 Task: Create new customer invoice with Date Opened: 23-Apr-23, Select Customer: Heartbeat Nation, Terms: Net 30. Make invoice entry for item-1 with Date: 23-Apr-23, Description: Victoria's Secret Knockout High Impact Front-Close Sports Bra Grey Onyx (38-D)
, Income Account: Income:Sales, Quantity: 3, Unit Price: 15.49, Sales Tax: Y, Sales Tax Included: Y, Tax Table: Sales Tax. Post Invoice with Post Date: 23-Apr-23, Post to Accounts: Assets:Accounts Receivable. Pay / Process Payment with Transaction Date: 22-May-23, Amount: 46.47, Transfer Account: Checking Account. Go to 'Print Invoice'. Give a print command to print a copy of invoice.
Action: Mouse moved to (180, 28)
Screenshot: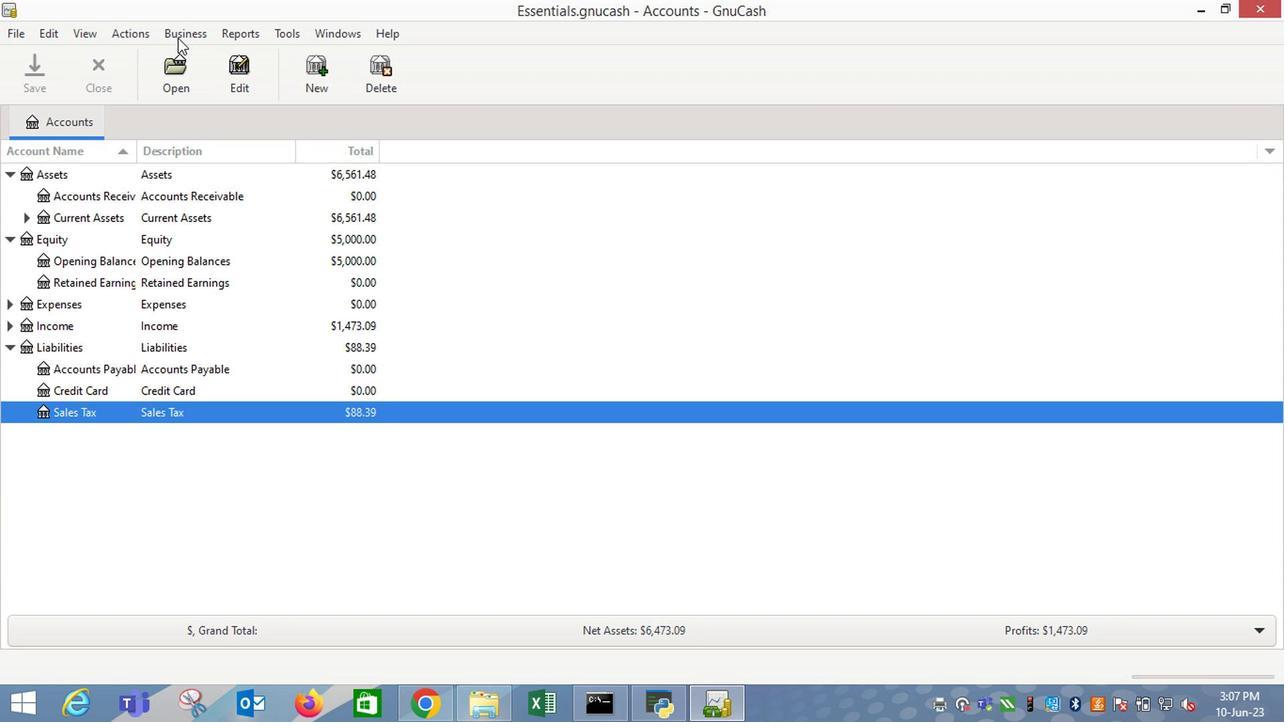 
Action: Mouse pressed left at (180, 28)
Screenshot: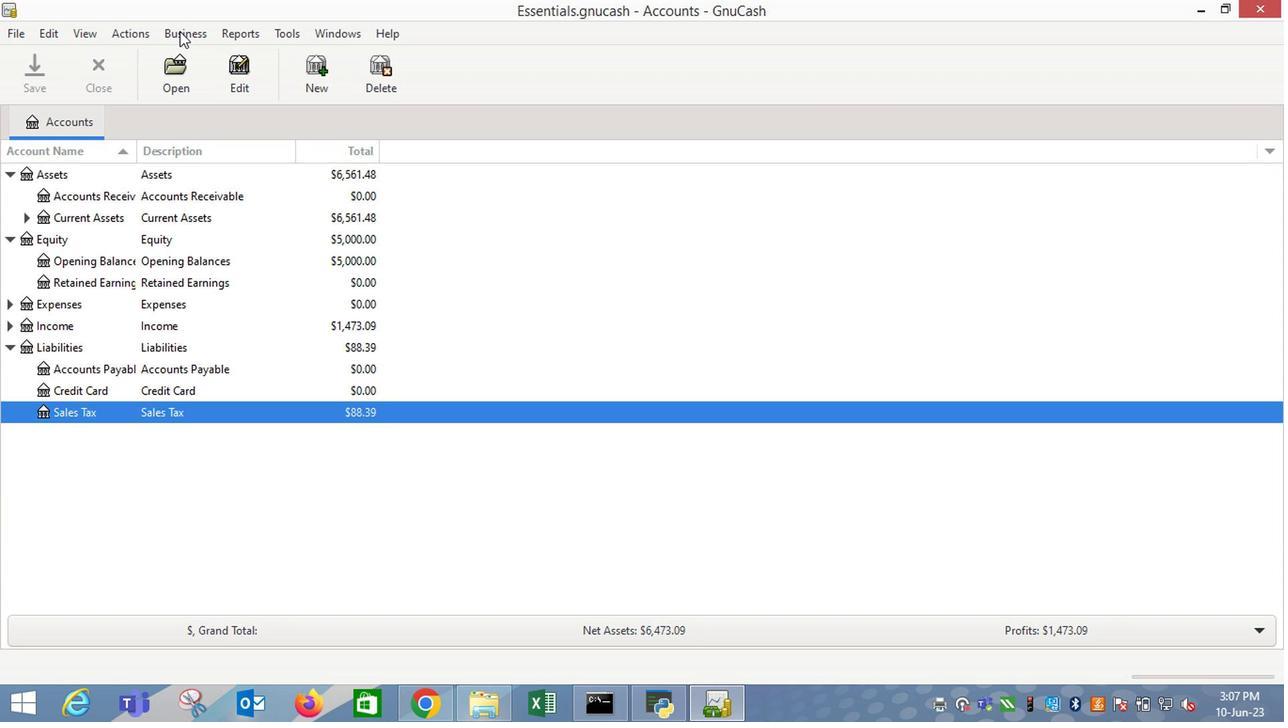 
Action: Mouse moved to (391, 129)
Screenshot: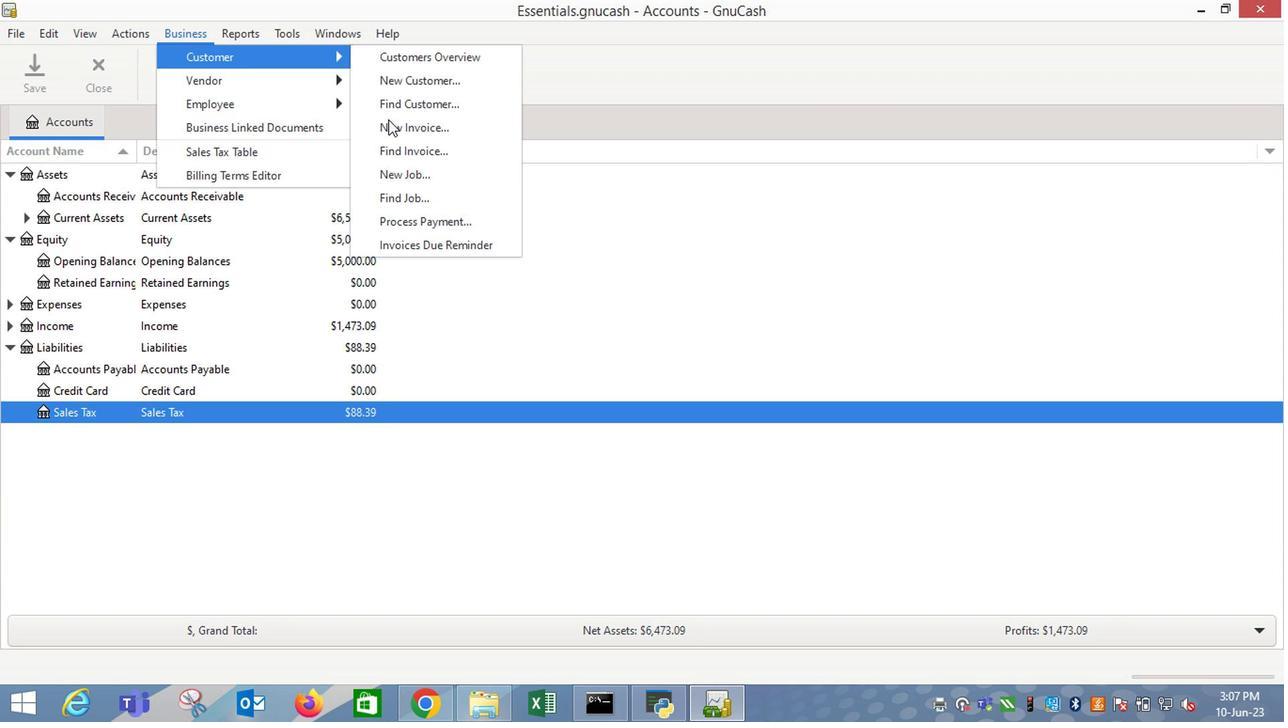 
Action: Mouse pressed left at (391, 129)
Screenshot: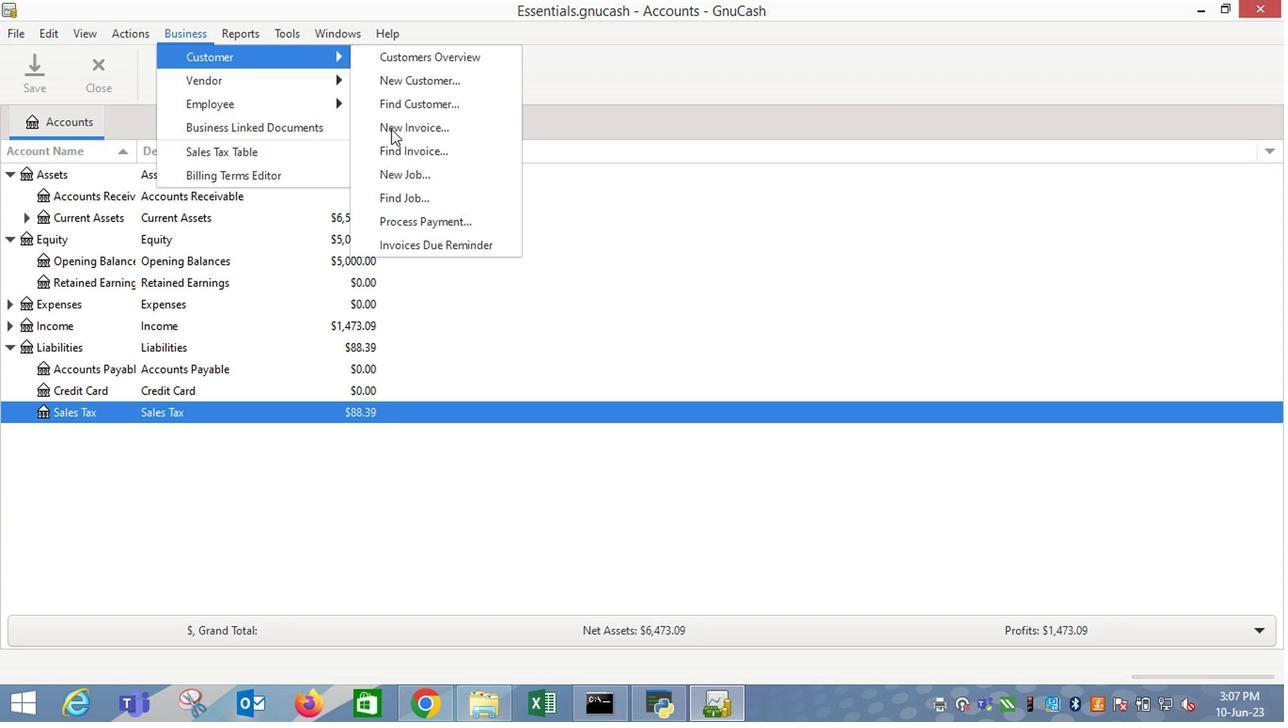 
Action: Mouse moved to (776, 289)
Screenshot: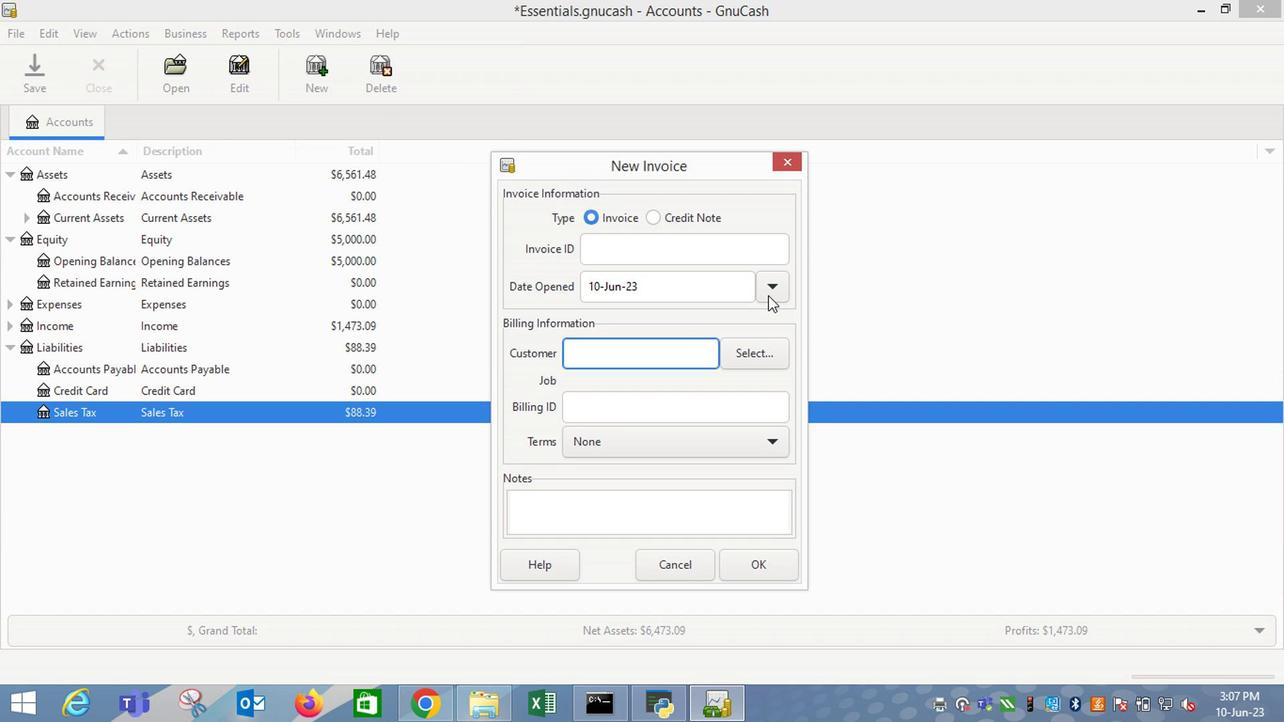
Action: Mouse pressed left at (776, 289)
Screenshot: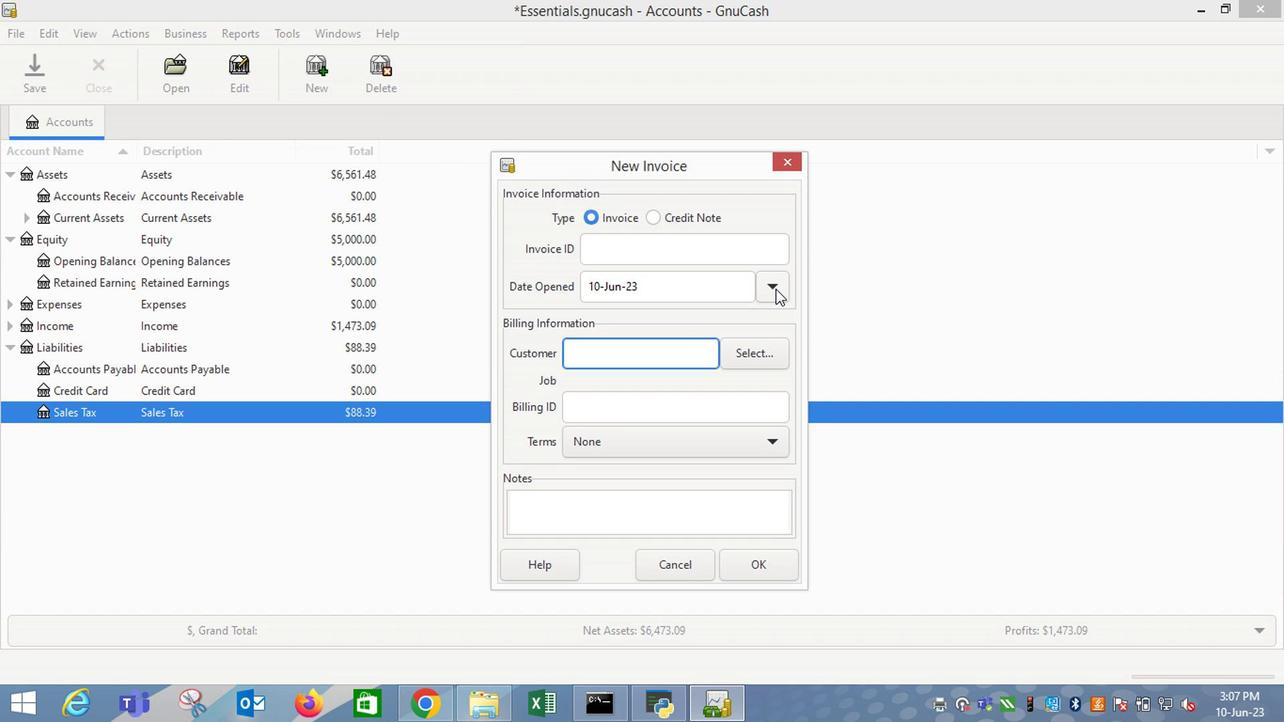 
Action: Mouse moved to (630, 322)
Screenshot: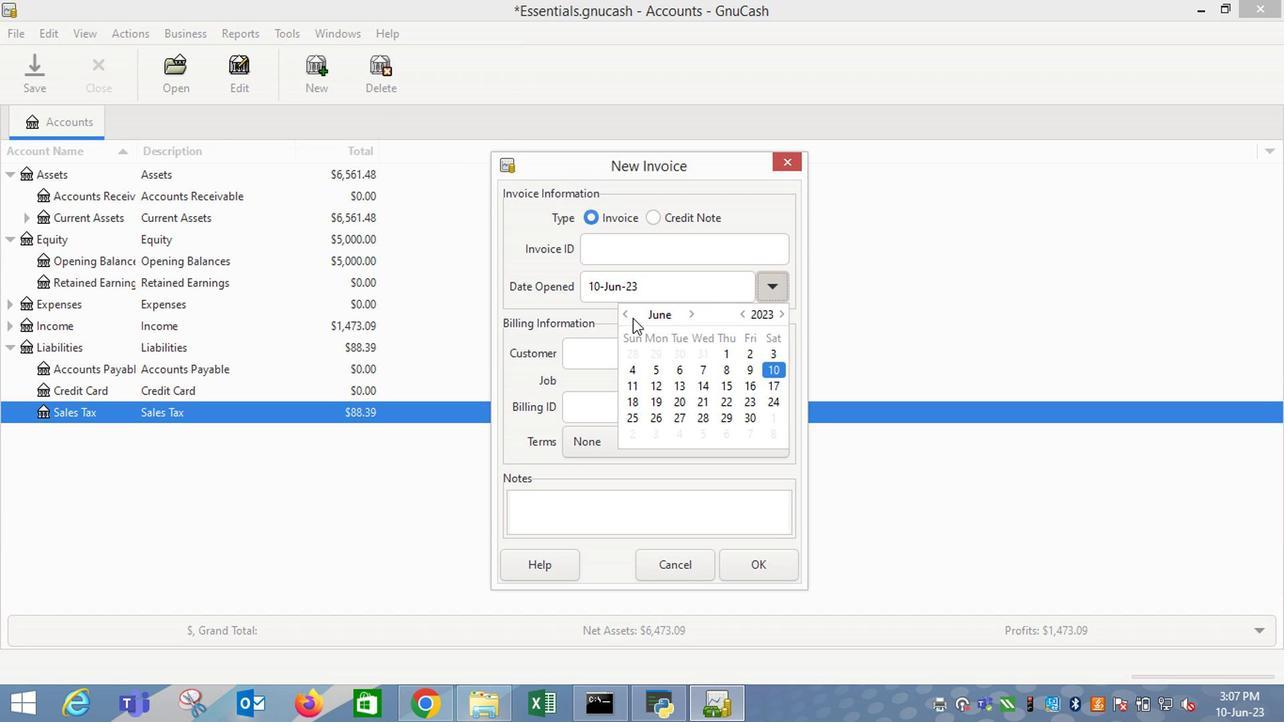 
Action: Mouse pressed left at (630, 322)
Screenshot: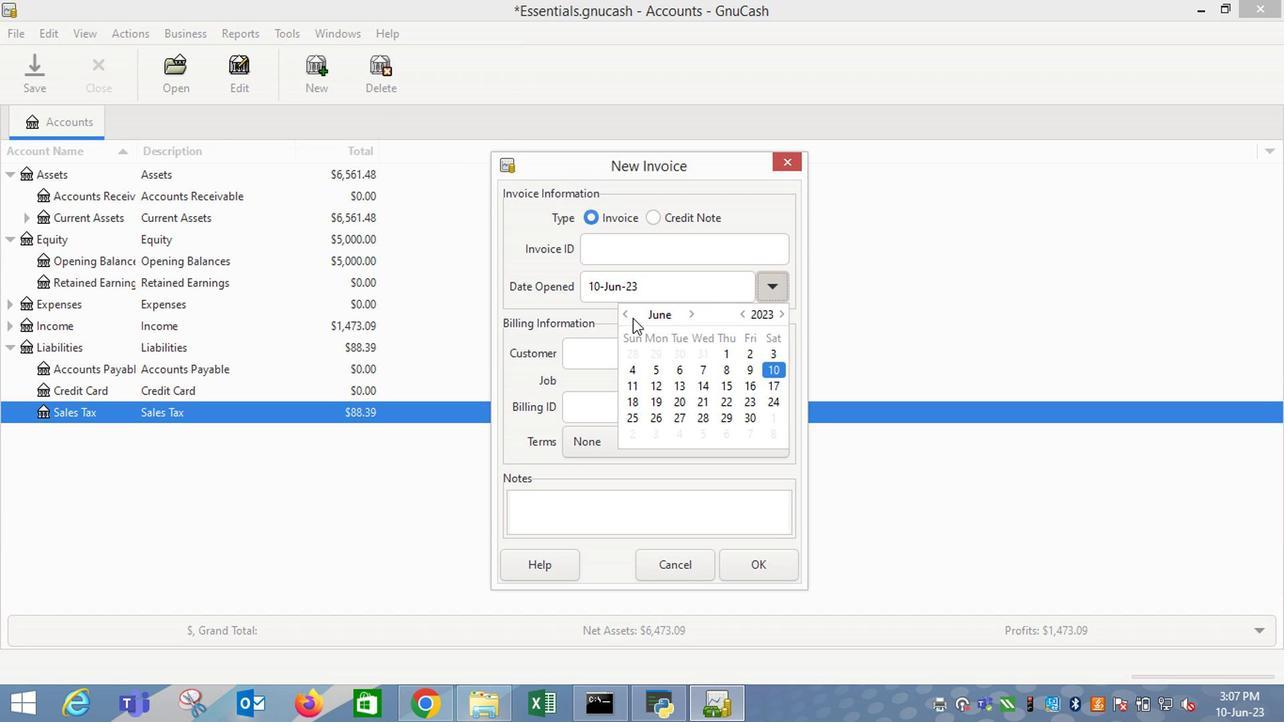
Action: Mouse moved to (762, 287)
Screenshot: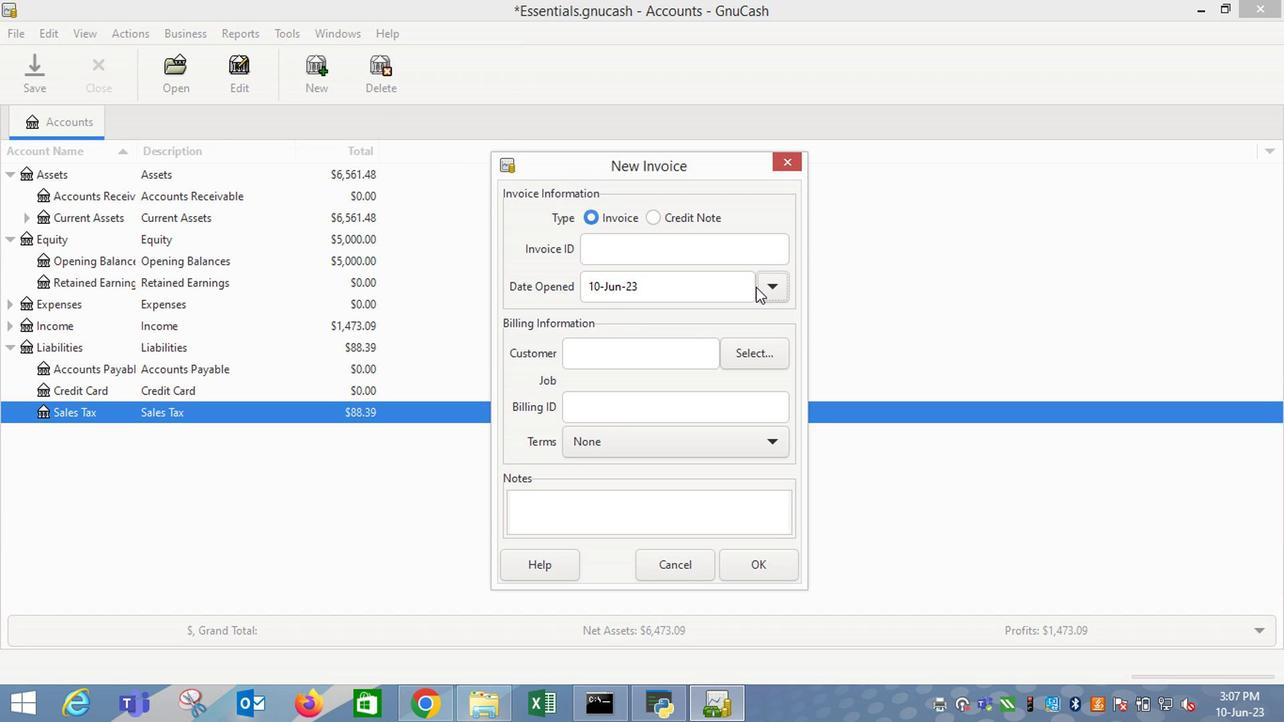 
Action: Mouse pressed left at (762, 287)
Screenshot: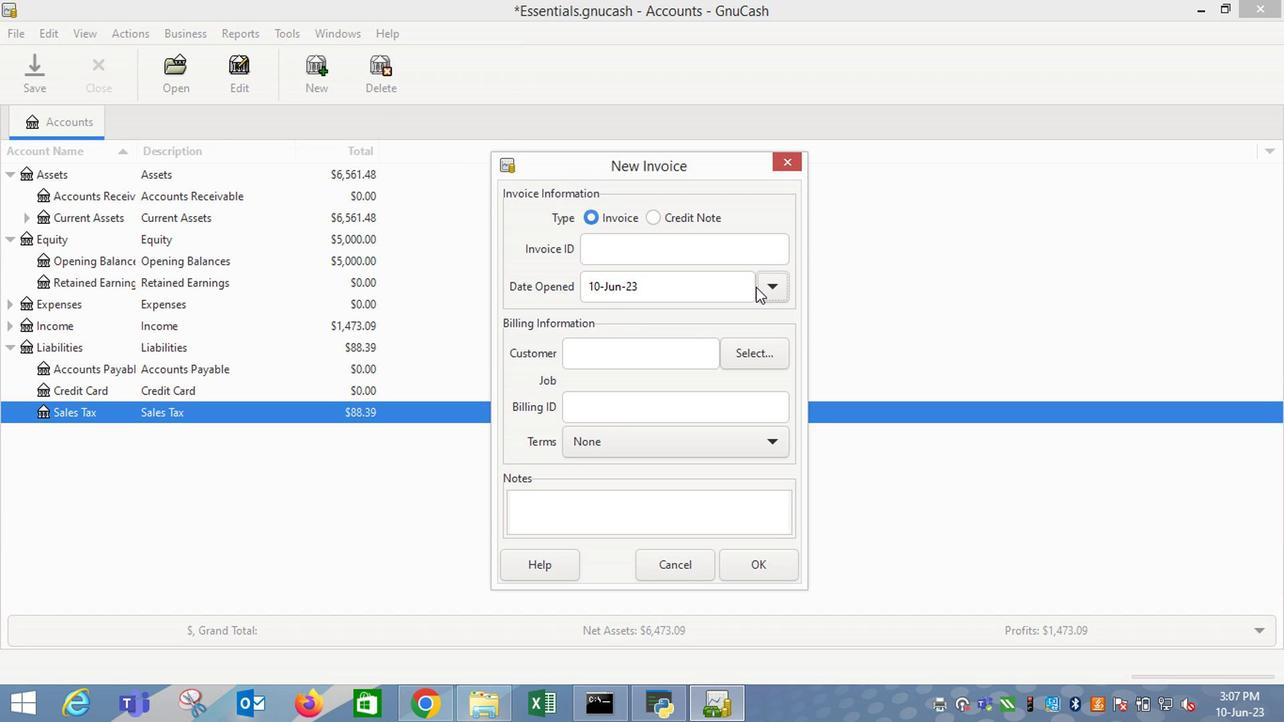 
Action: Mouse moved to (626, 319)
Screenshot: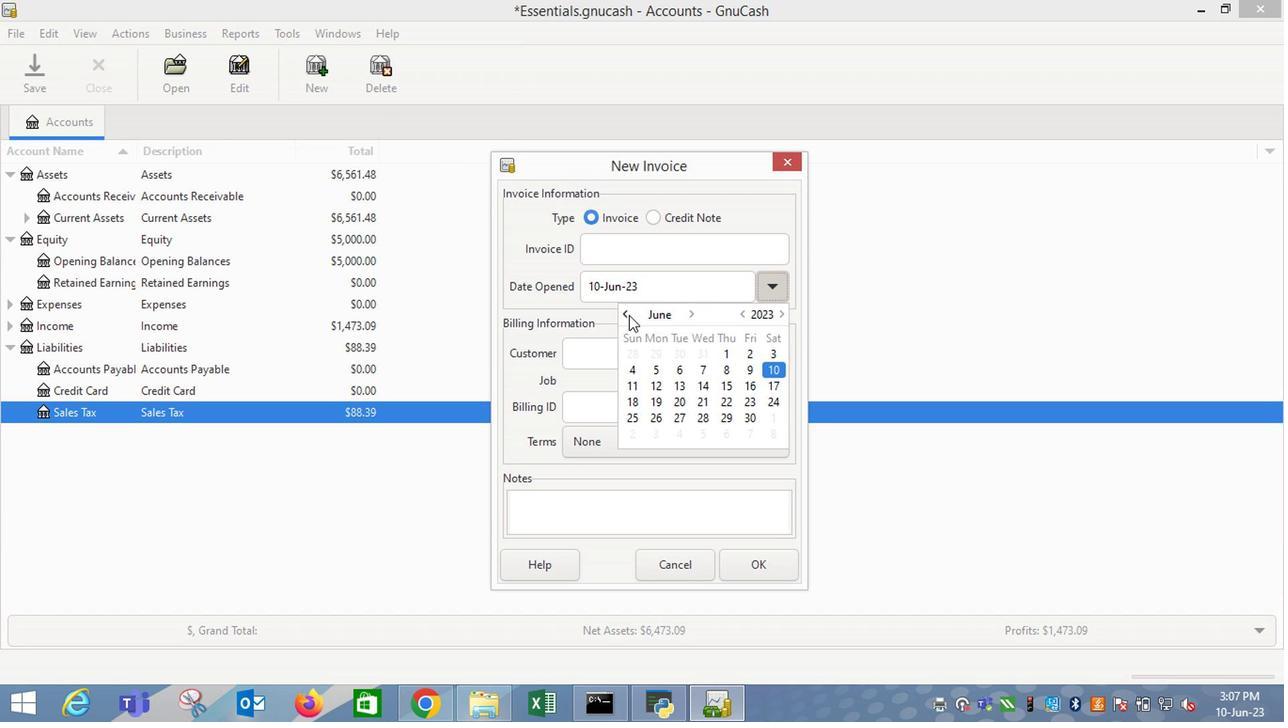 
Action: Mouse pressed left at (626, 319)
Screenshot: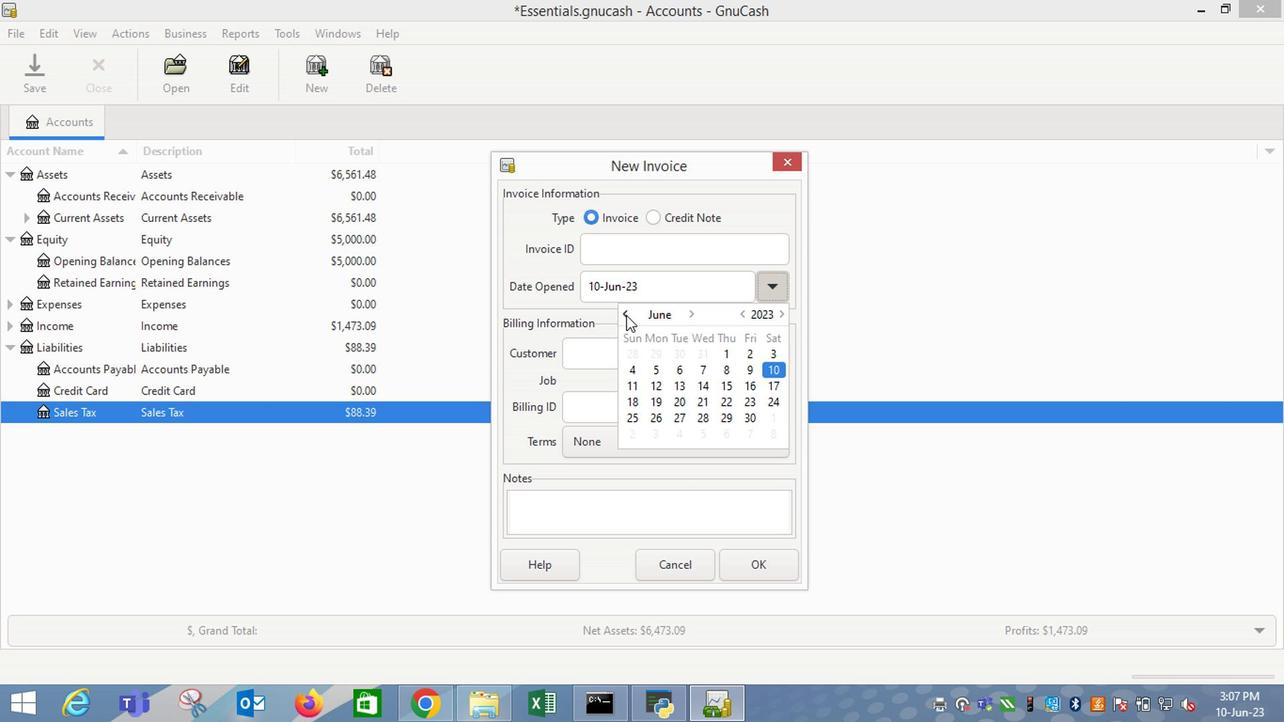 
Action: Mouse pressed left at (626, 319)
Screenshot: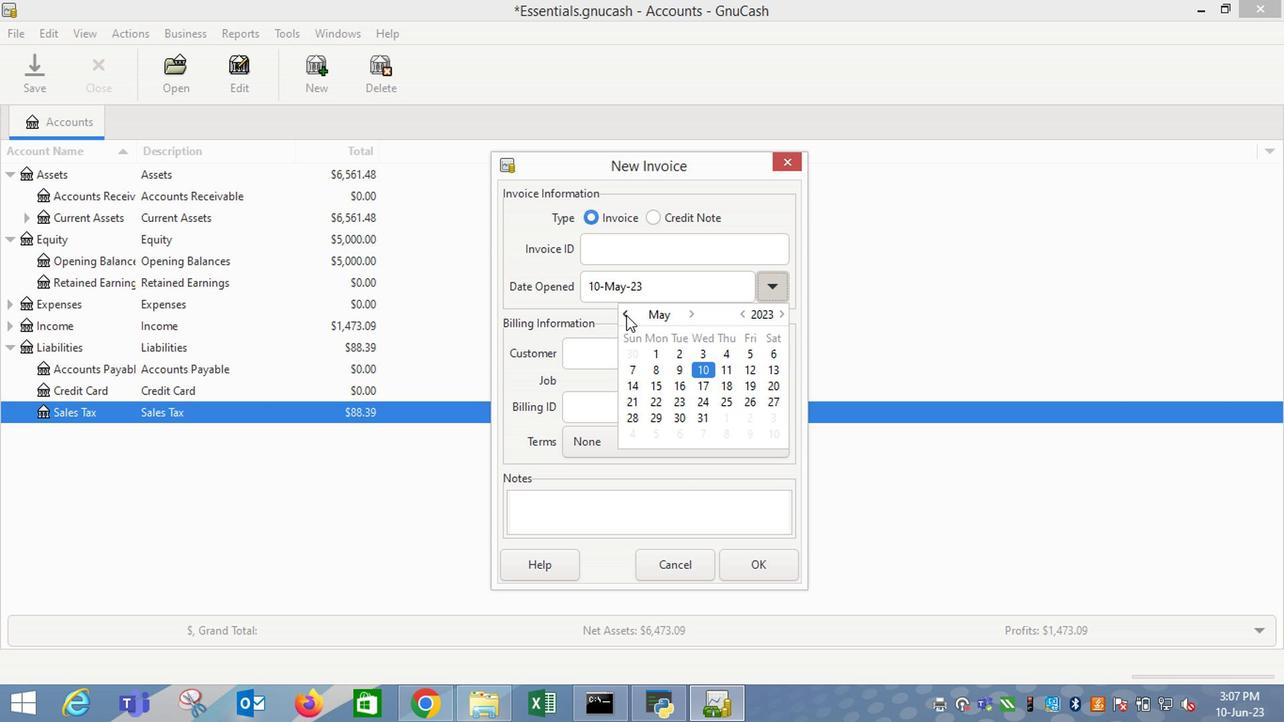
Action: Mouse moved to (633, 420)
Screenshot: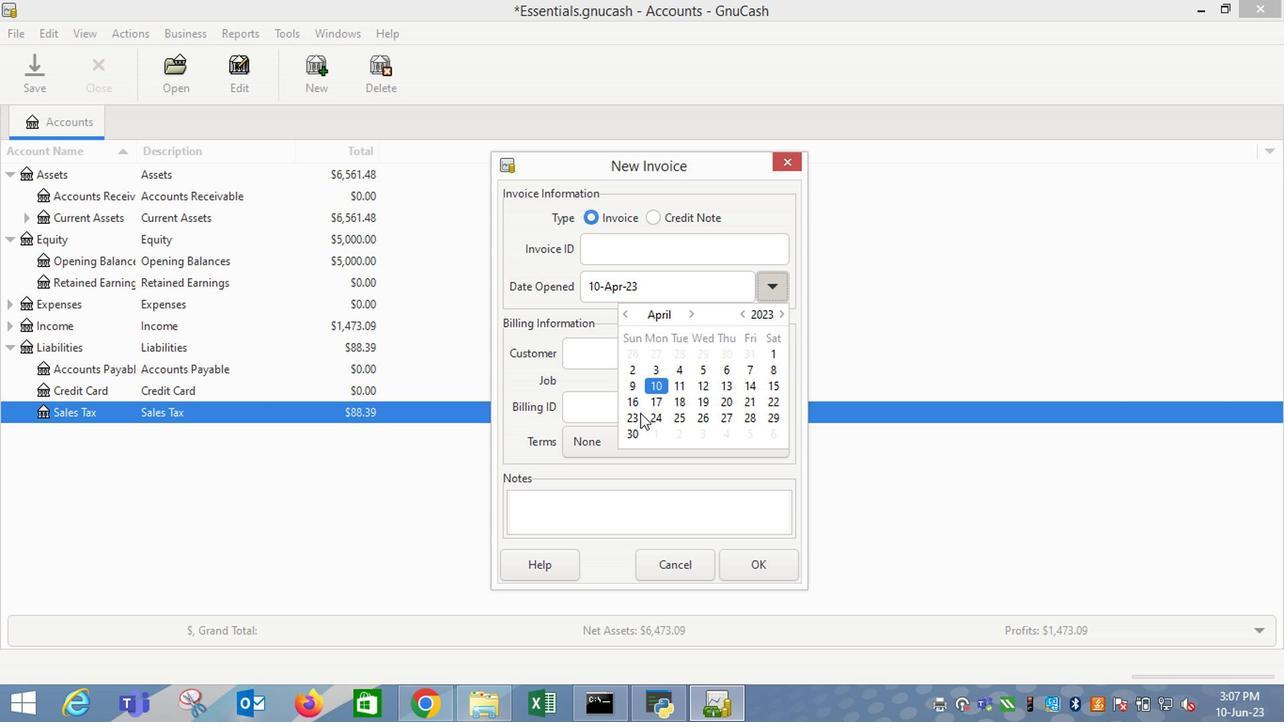 
Action: Mouse pressed left at (633, 420)
Screenshot: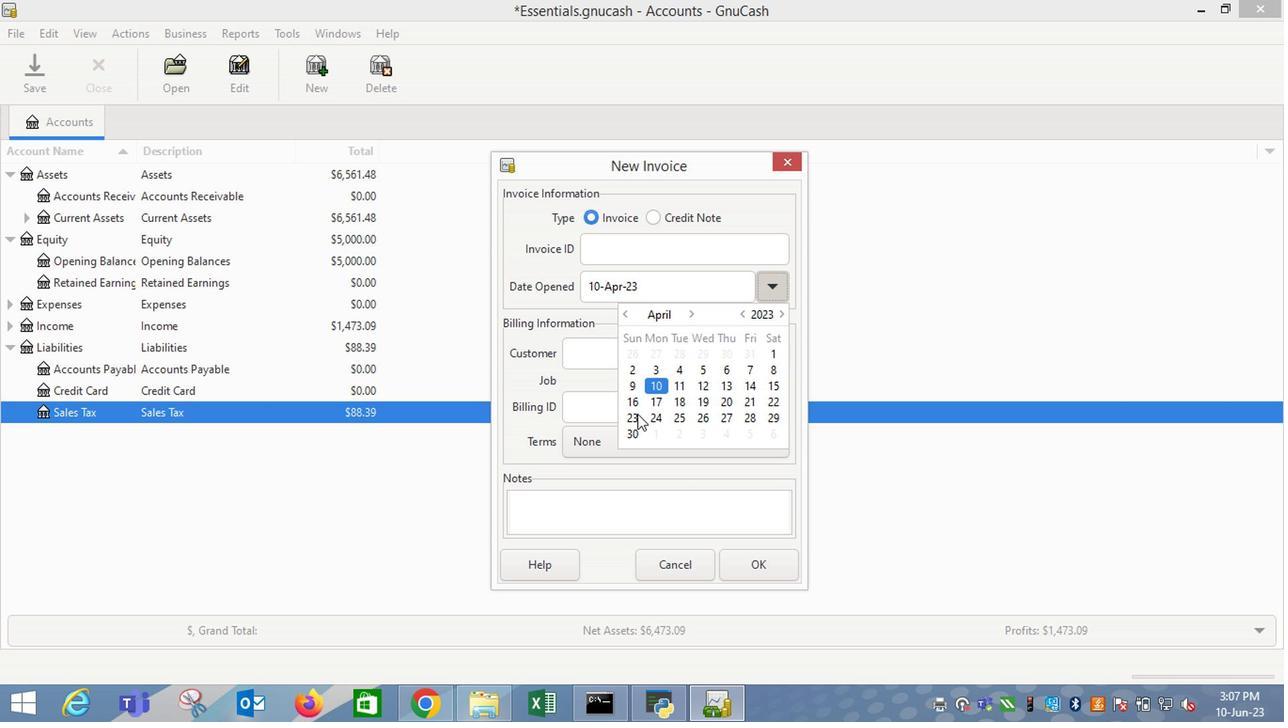 
Action: Mouse moved to (579, 351)
Screenshot: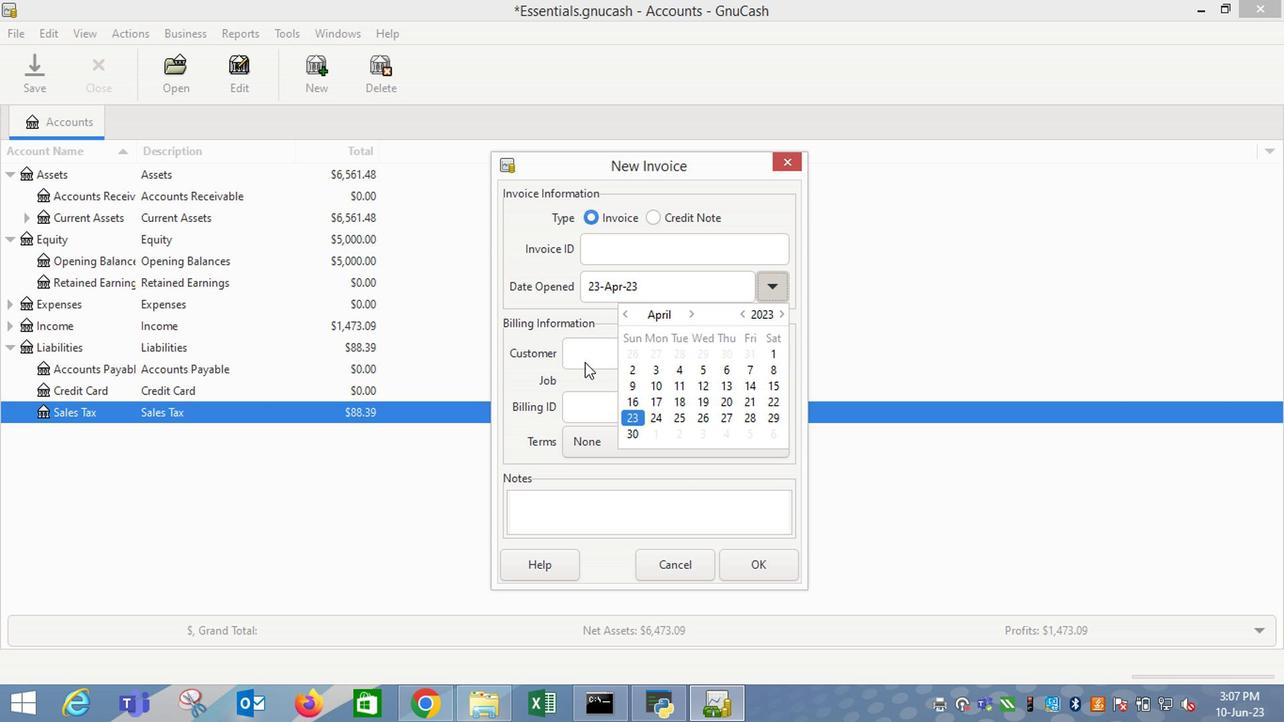 
Action: Mouse pressed left at (579, 351)
Screenshot: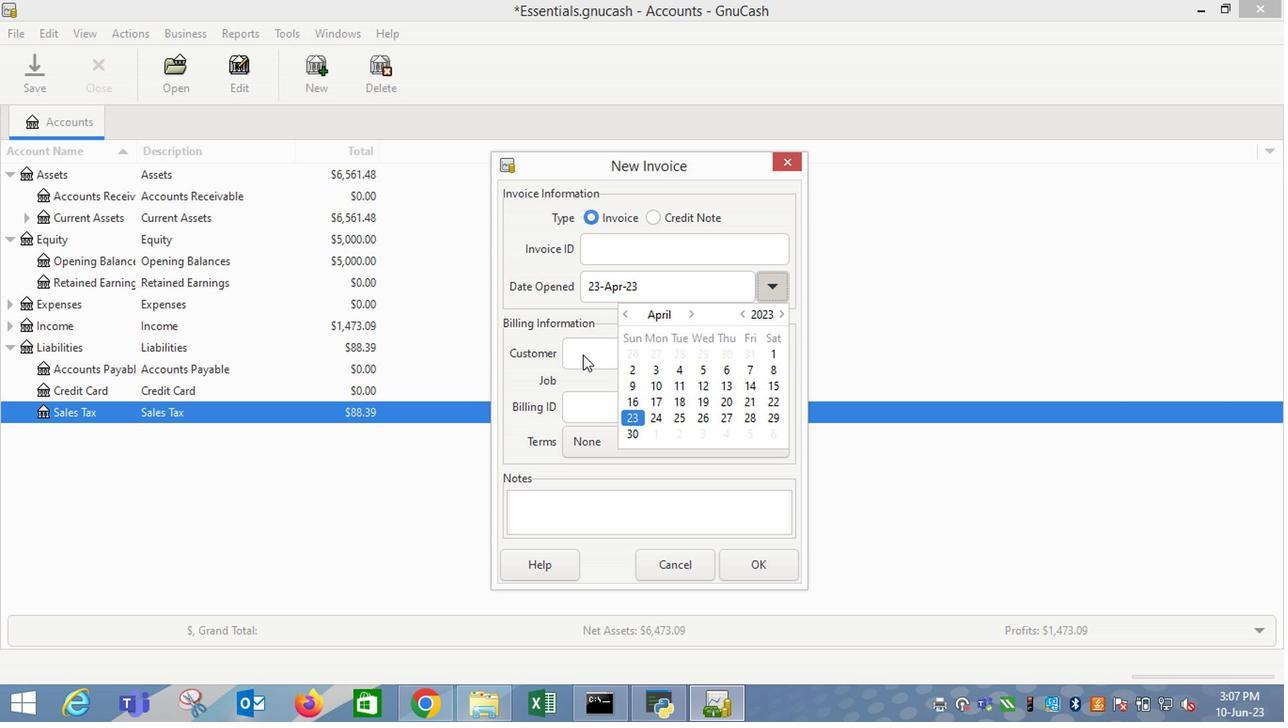 
Action: Mouse moved to (614, 357)
Screenshot: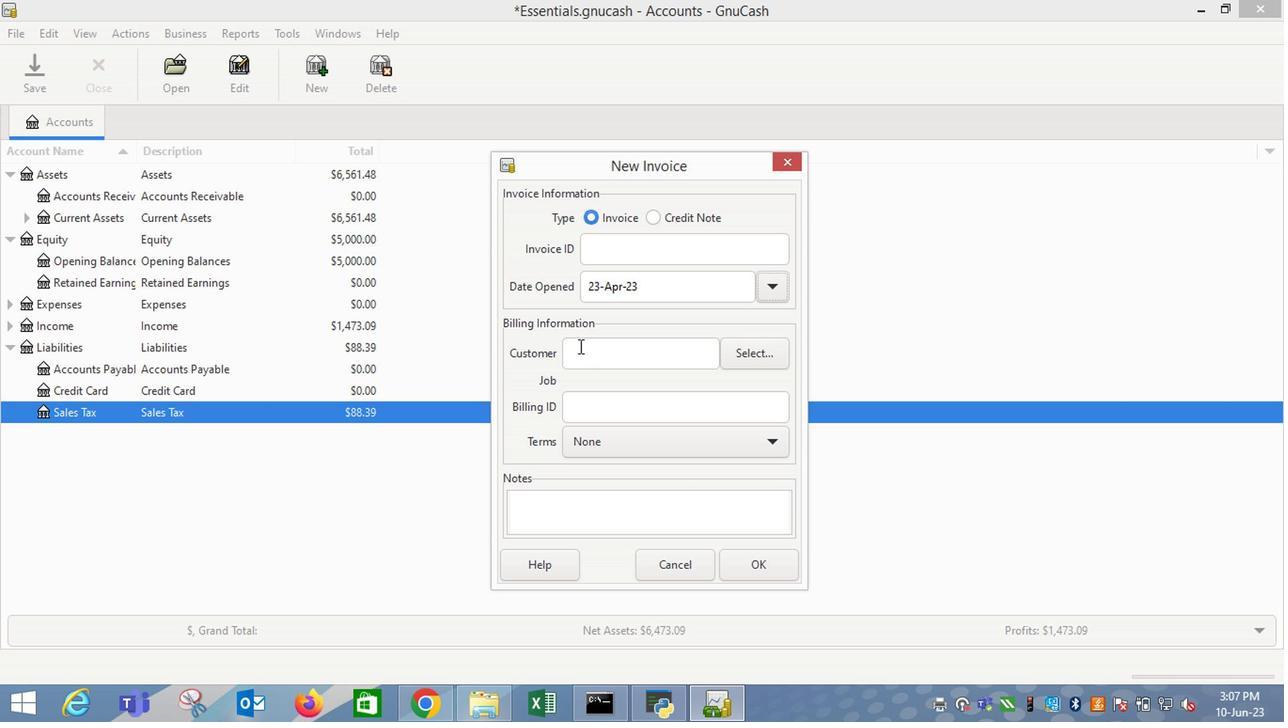 
Action: Mouse pressed left at (614, 357)
Screenshot: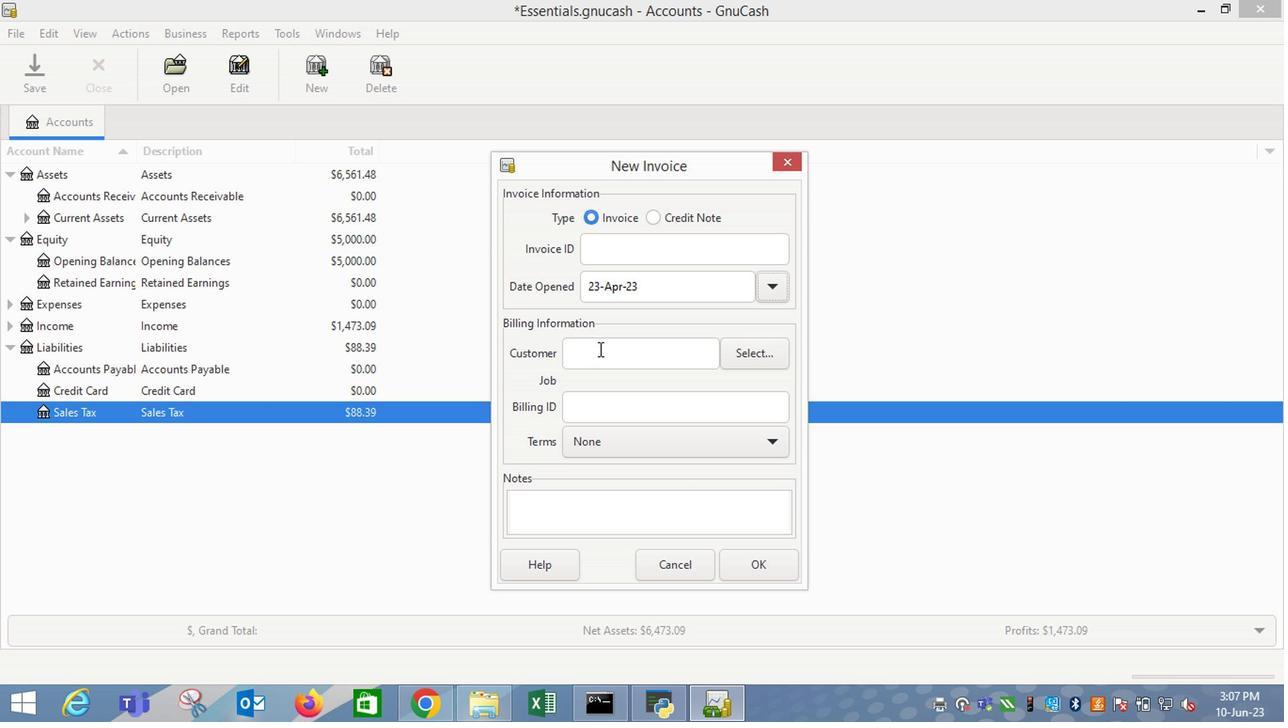 
Action: Mouse moved to (614, 358)
Screenshot: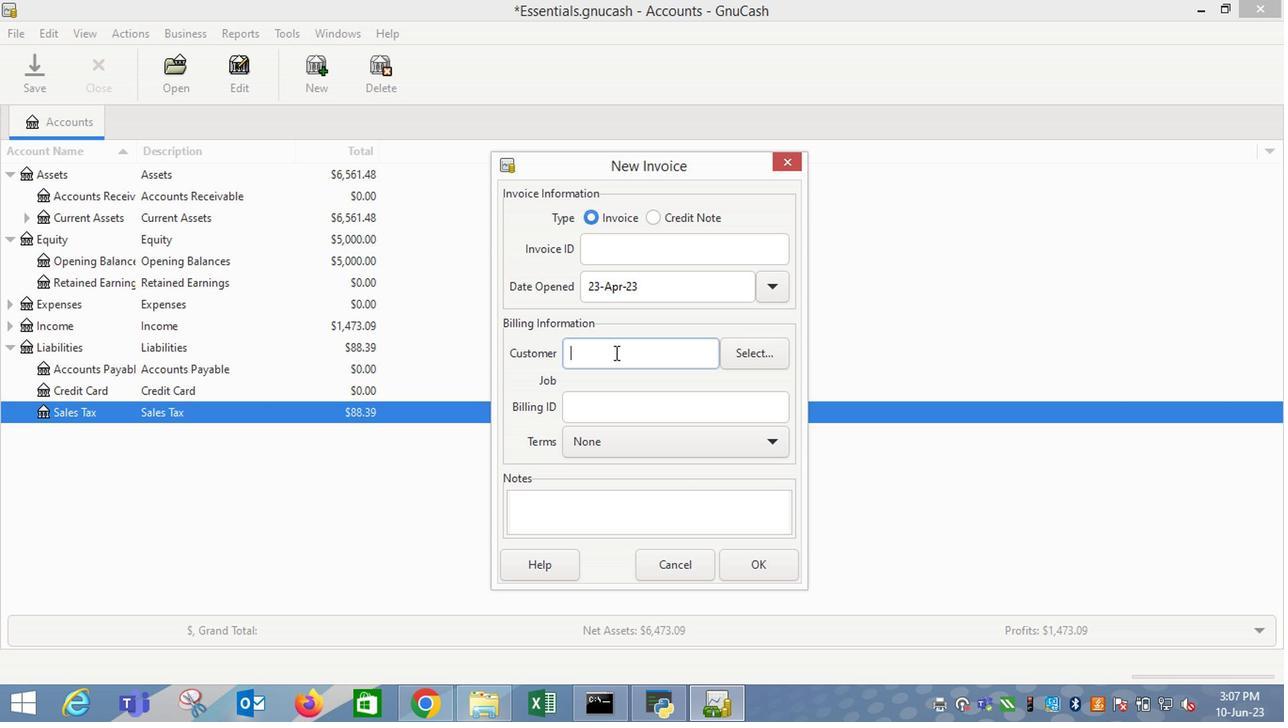 
Action: Key pressed <Key.shift_r>Hear
Screenshot: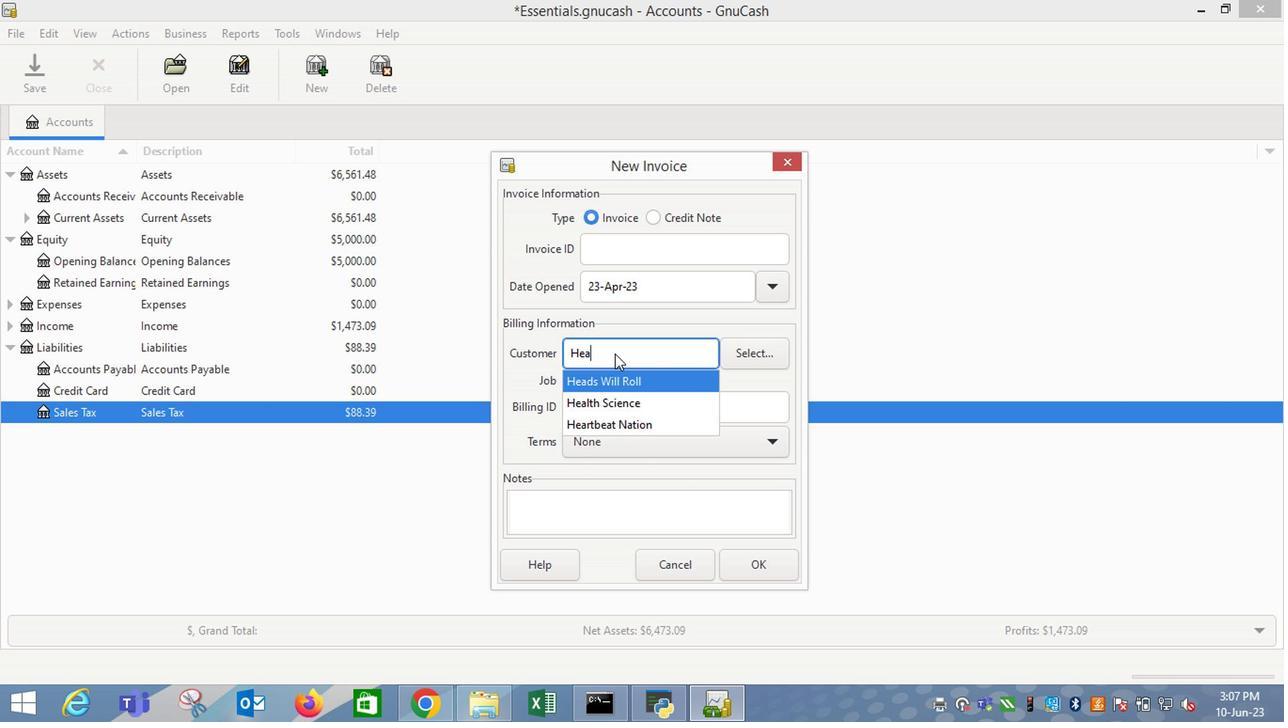 
Action: Mouse moved to (640, 386)
Screenshot: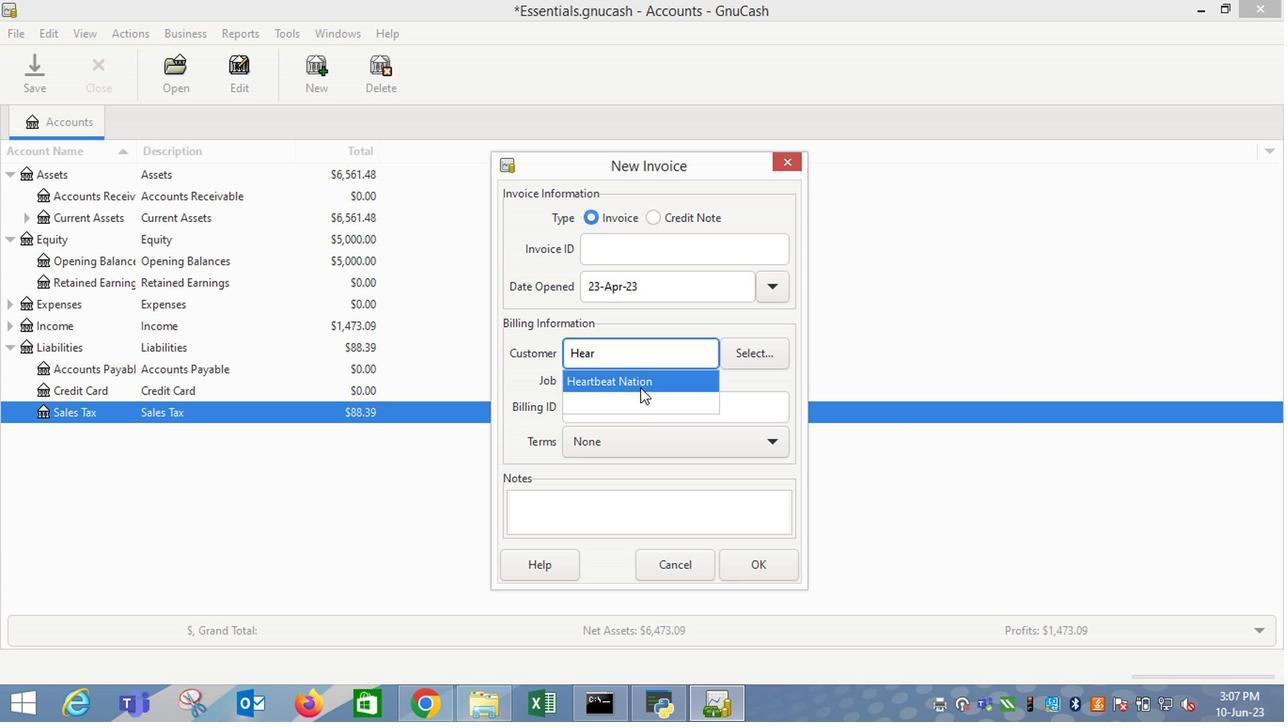 
Action: Mouse pressed left at (640, 386)
Screenshot: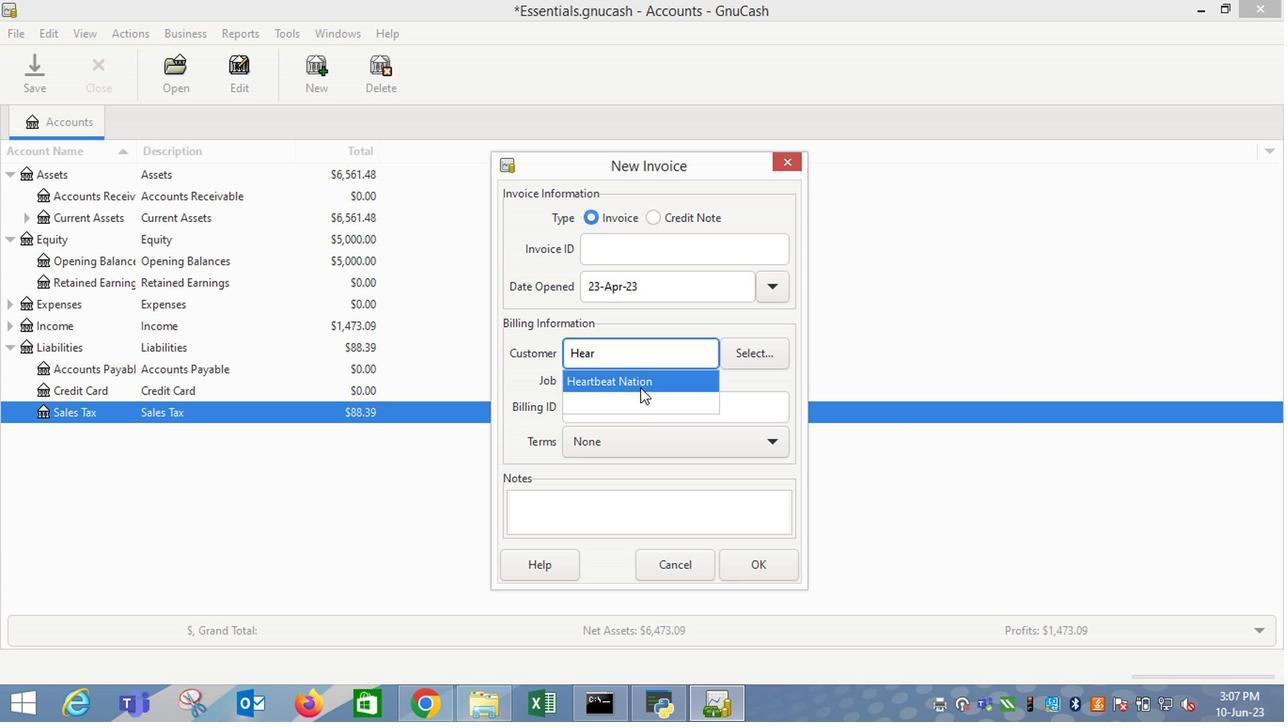
Action: Mouse moved to (630, 460)
Screenshot: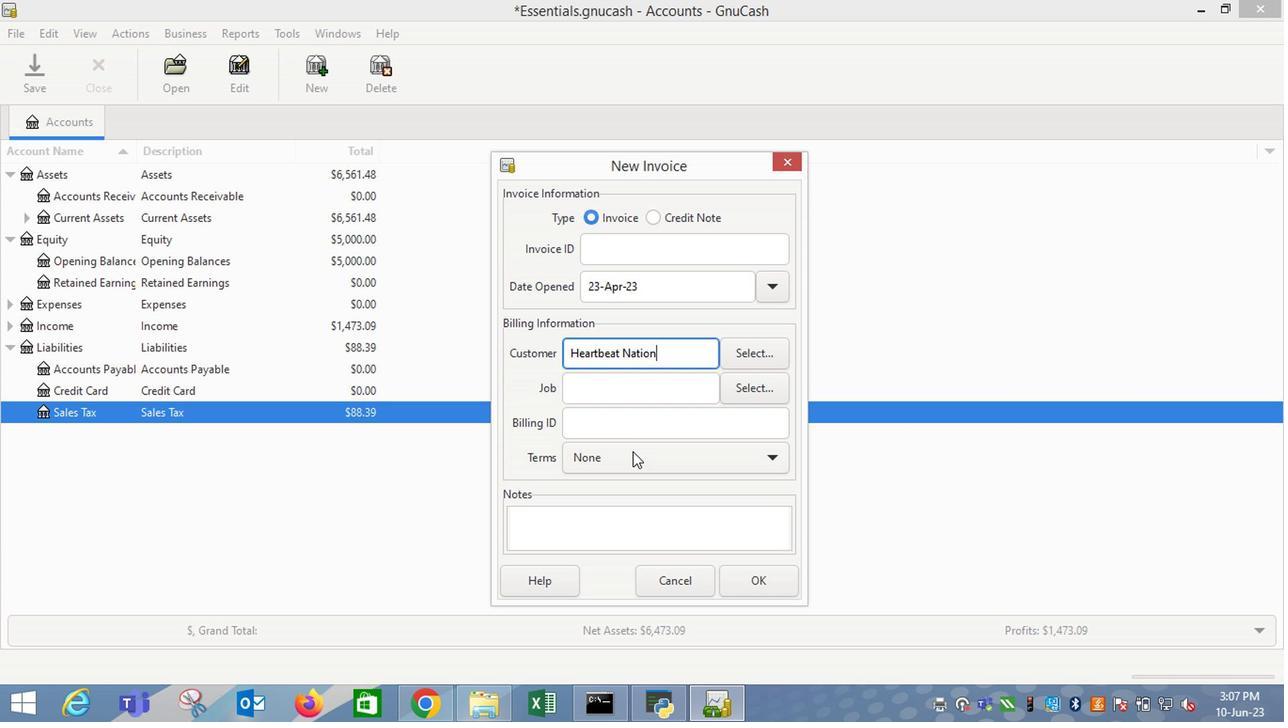 
Action: Mouse pressed left at (630, 460)
Screenshot: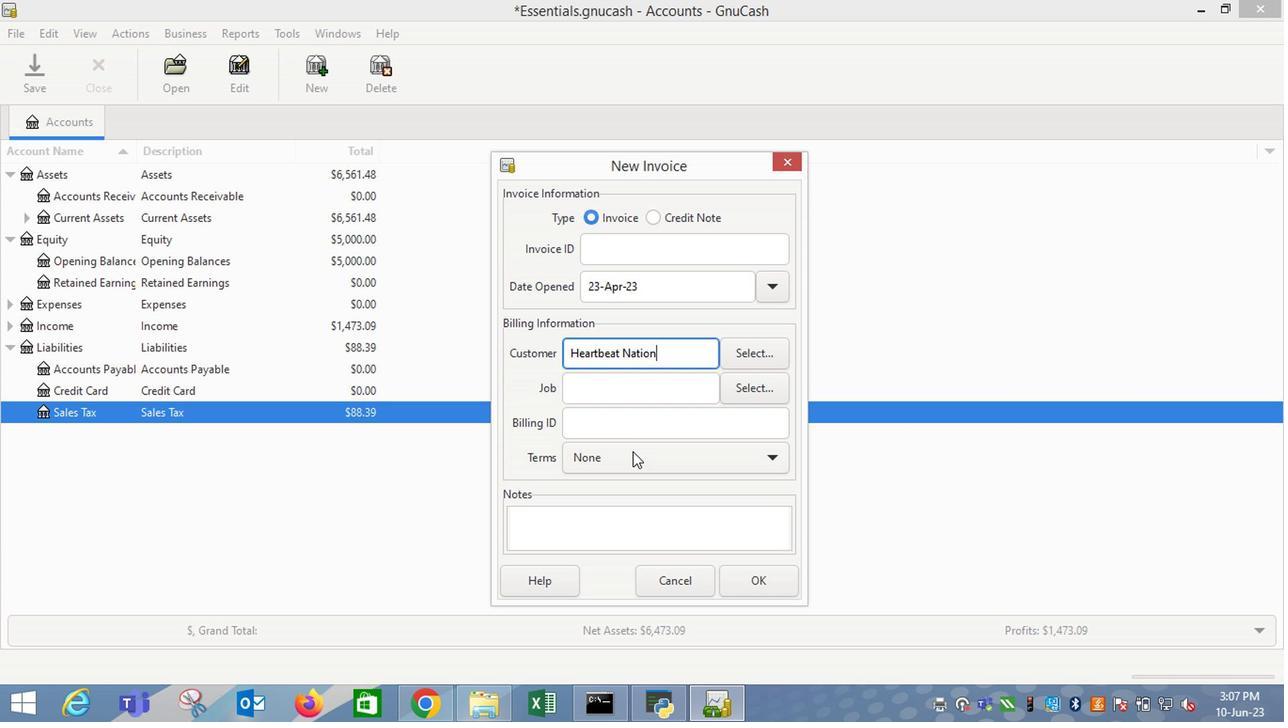 
Action: Mouse moved to (612, 516)
Screenshot: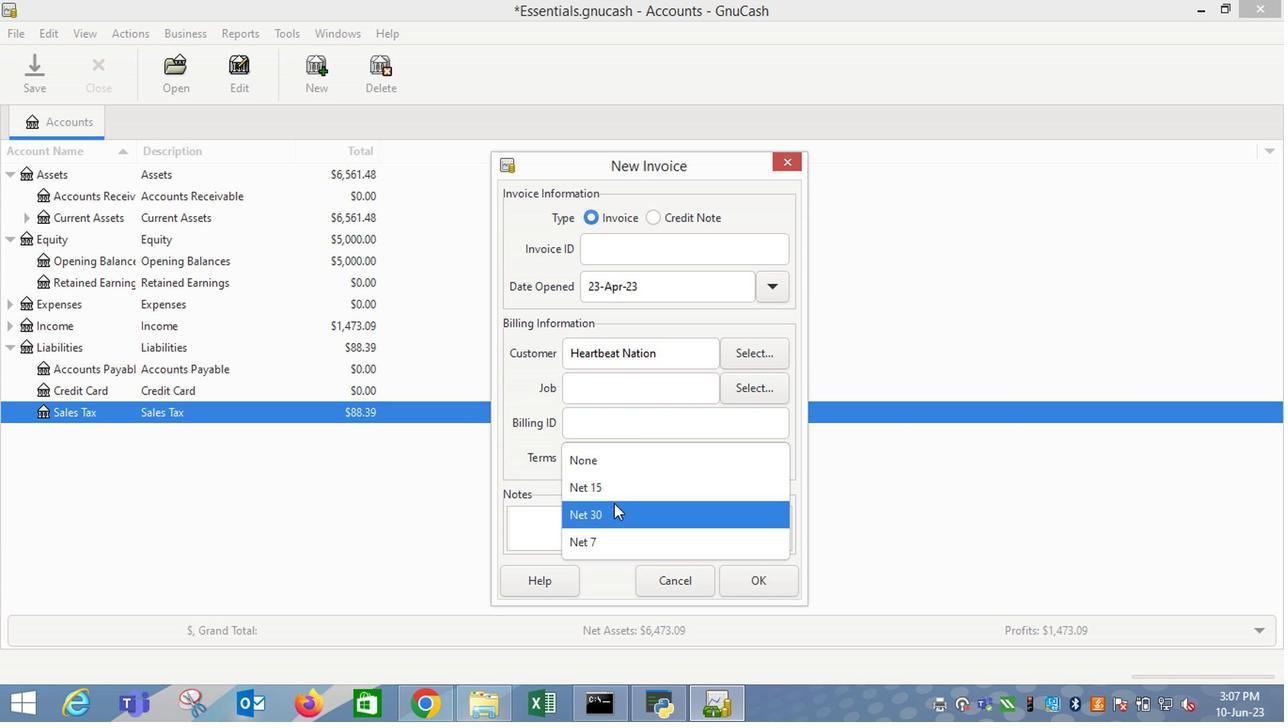 
Action: Mouse pressed left at (612, 516)
Screenshot: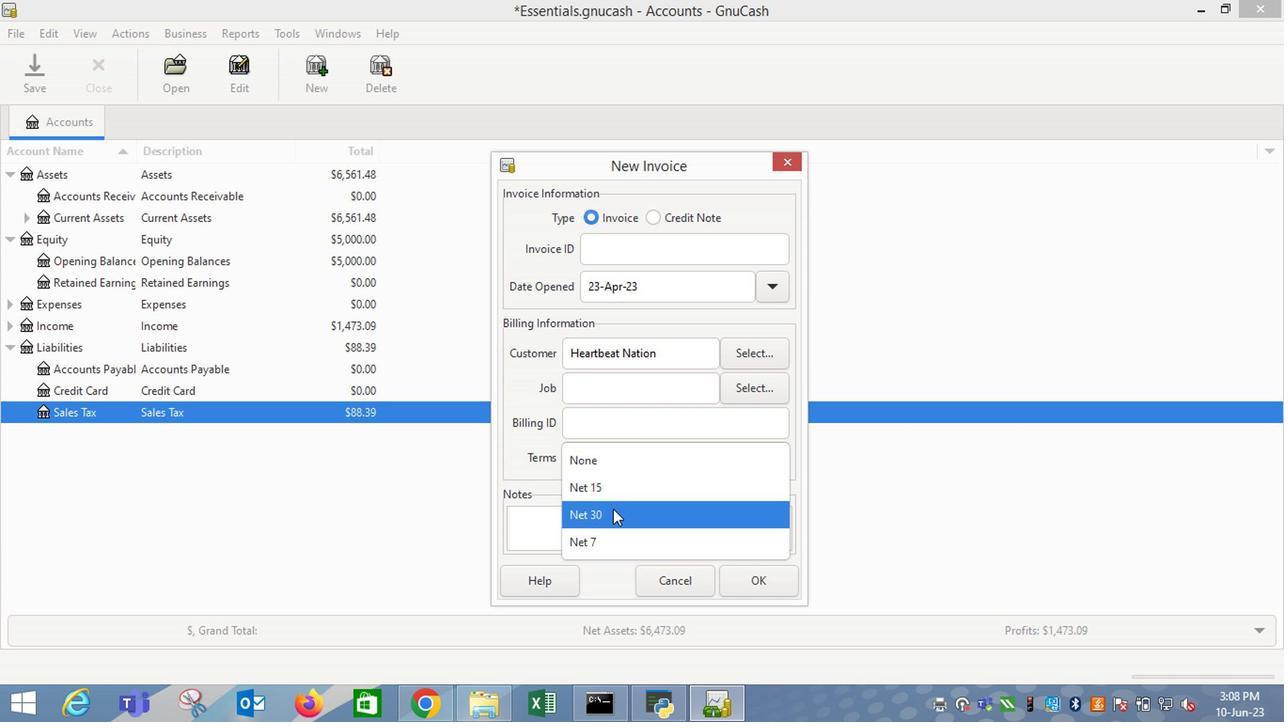 
Action: Mouse moved to (748, 580)
Screenshot: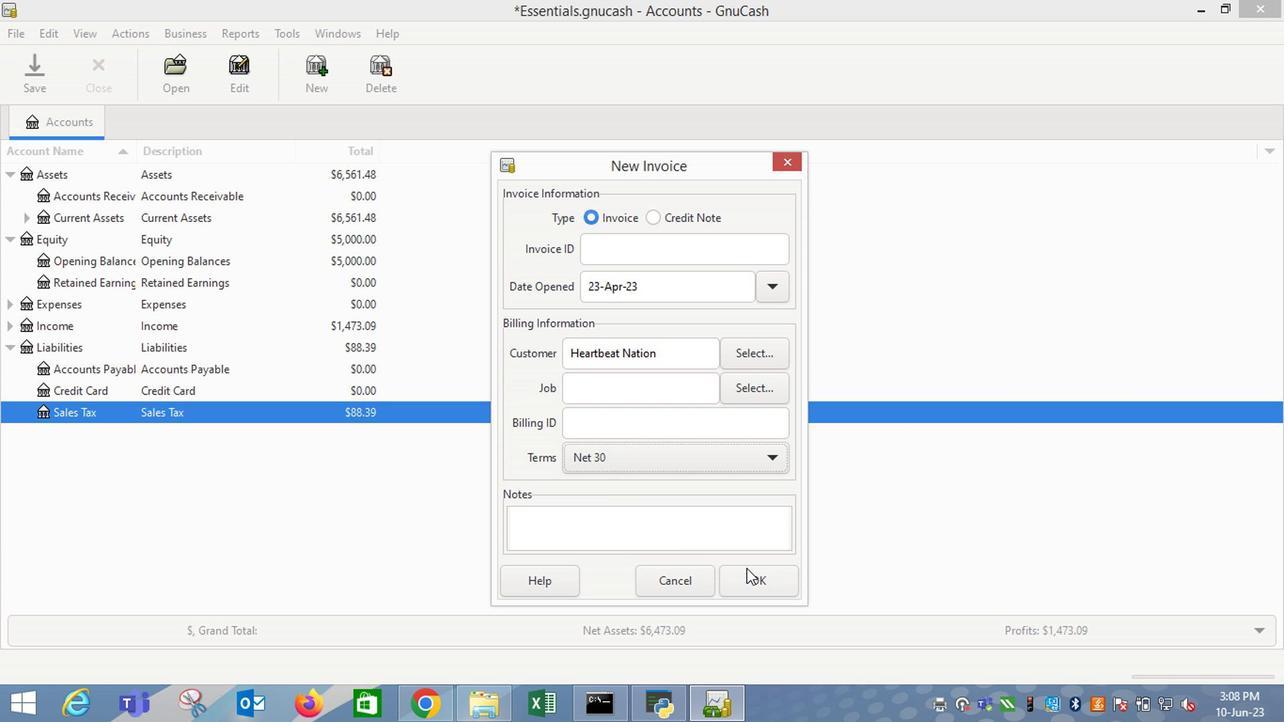 
Action: Mouse pressed left at (748, 580)
Screenshot: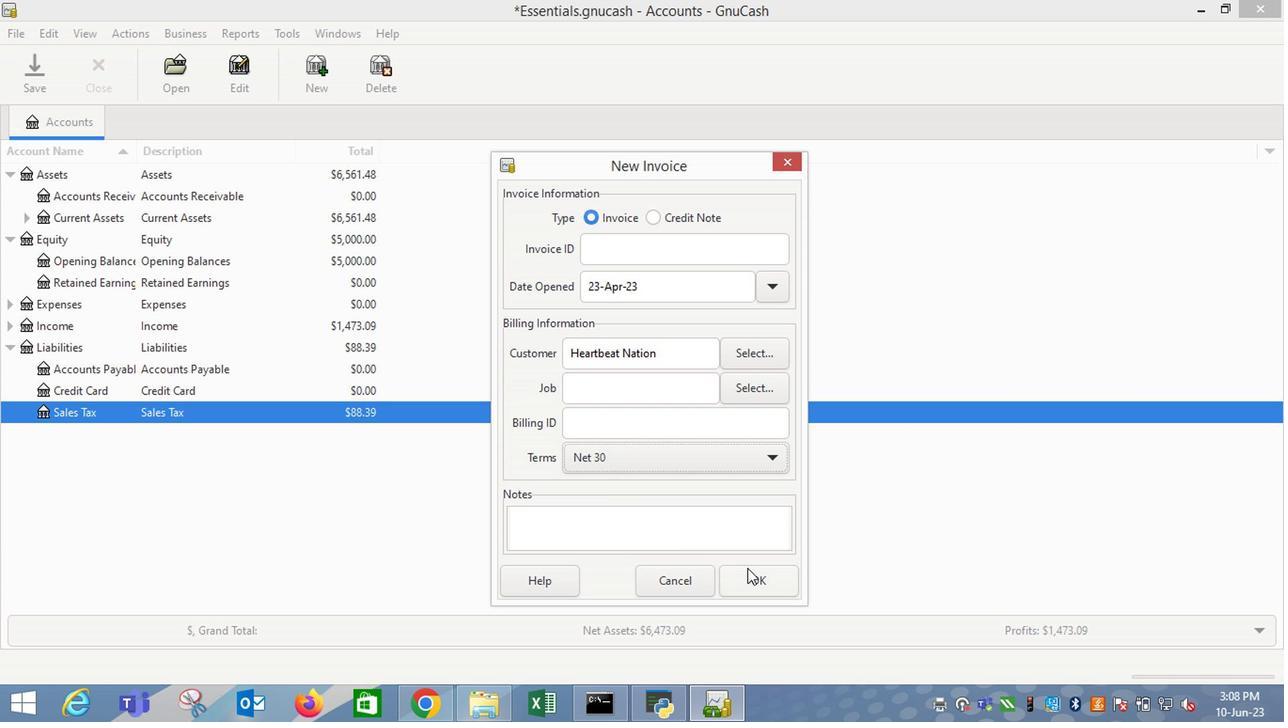 
Action: Mouse moved to (85, 371)
Screenshot: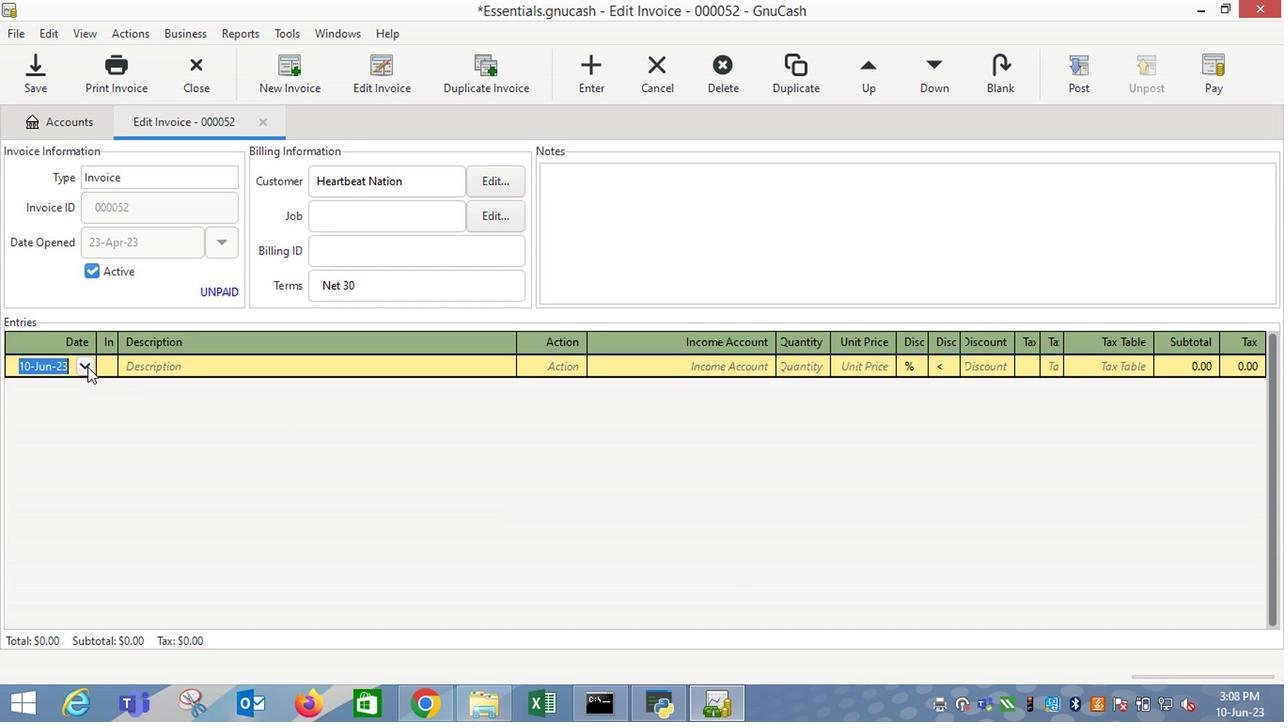 
Action: Mouse pressed left at (85, 371)
Screenshot: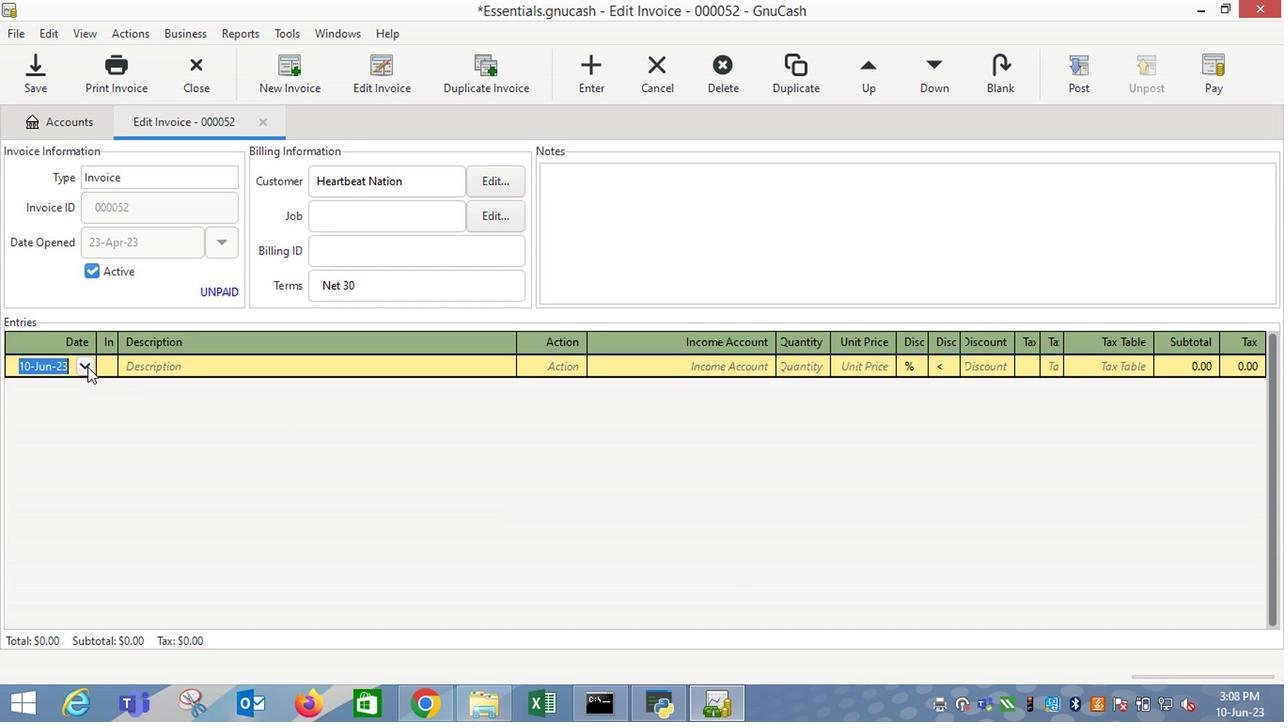 
Action: Mouse moved to (15, 396)
Screenshot: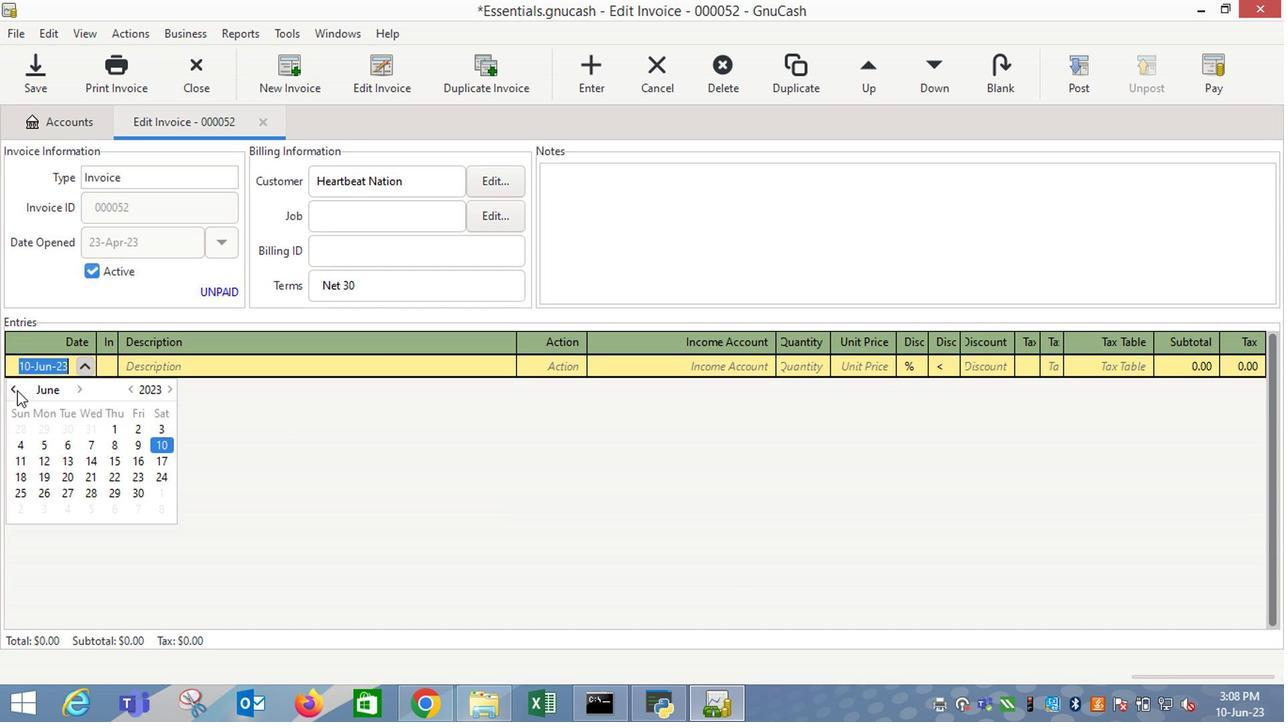 
Action: Mouse pressed left at (15, 396)
Screenshot: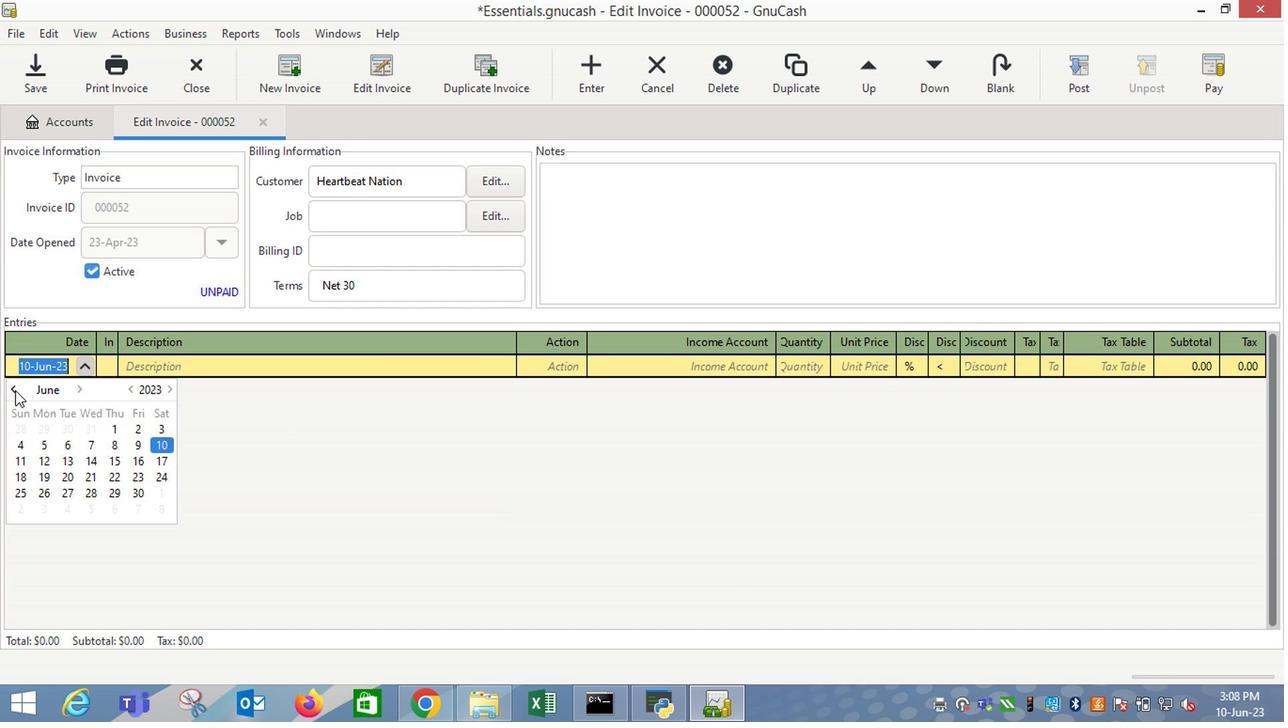 
Action: Mouse pressed left at (15, 396)
Screenshot: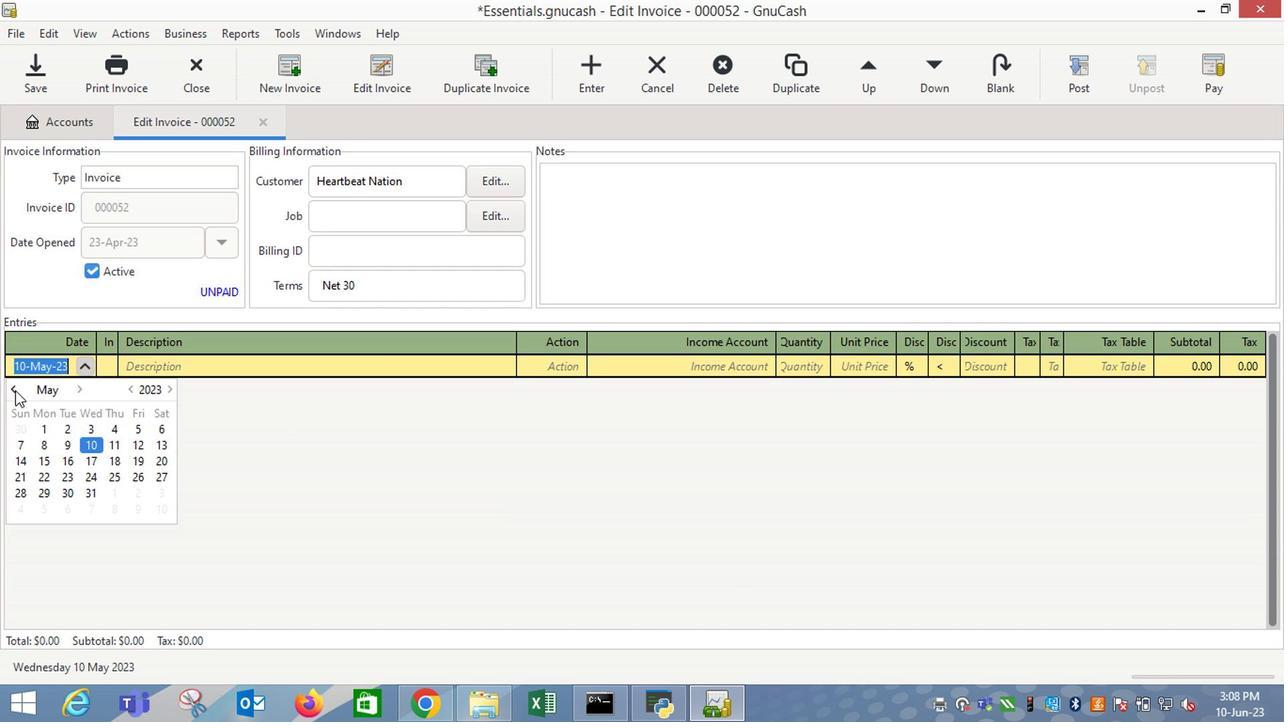 
Action: Mouse moved to (23, 503)
Screenshot: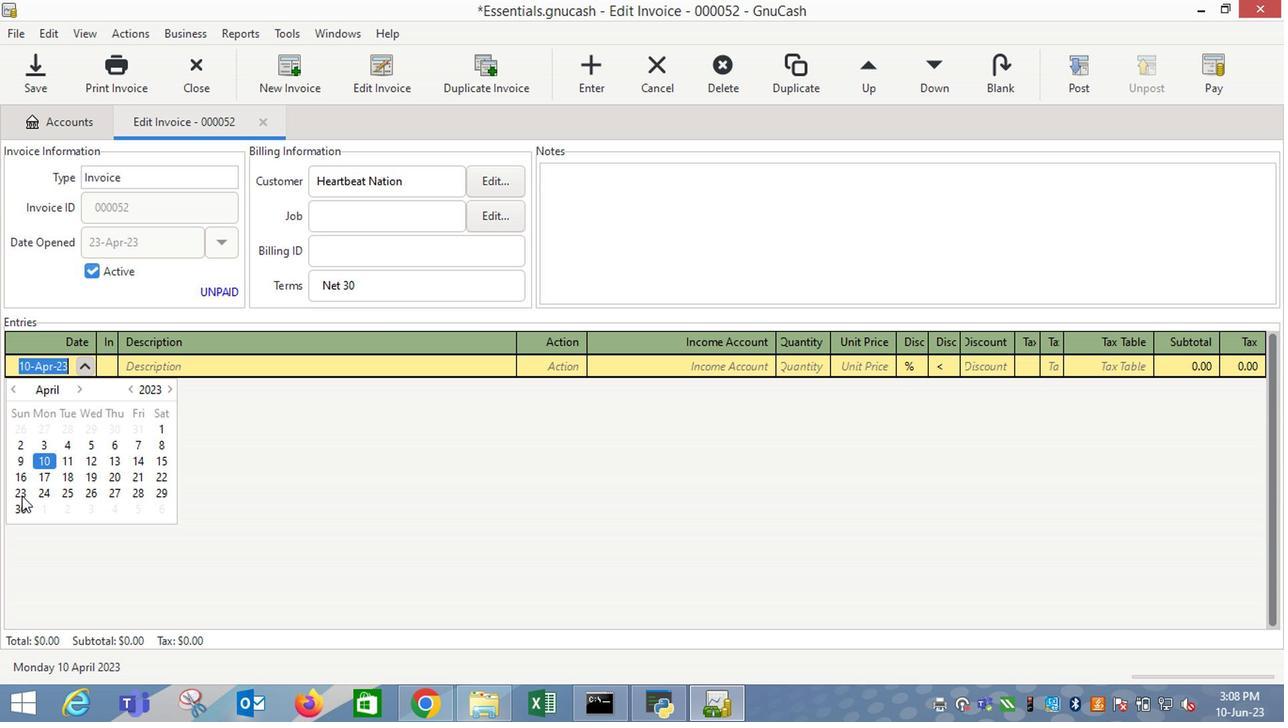 
Action: Mouse pressed left at (23, 503)
Screenshot: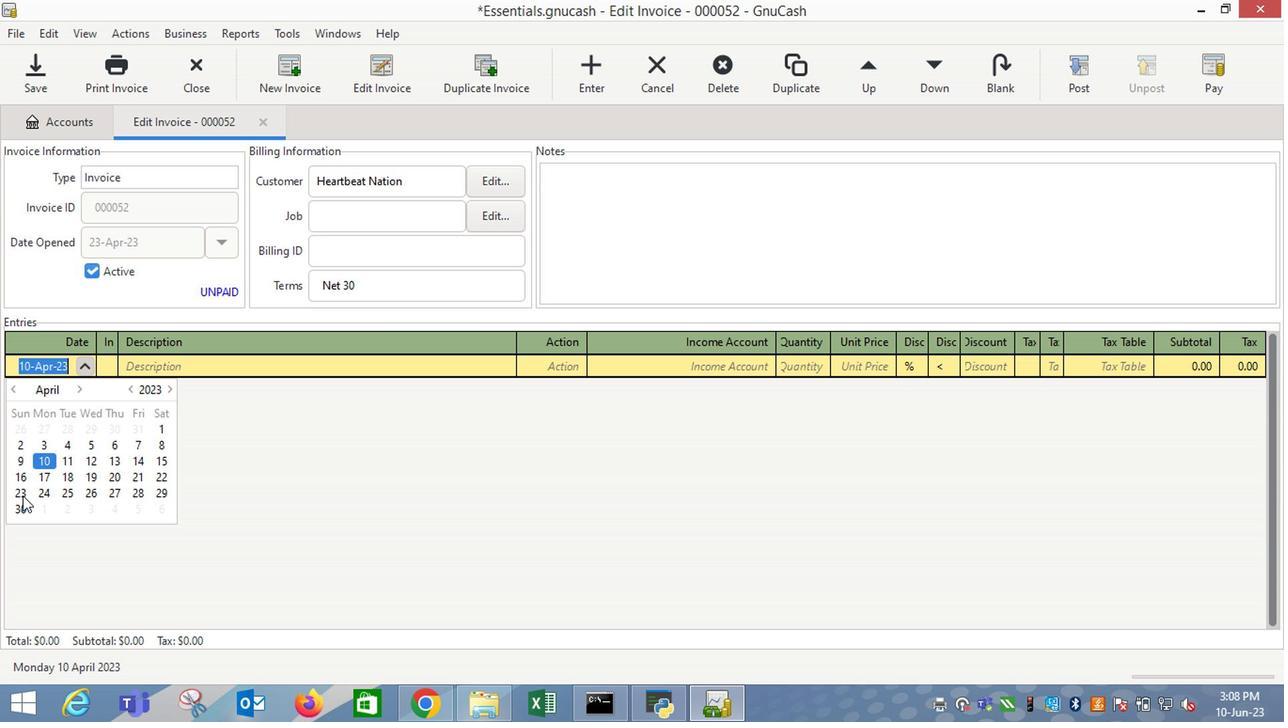 
Action: Mouse moved to (24, 503)
Screenshot: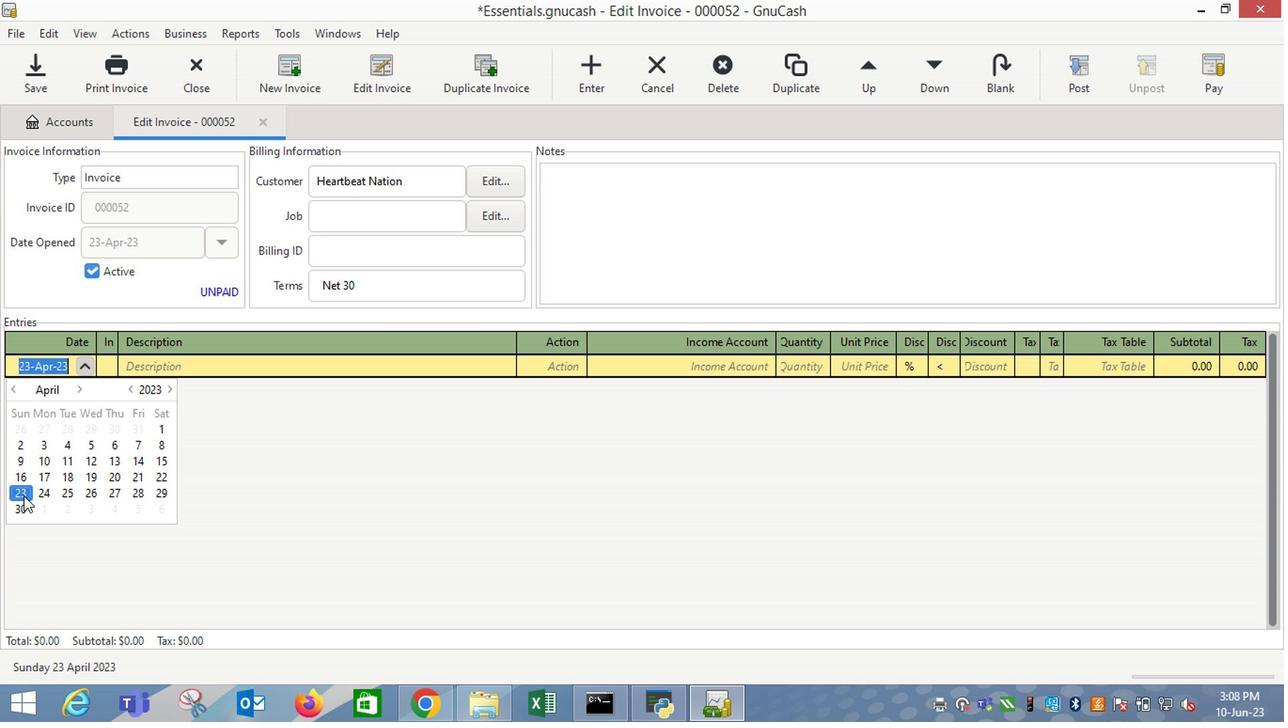 
Action: Key pressed <Key.tab>
Screenshot: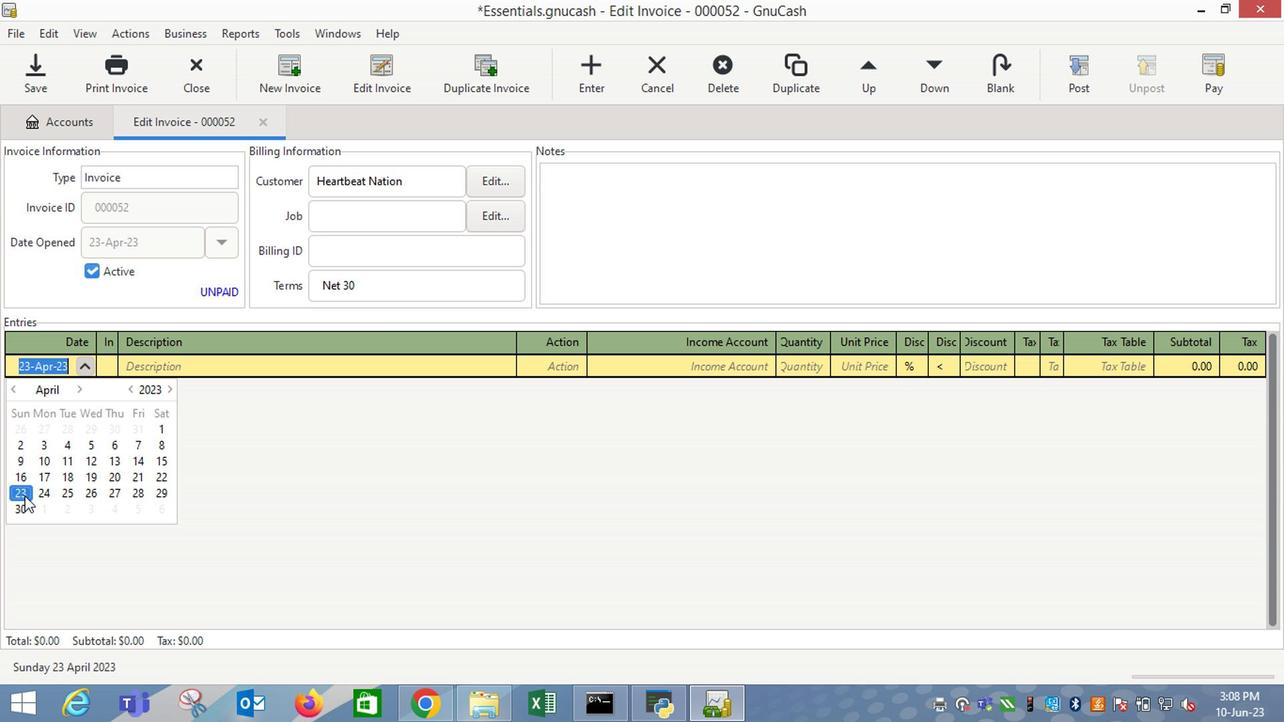 
Action: Mouse moved to (25, 503)
Screenshot: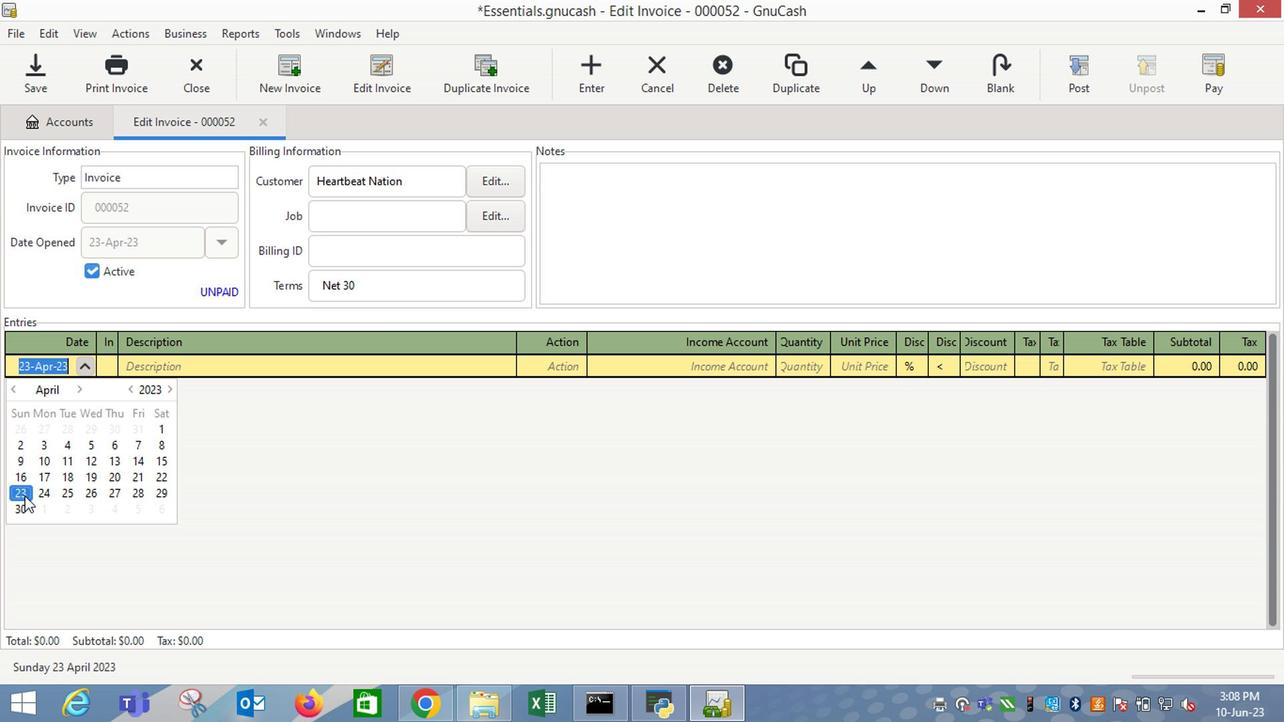 
Action: Key pressed <Key.shift_r>Victoria's<Key.space><Key.shift_r>Secret<Key.space><Key.shift_r>Kn<Key.right><Key.left><Key.left><Key.left><Key.left><Key.left><Key.left><Key.left><Key.backspace><Key.backspace><Key.backspace><Key.backspace><Key.backspace><Key.shift_r>Ge<Key.backspace>rey<Key.space><Key.shift_r>Onyx<Key.right><Key.right><Key.right><Key.right><Key.right><Key.right><Key.left><Key.left><Key.backspace>8<Key.tab><Key.tab>i<Key.down><Key.down><Key.down><Key.tab>3<Key.tab>15.49<Key.tab>
Screenshot: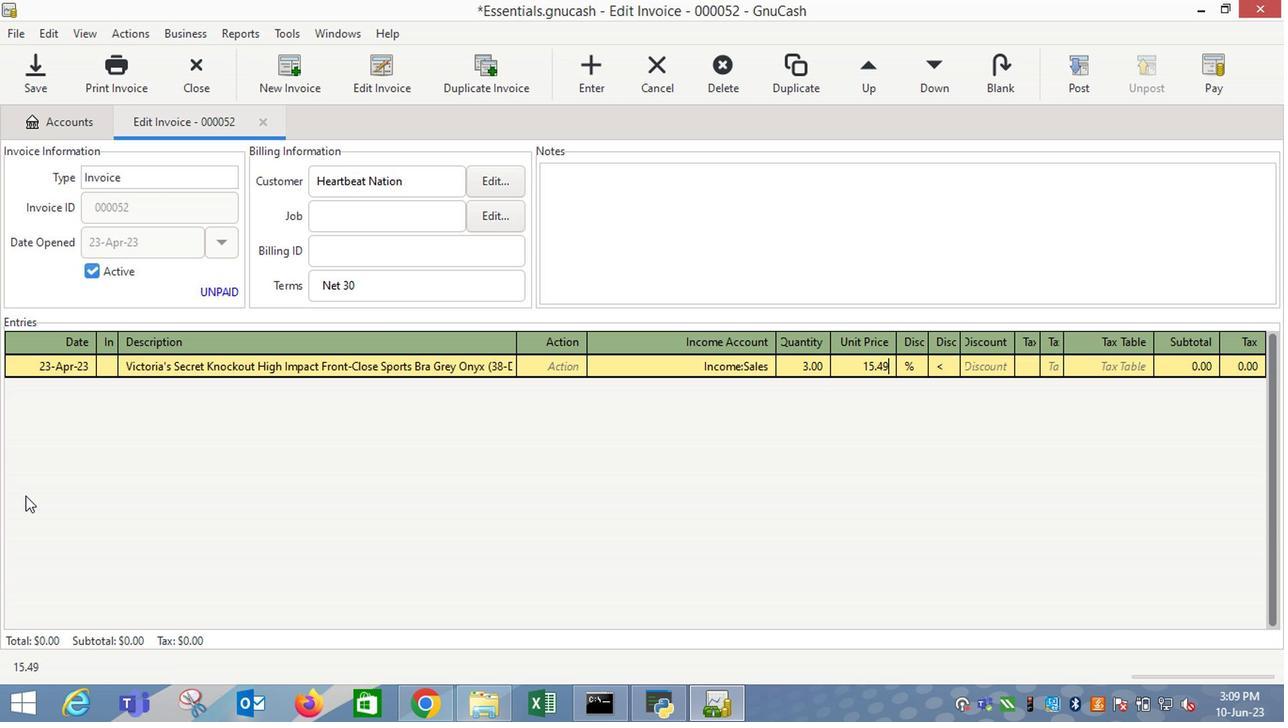 
Action: Mouse moved to (1036, 367)
Screenshot: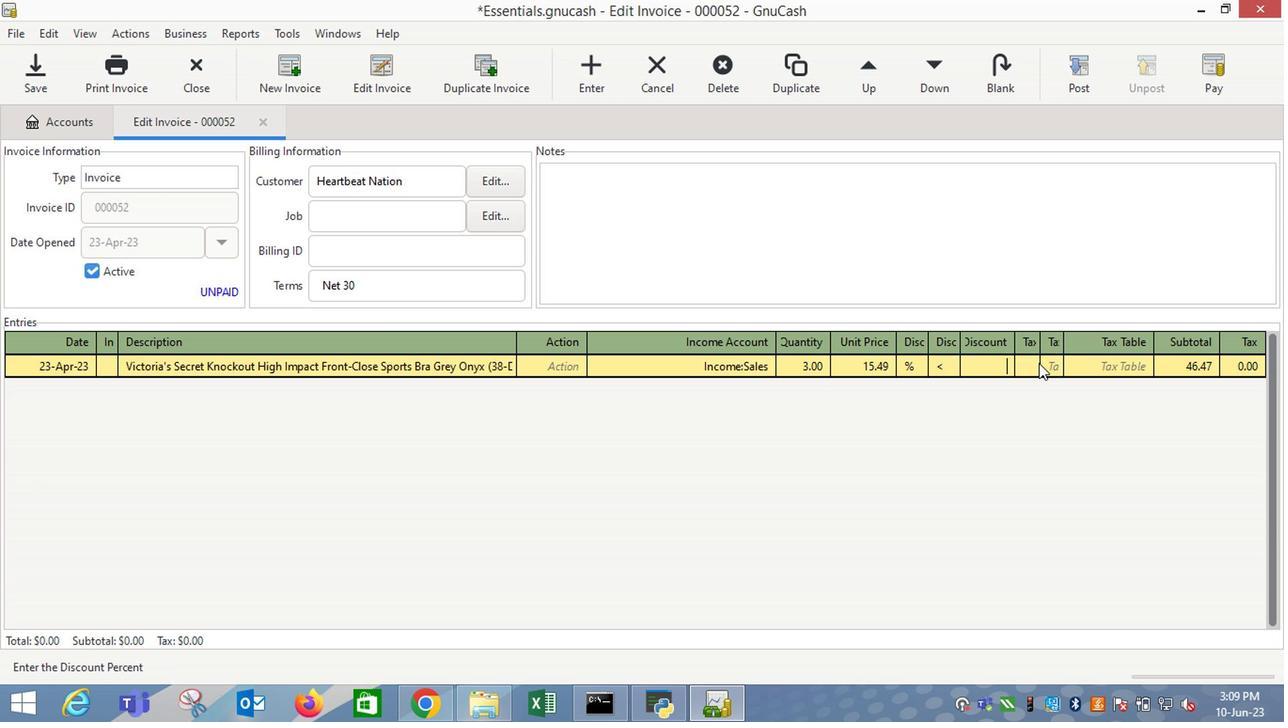 
Action: Mouse pressed left at (1036, 367)
Screenshot: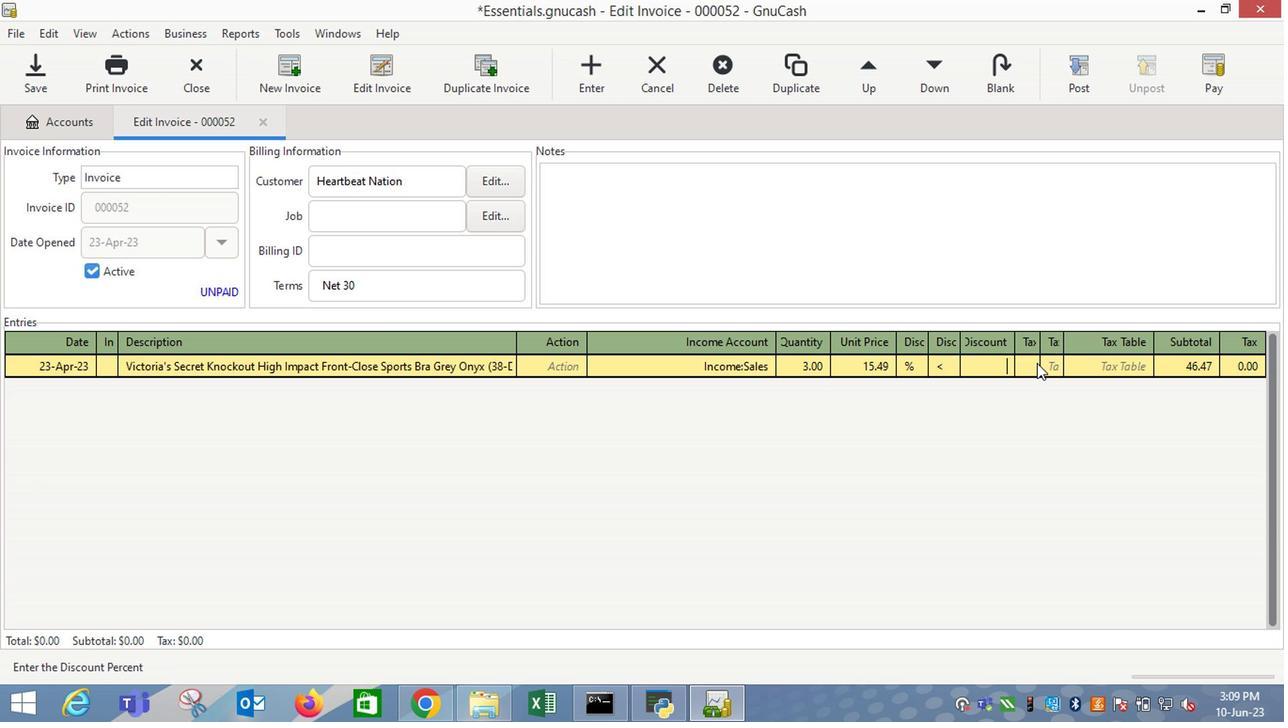 
Action: Mouse moved to (1048, 367)
Screenshot: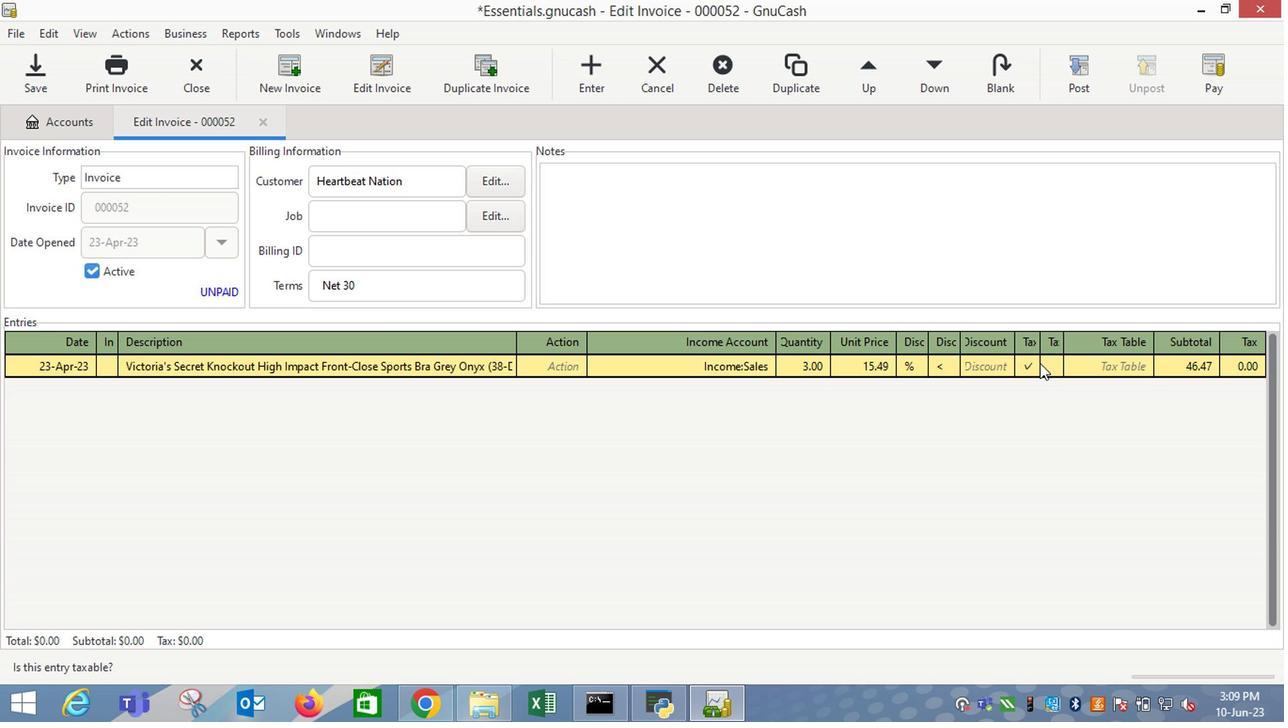 
Action: Mouse pressed left at (1048, 367)
Screenshot: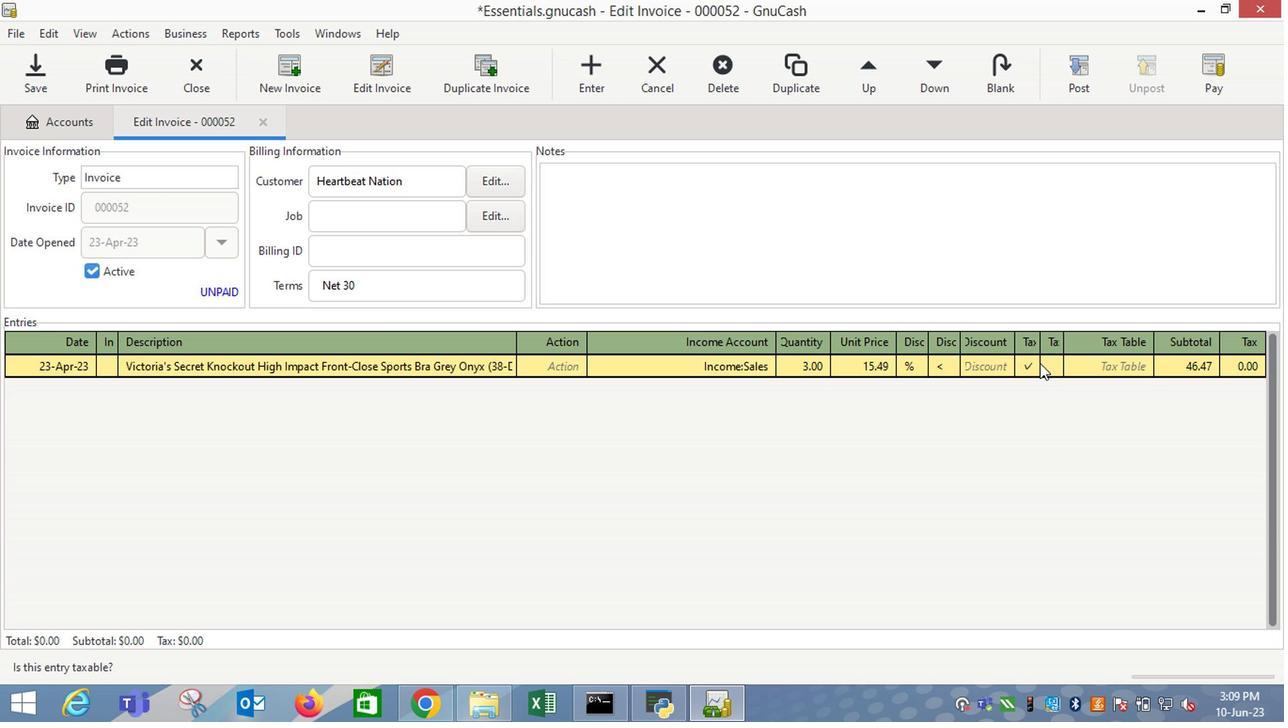 
Action: Mouse moved to (1101, 371)
Screenshot: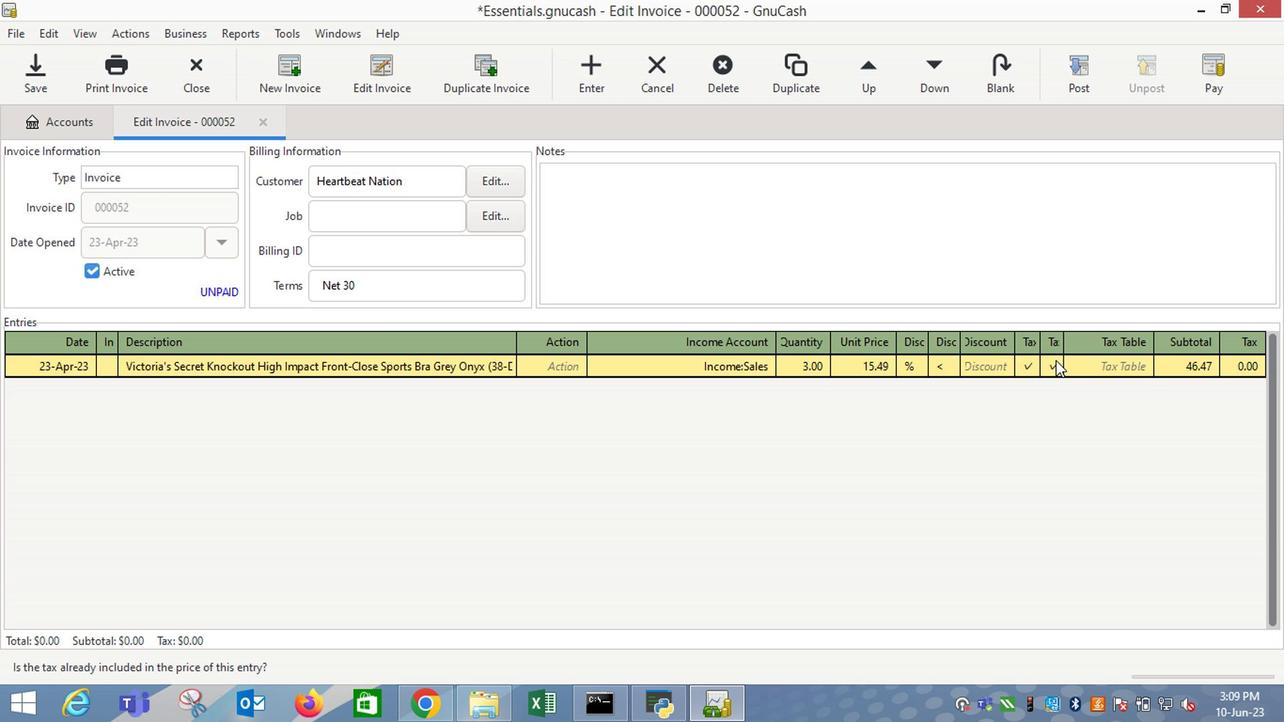 
Action: Mouse pressed left at (1101, 371)
Screenshot: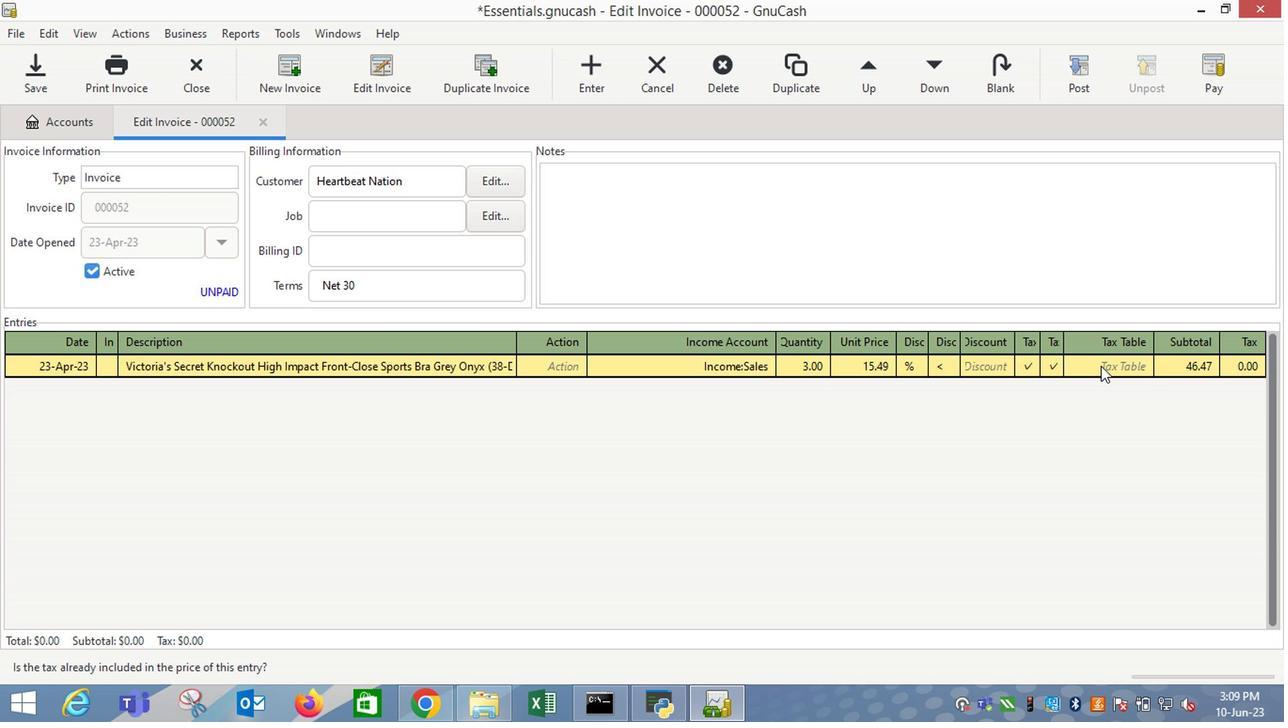 
Action: Mouse moved to (1143, 367)
Screenshot: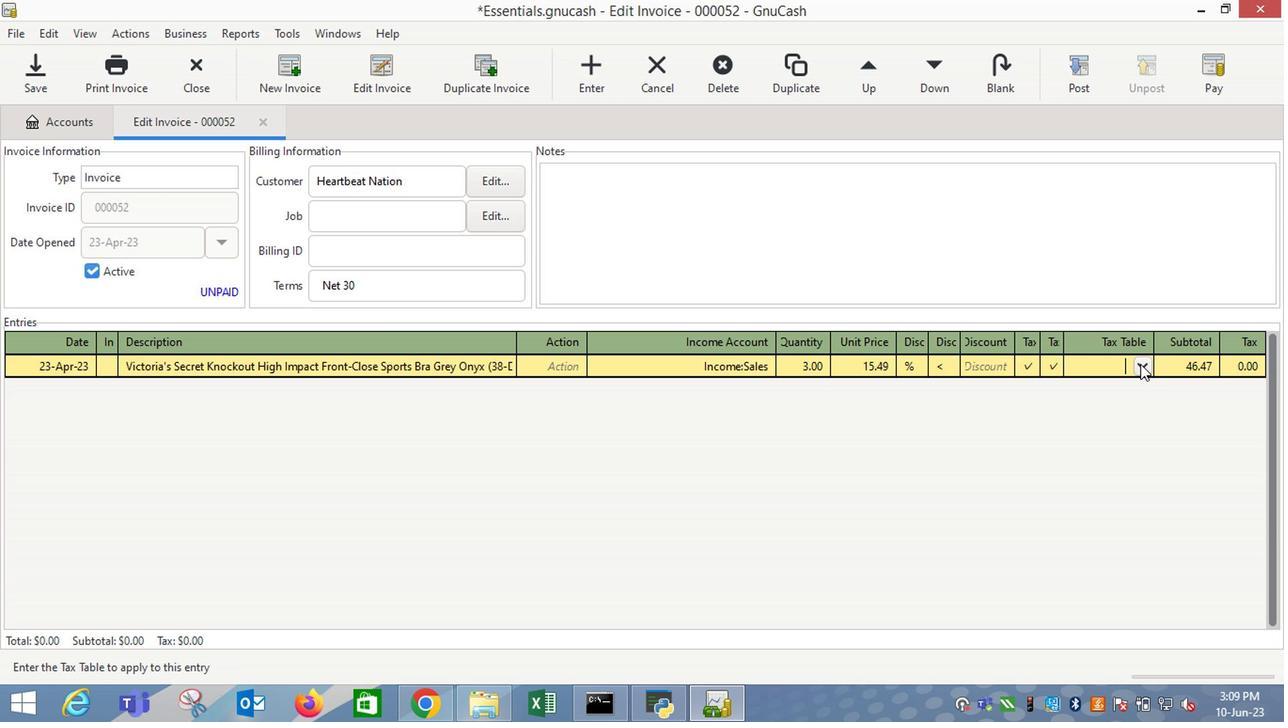 
Action: Mouse pressed left at (1143, 367)
Screenshot: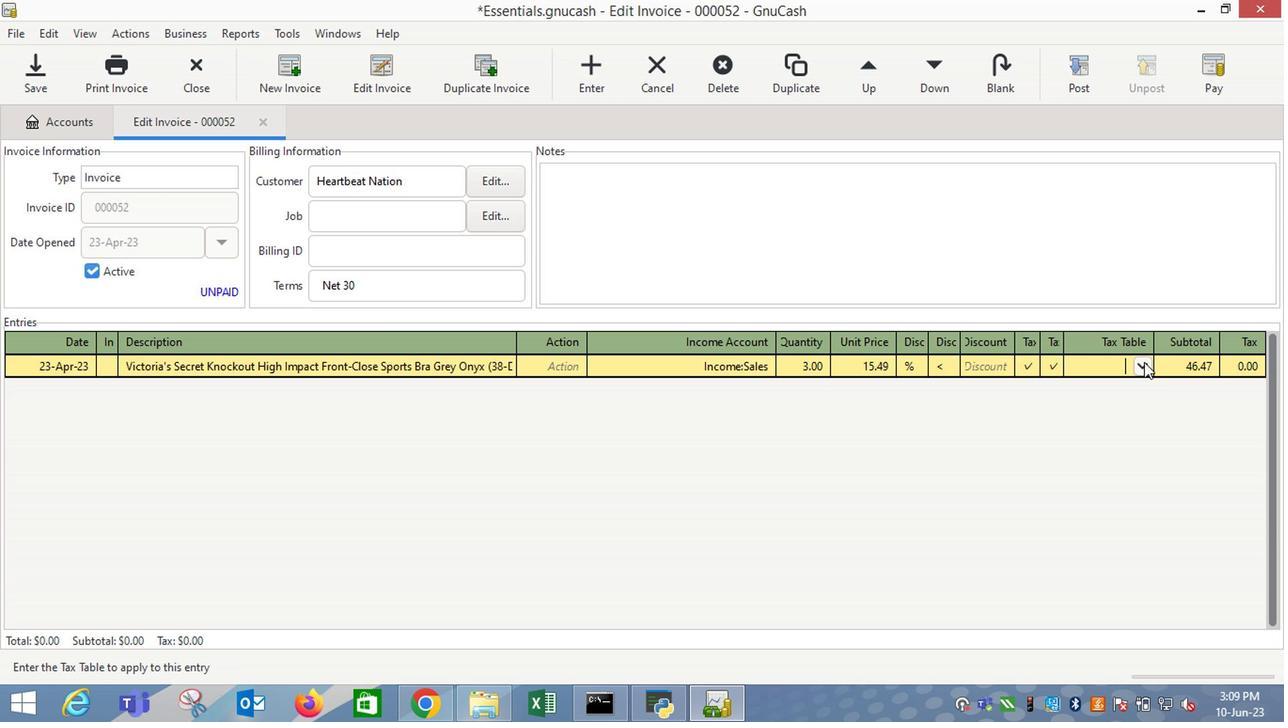 
Action: Mouse moved to (1069, 402)
Screenshot: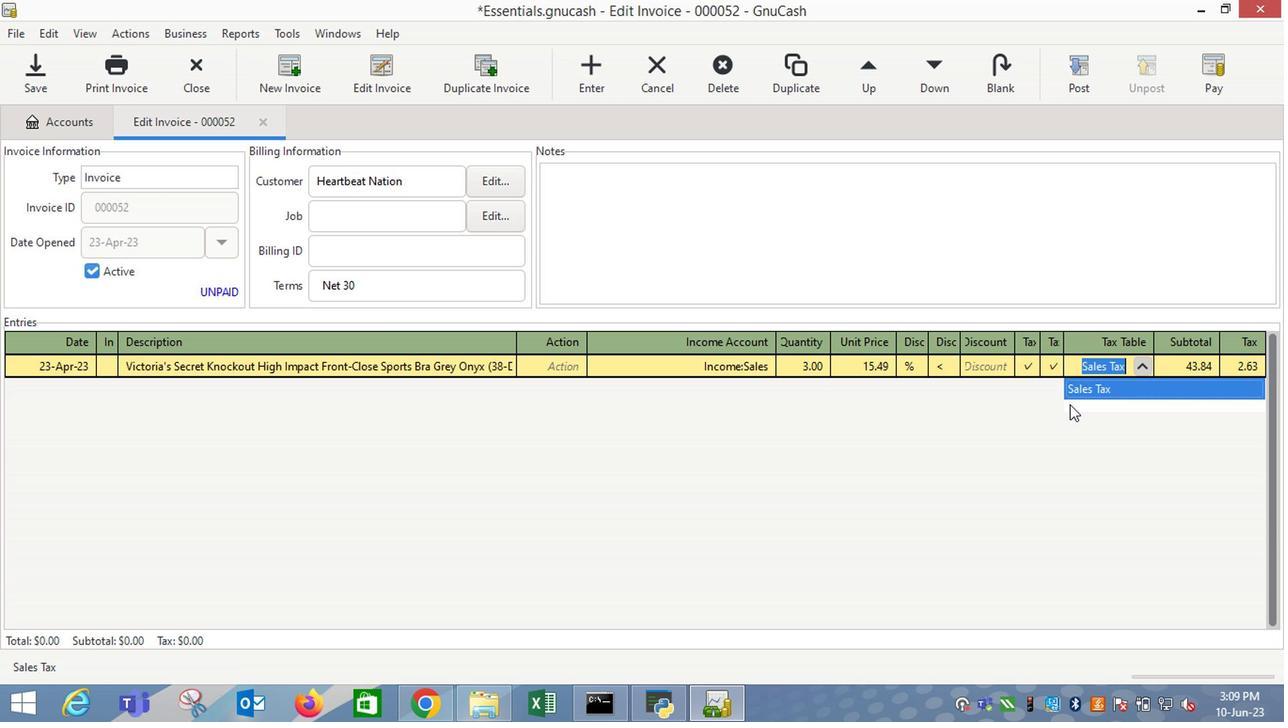 
Action: Mouse pressed left at (1069, 402)
Screenshot: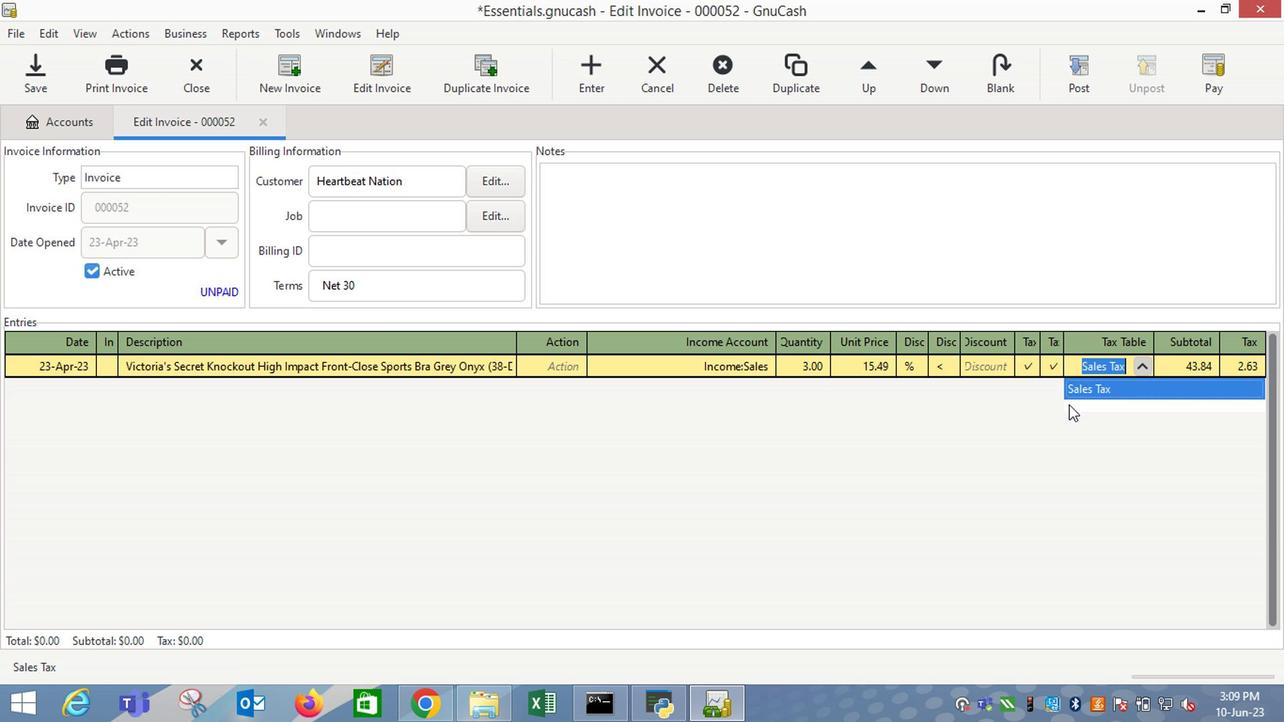 
Action: Mouse moved to (1067, 402)
Screenshot: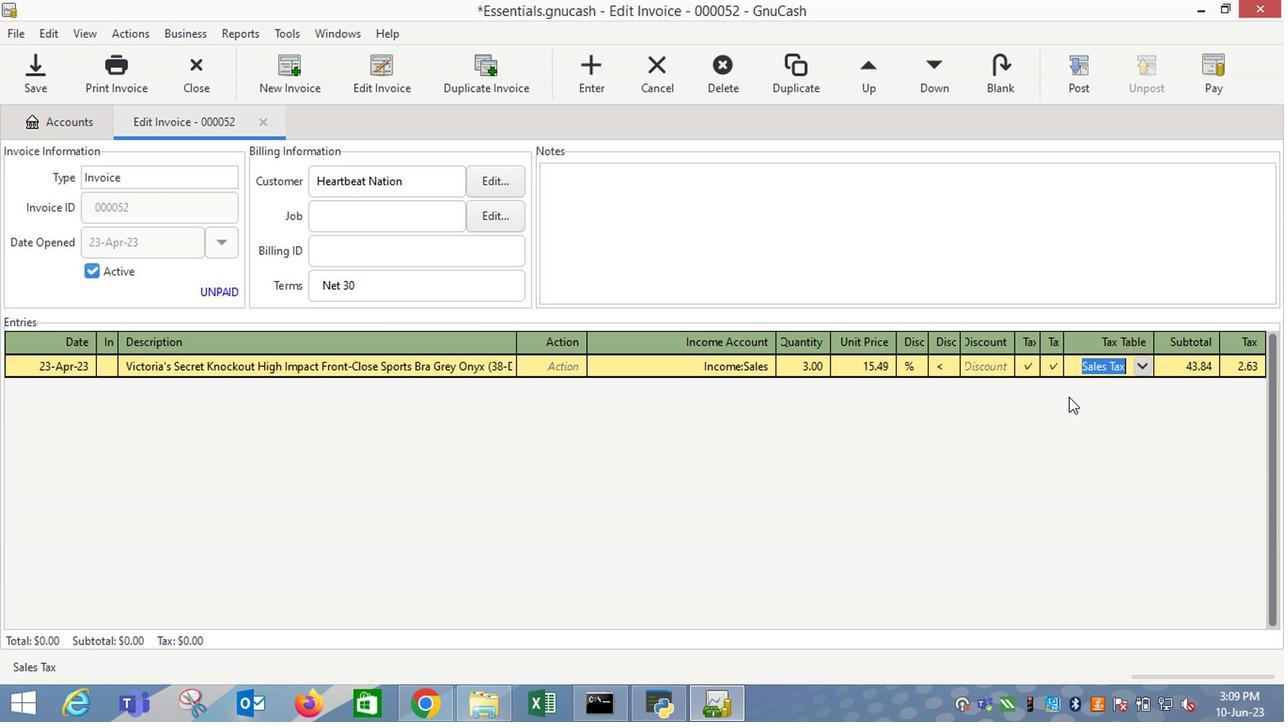 
Action: Key pressed <Key.enter>
Screenshot: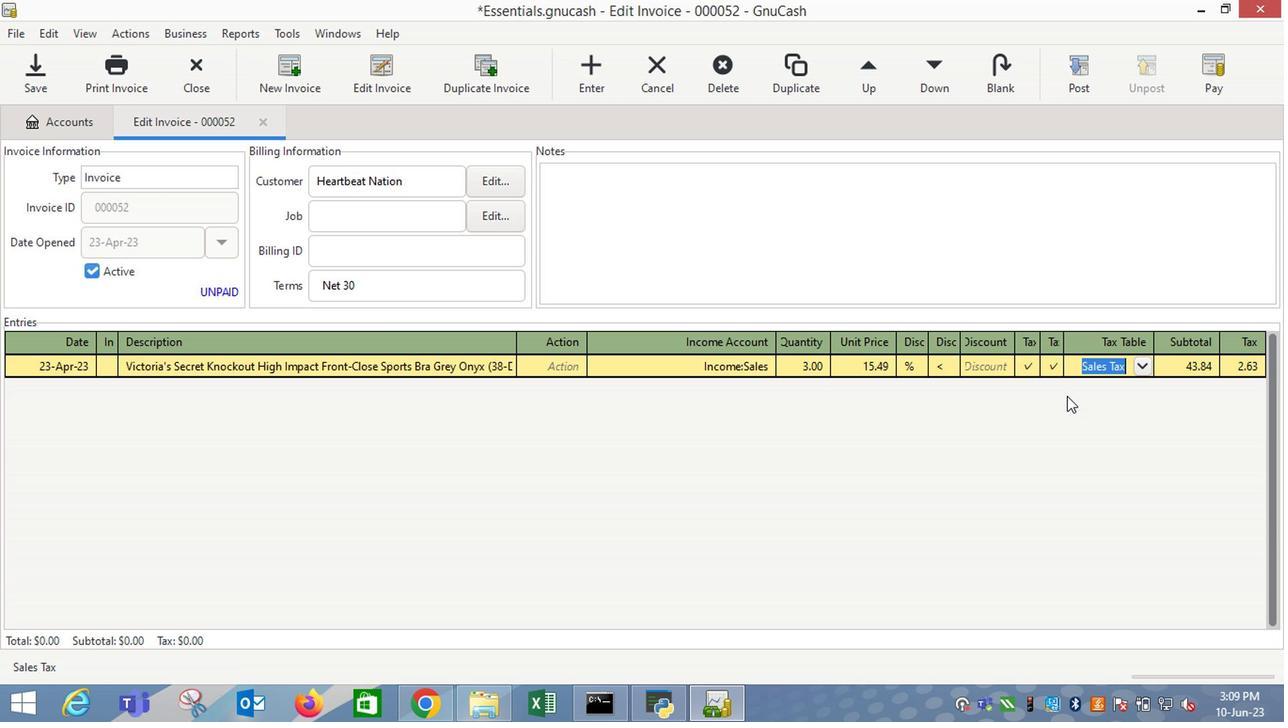 
Action: Mouse moved to (1093, 76)
Screenshot: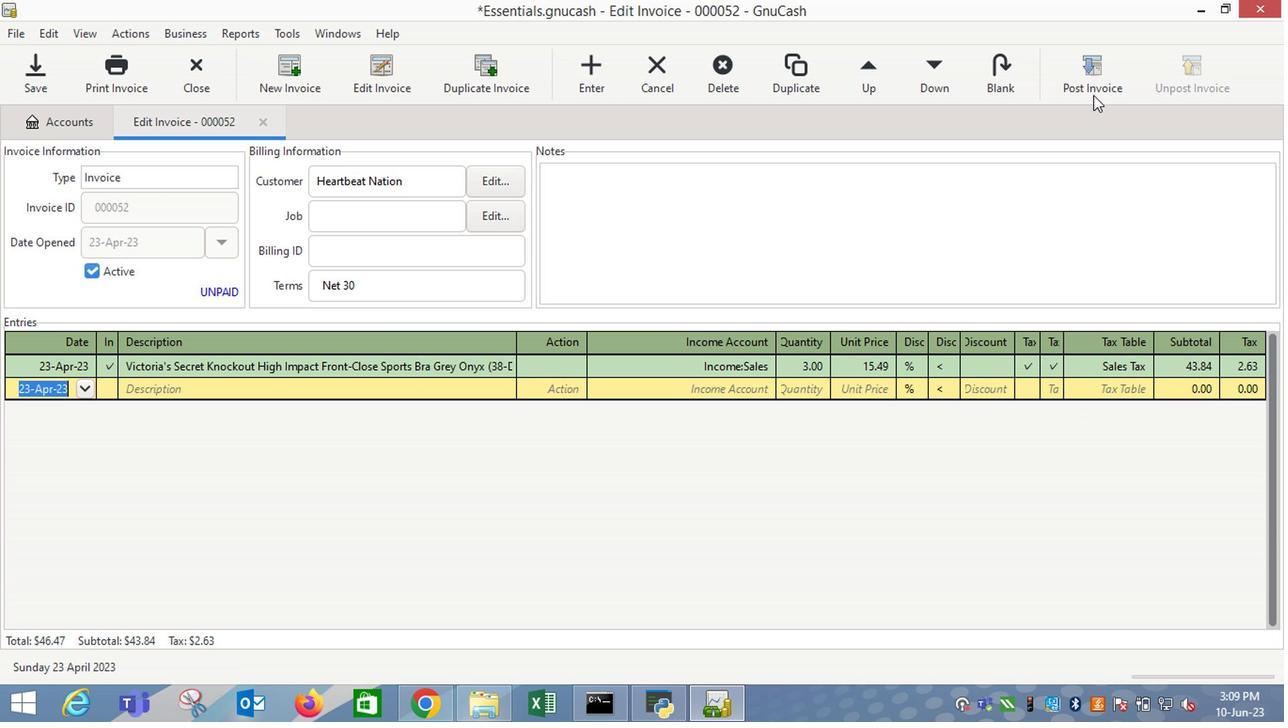 
Action: Mouse pressed left at (1093, 76)
Screenshot: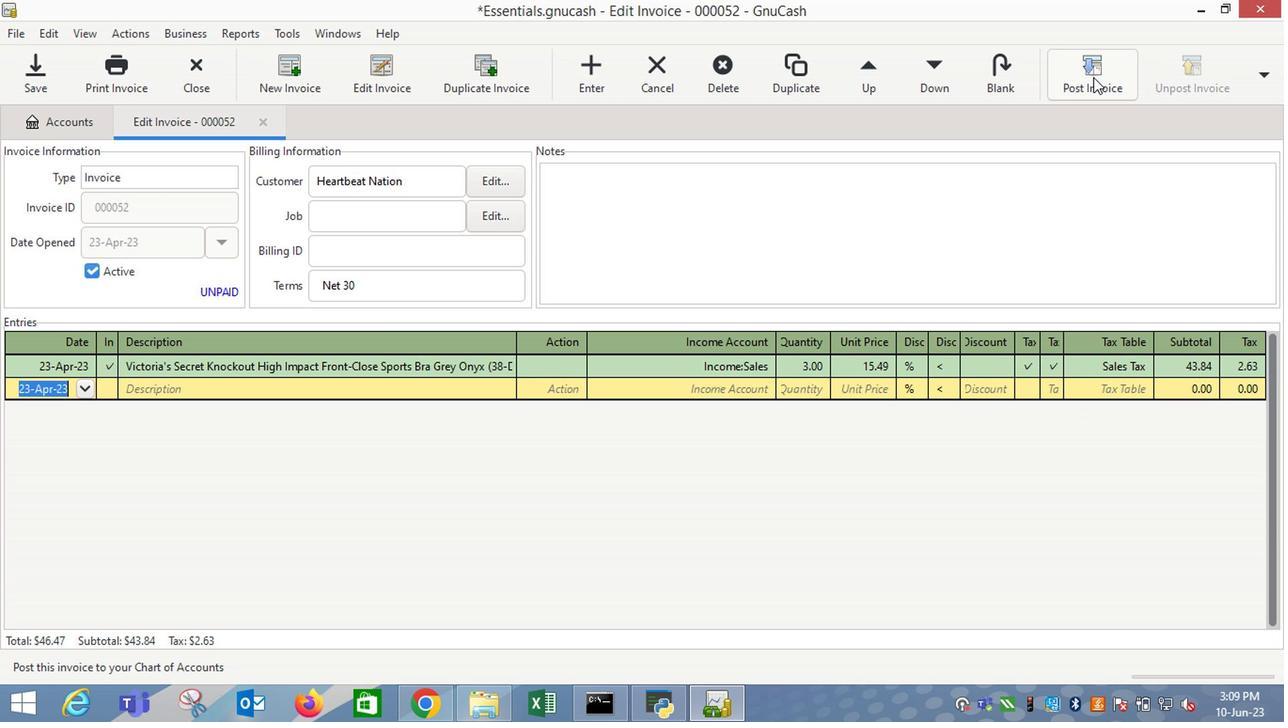 
Action: Mouse moved to (800, 318)
Screenshot: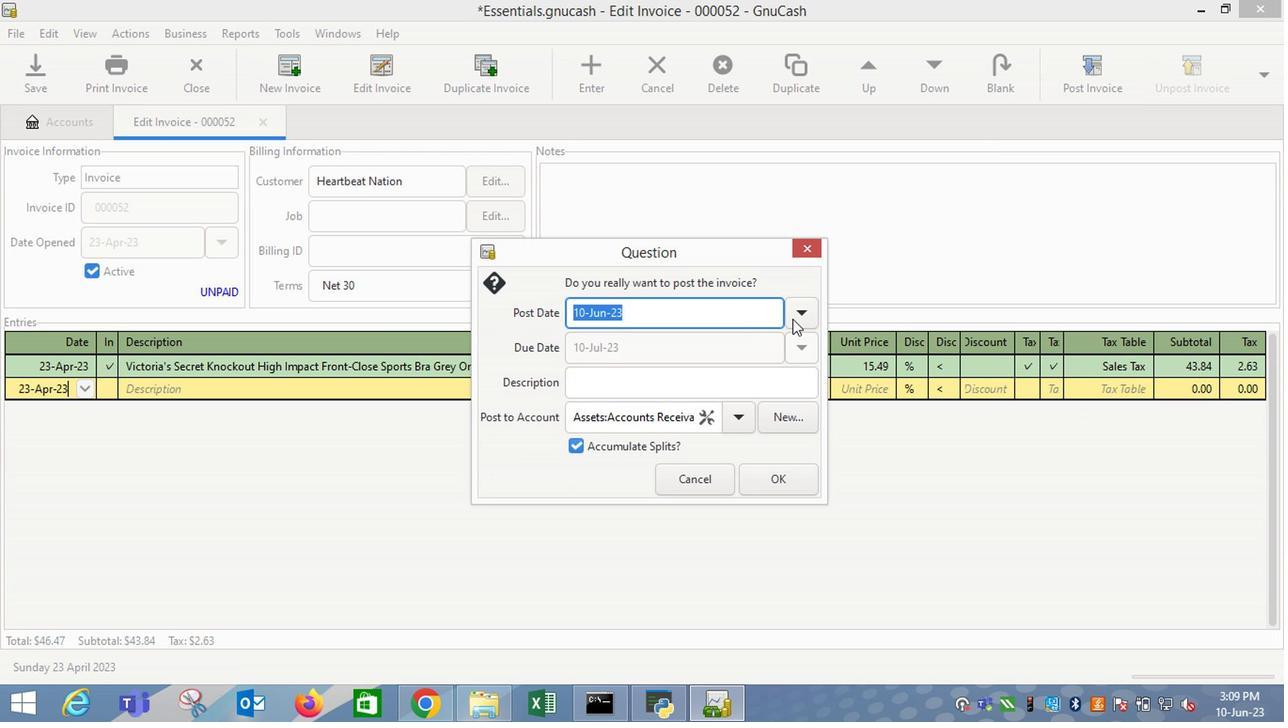 
Action: Mouse pressed left at (800, 318)
Screenshot: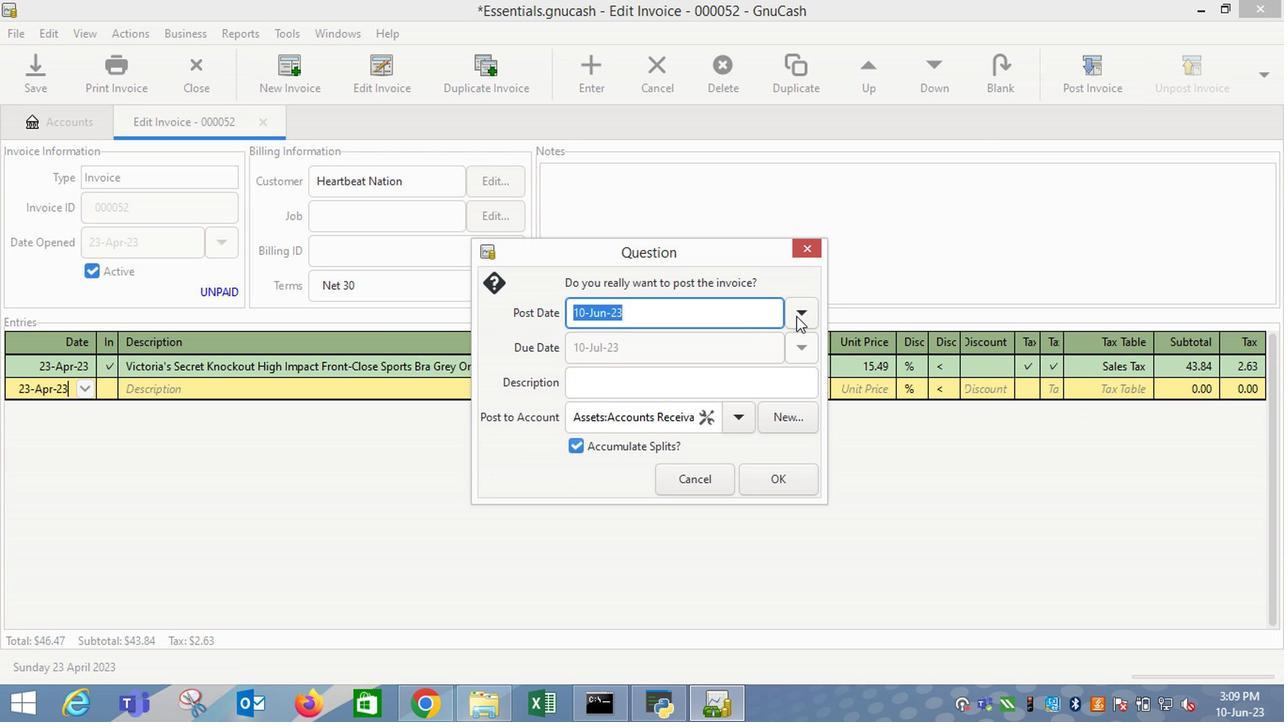 
Action: Mouse moved to (652, 345)
Screenshot: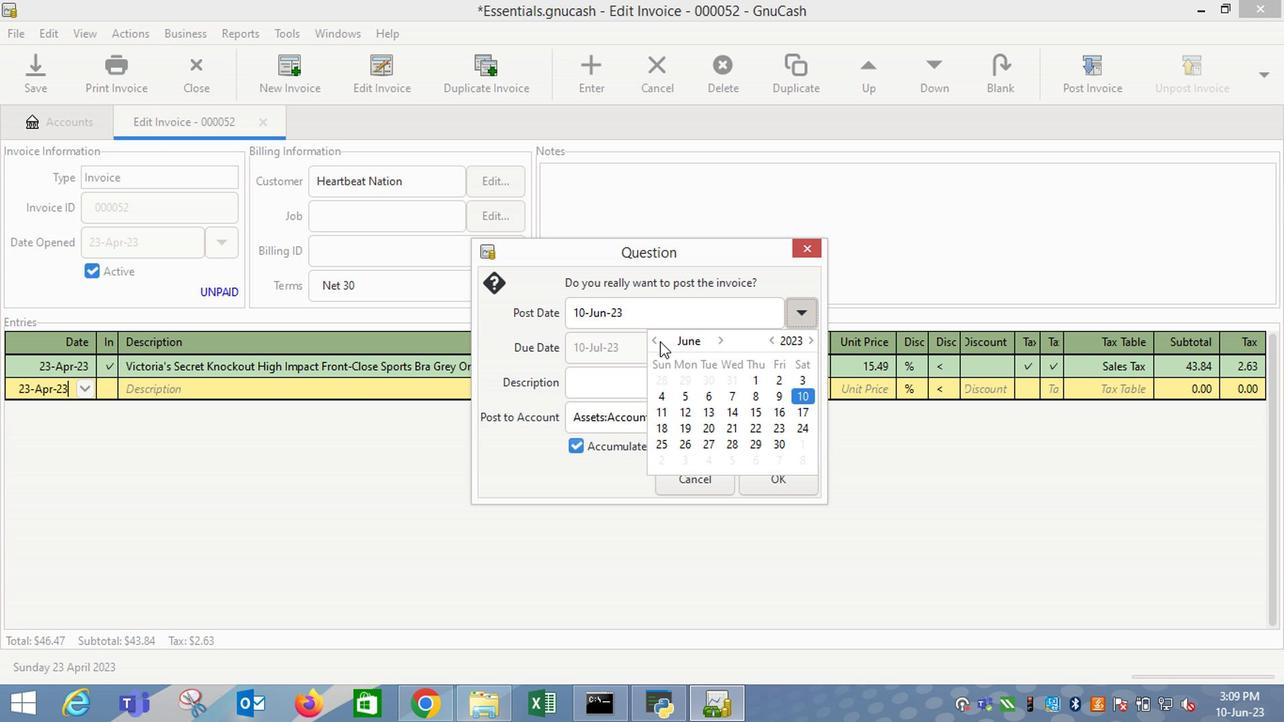 
Action: Mouse pressed left at (652, 345)
Screenshot: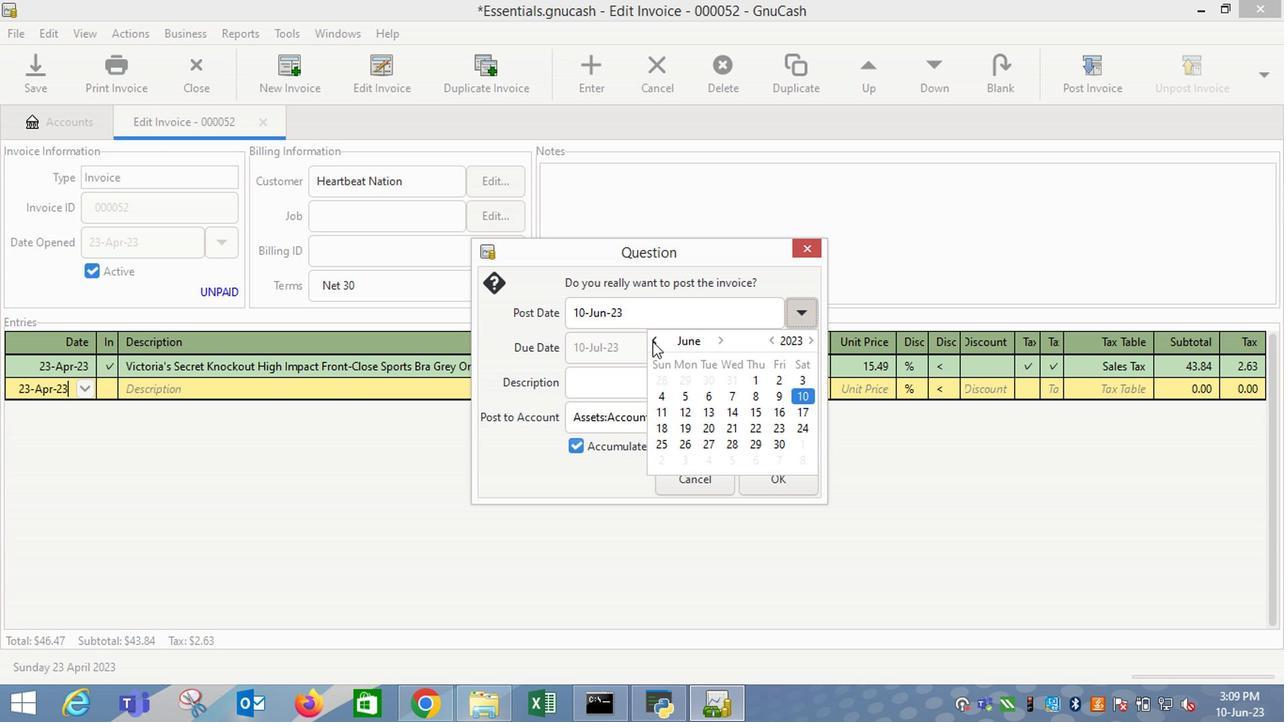 
Action: Mouse moved to (653, 347)
Screenshot: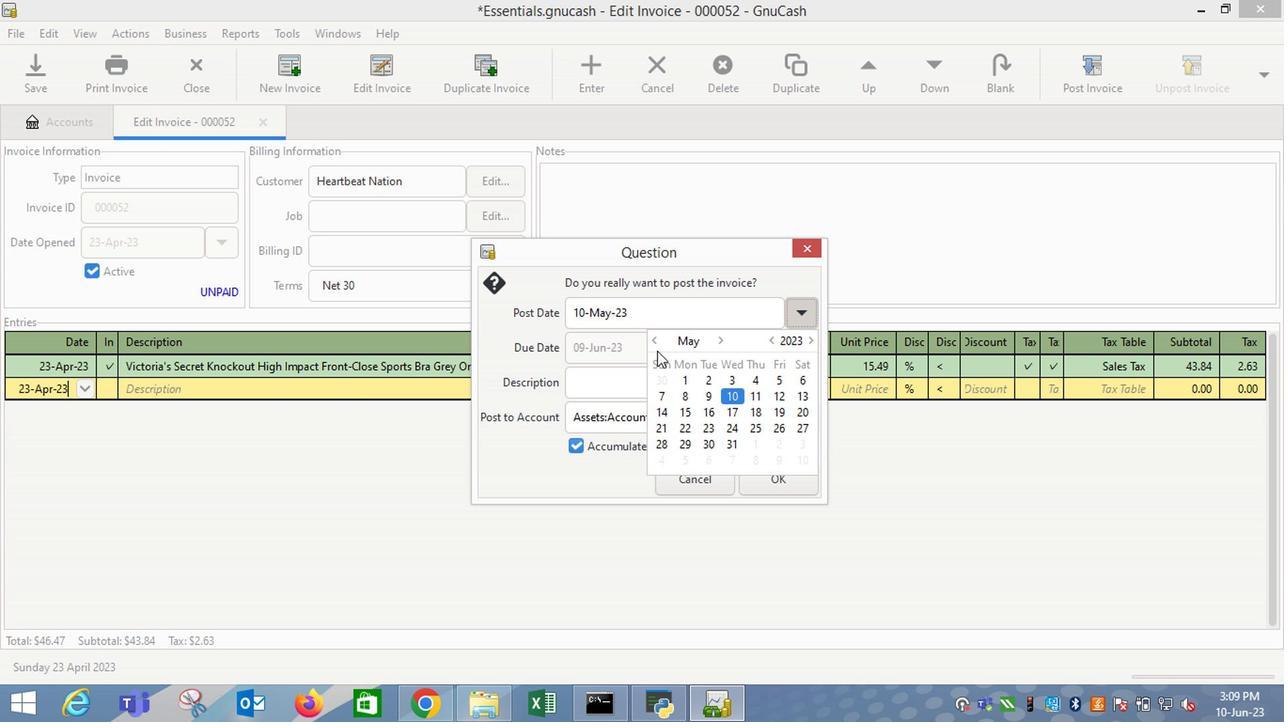 
Action: Mouse pressed left at (653, 347)
Screenshot: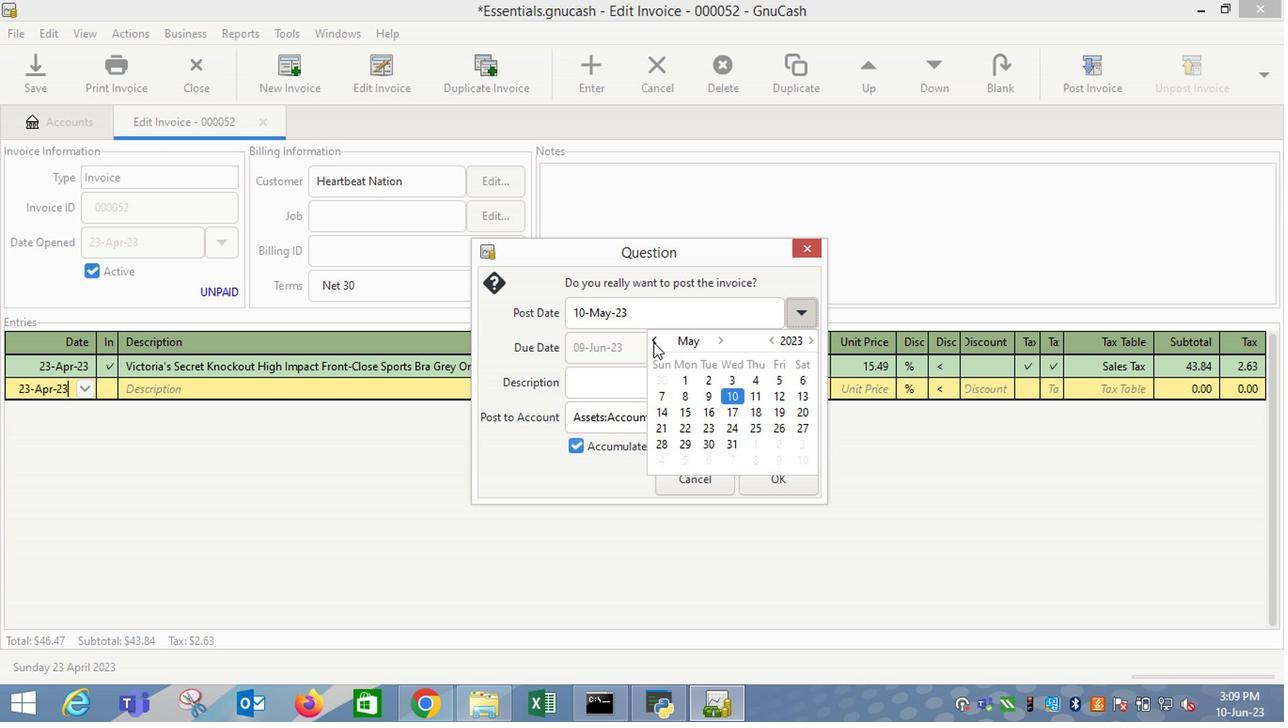 
Action: Mouse moved to (658, 447)
Screenshot: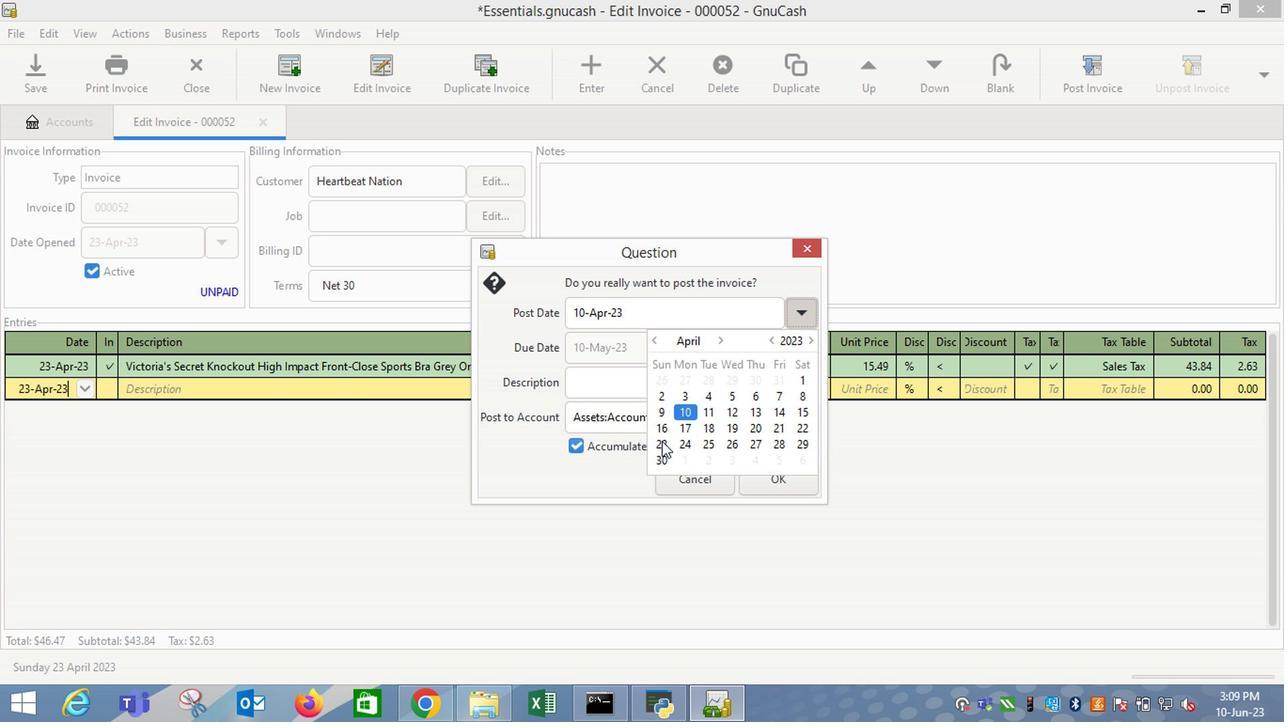 
Action: Mouse pressed left at (658, 447)
Screenshot: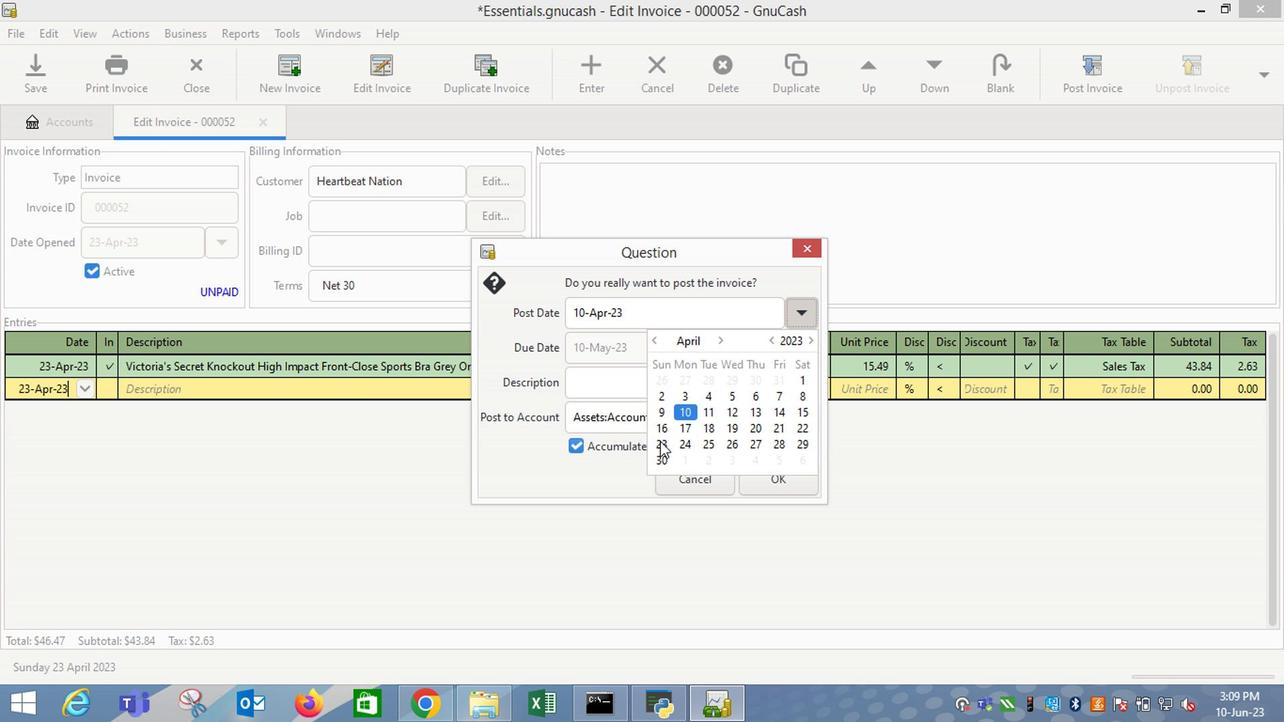 
Action: Mouse moved to (588, 398)
Screenshot: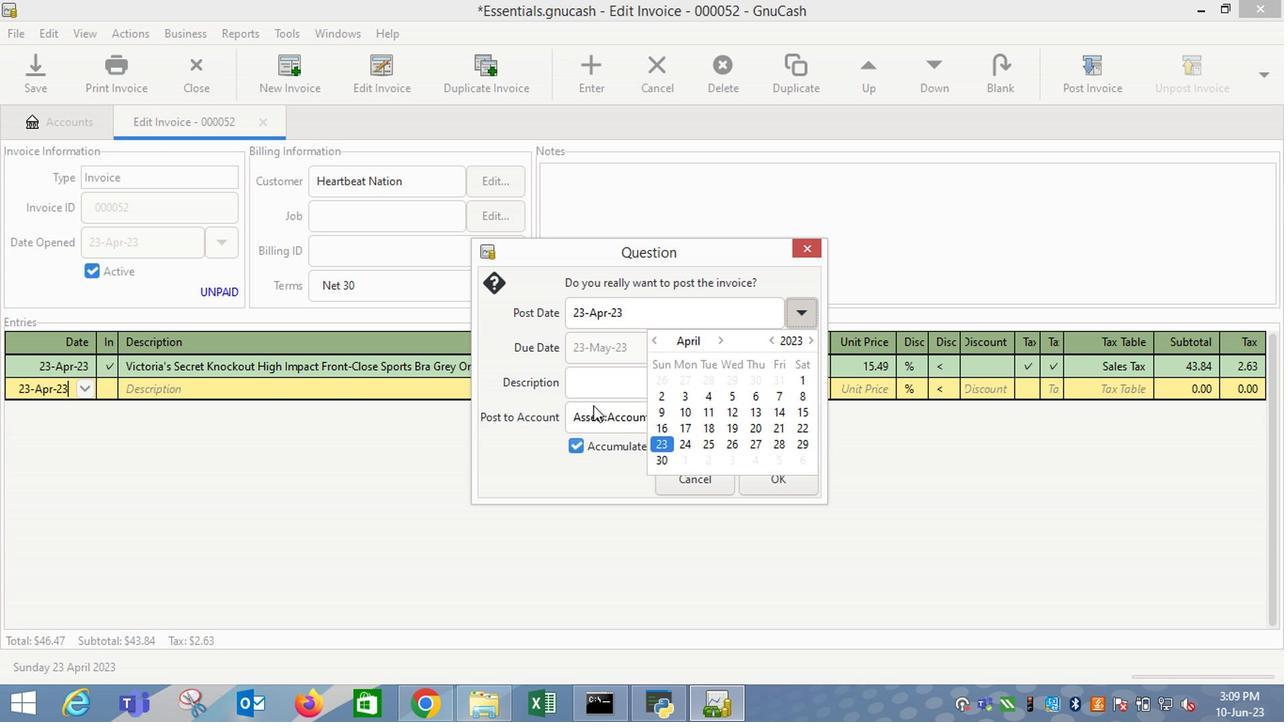 
Action: Mouse pressed left at (588, 398)
Screenshot: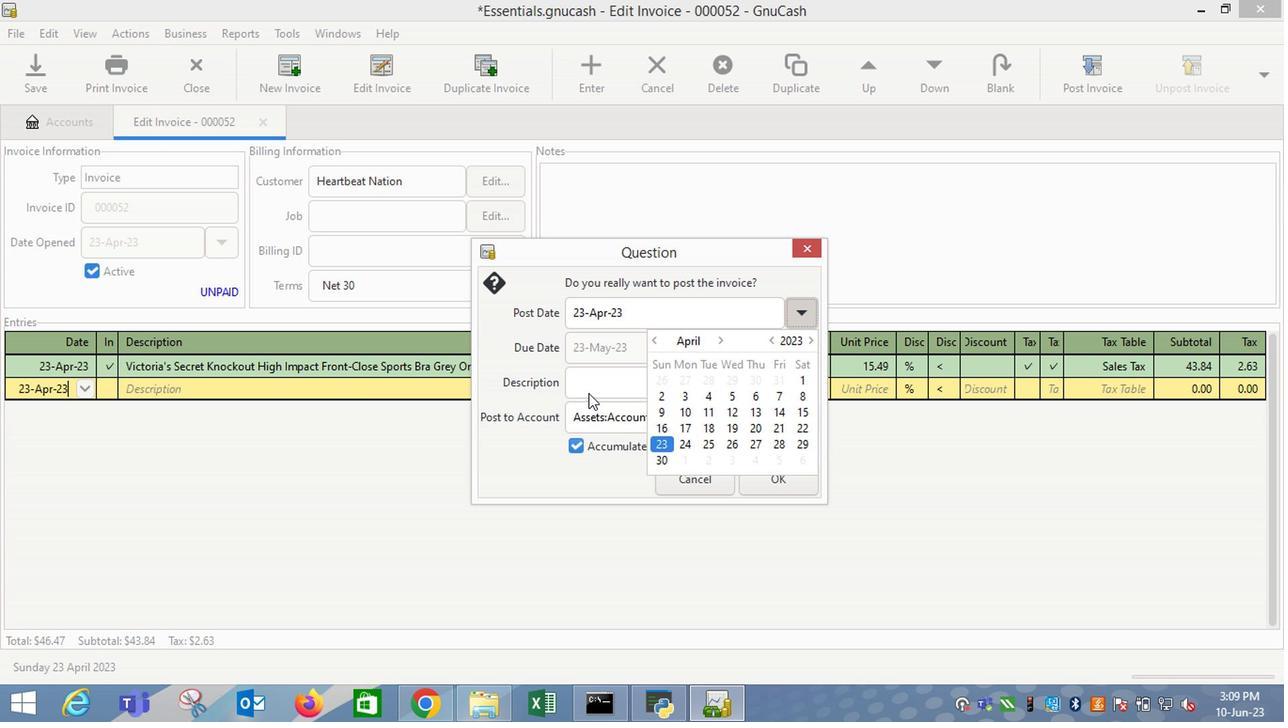 
Action: Mouse moved to (792, 487)
Screenshot: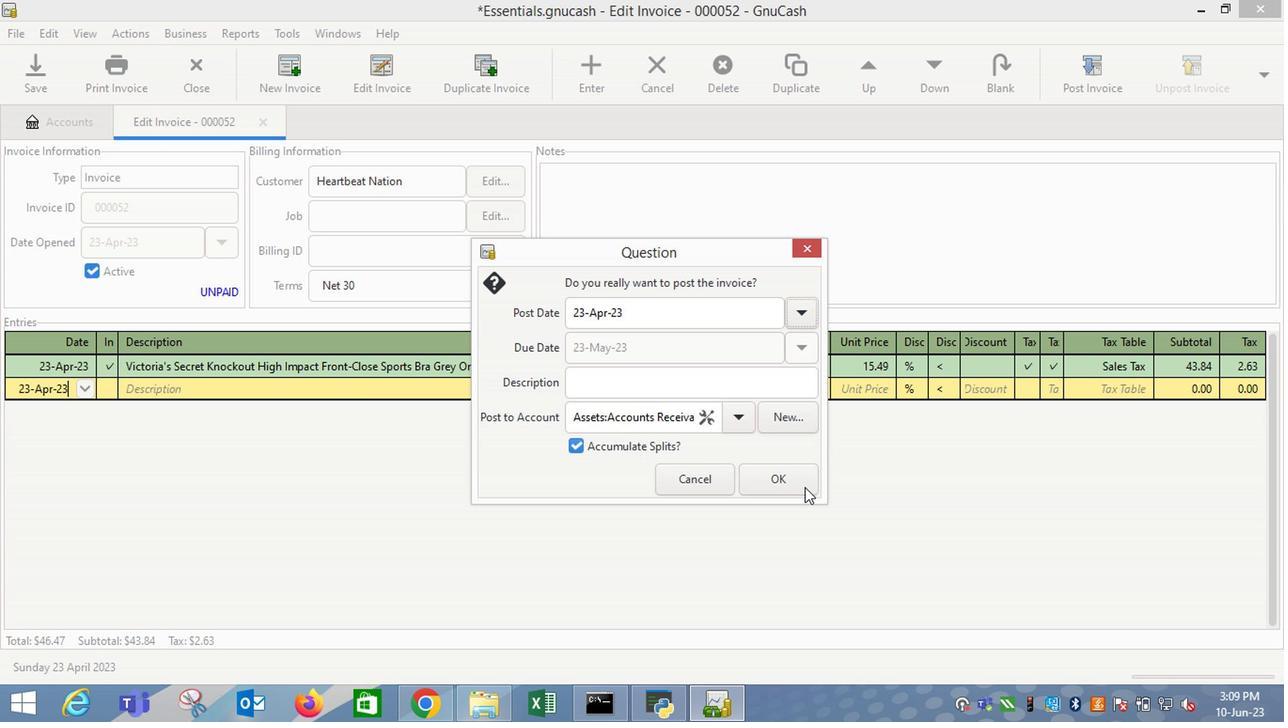 
Action: Mouse pressed left at (792, 487)
Screenshot: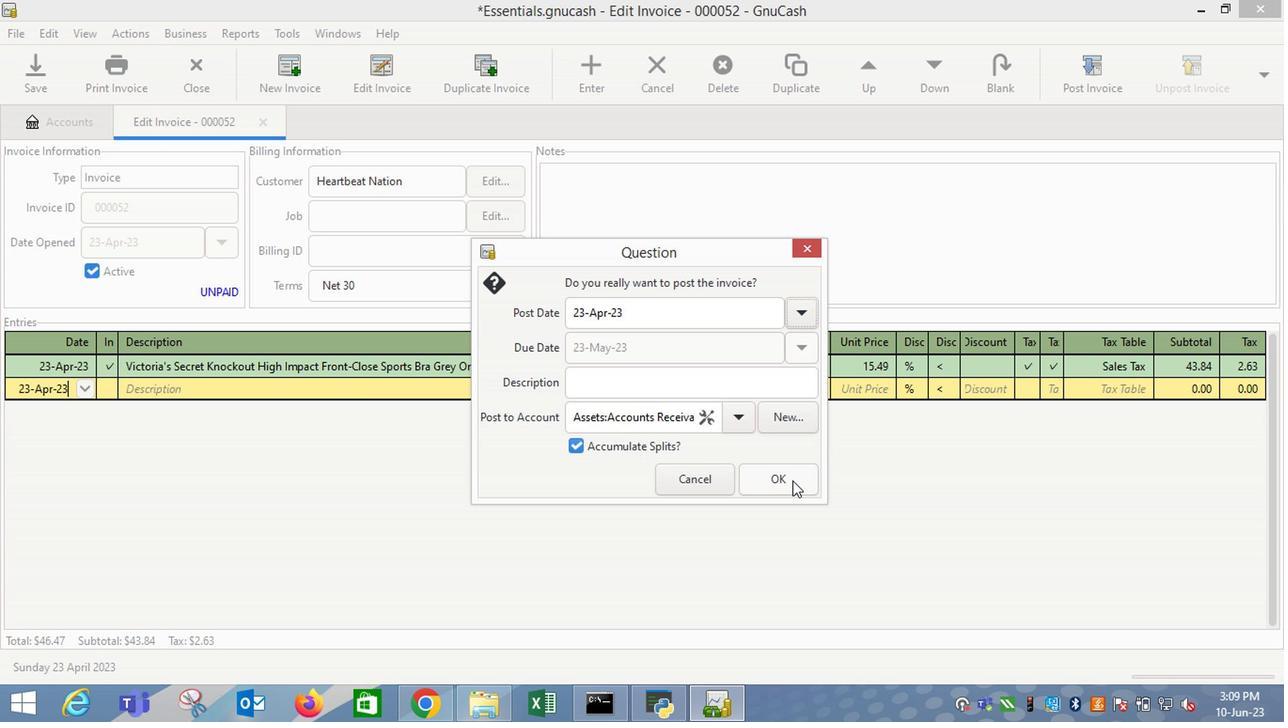 
Action: Mouse moved to (1200, 74)
Screenshot: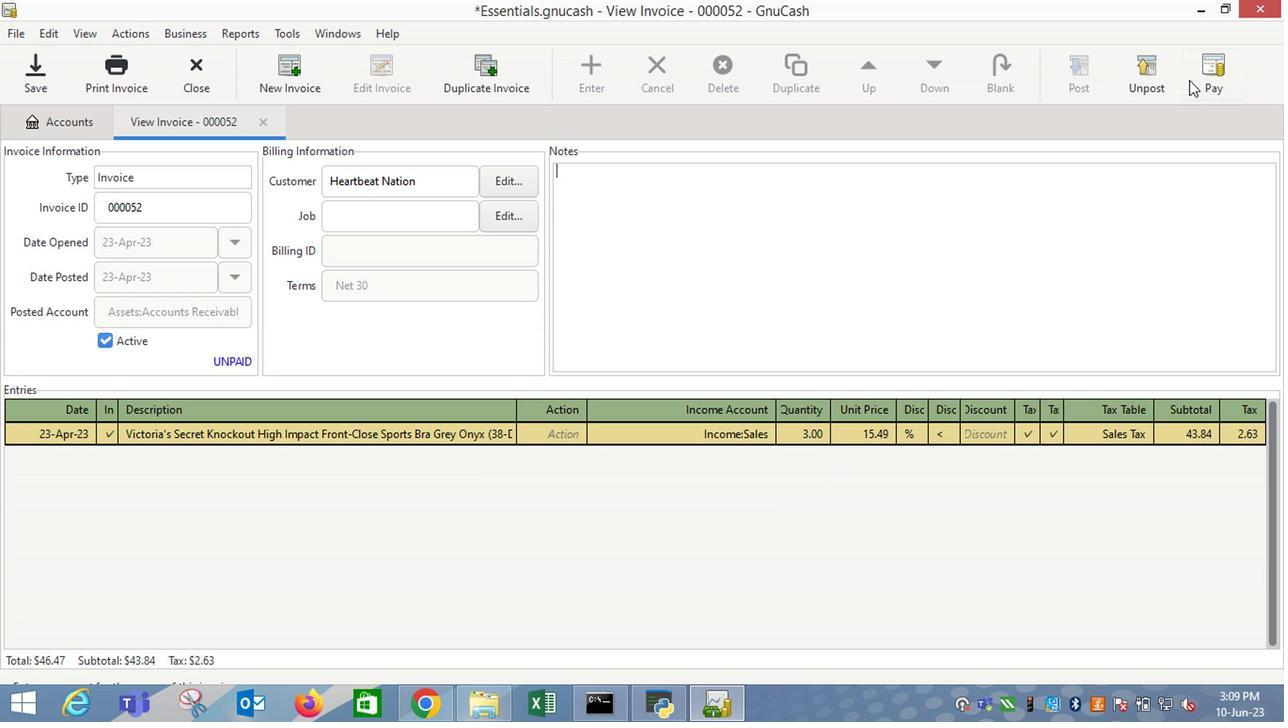 
Action: Mouse pressed left at (1200, 74)
Screenshot: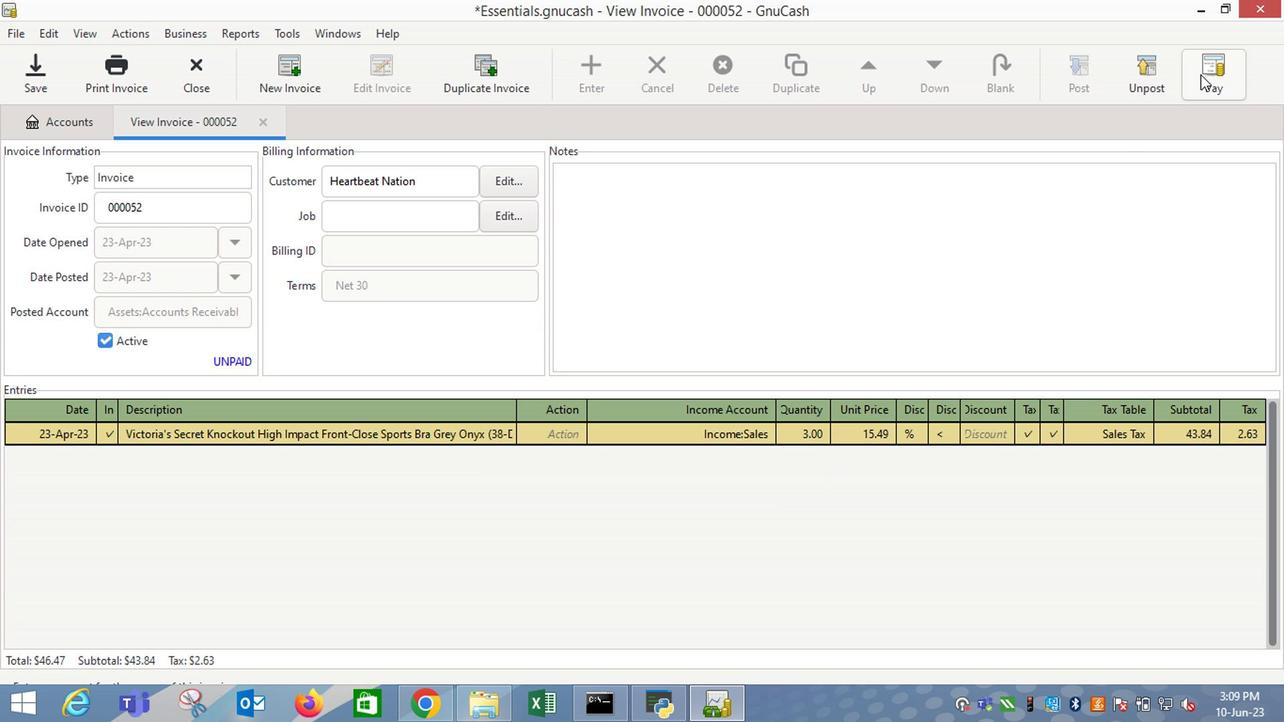
Action: Mouse moved to (576, 376)
Screenshot: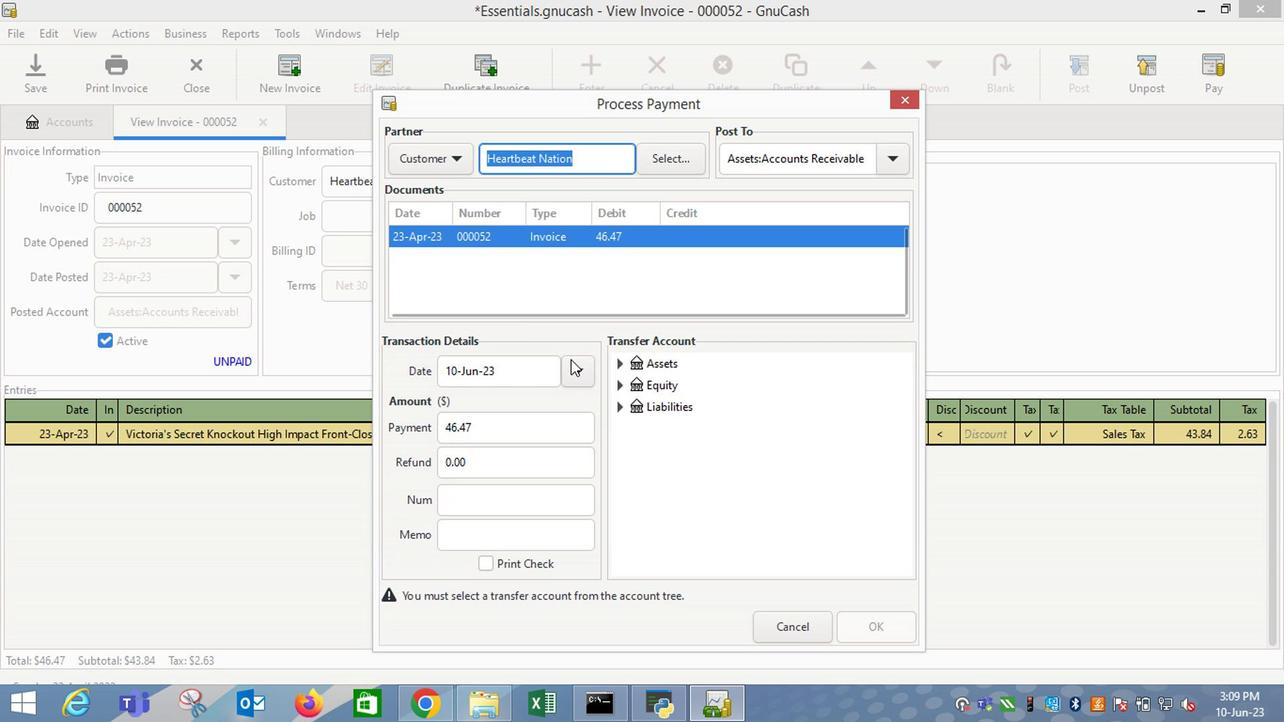 
Action: Mouse pressed left at (576, 376)
Screenshot: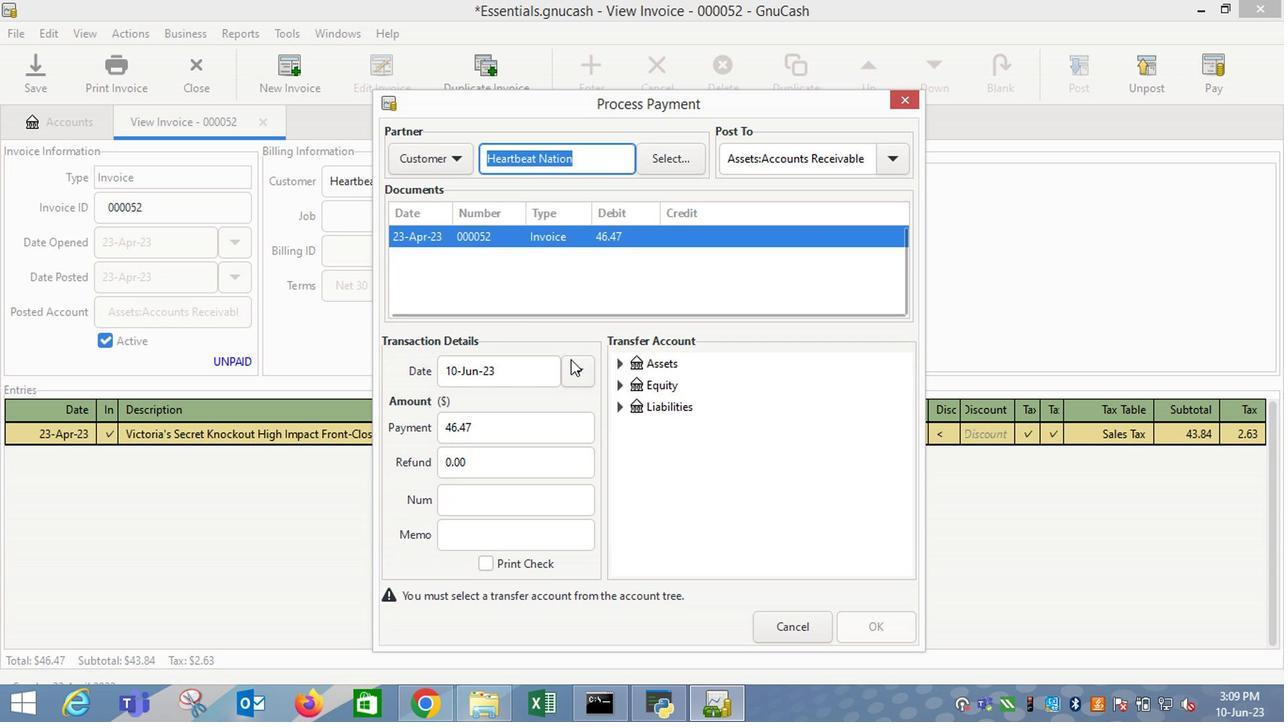 
Action: Mouse moved to (431, 406)
Screenshot: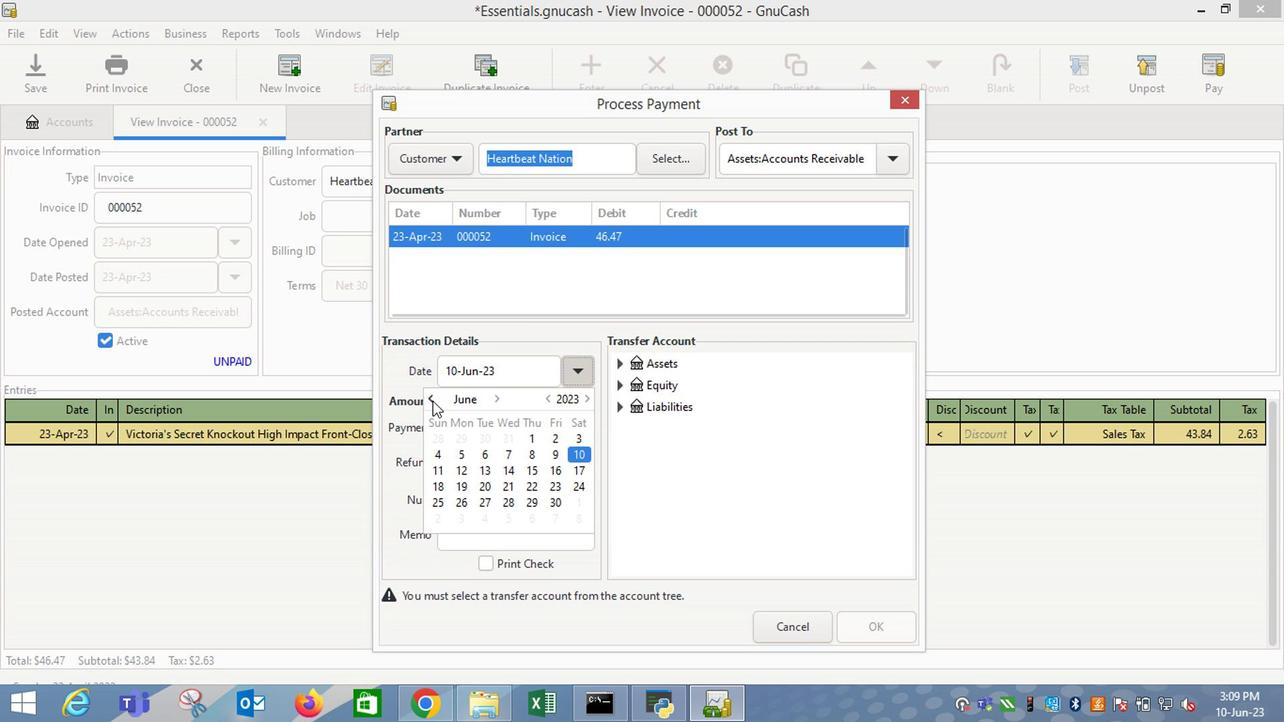 
Action: Mouse pressed left at (431, 406)
Screenshot: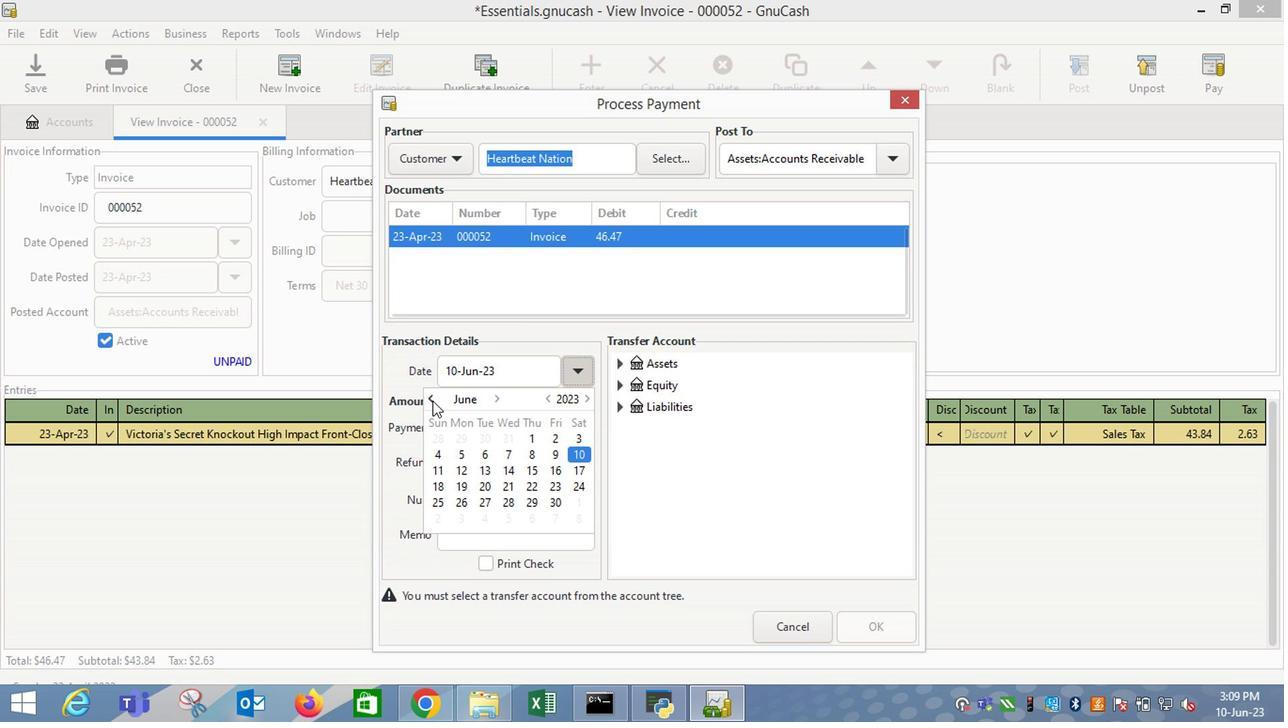 
Action: Mouse moved to (460, 491)
Screenshot: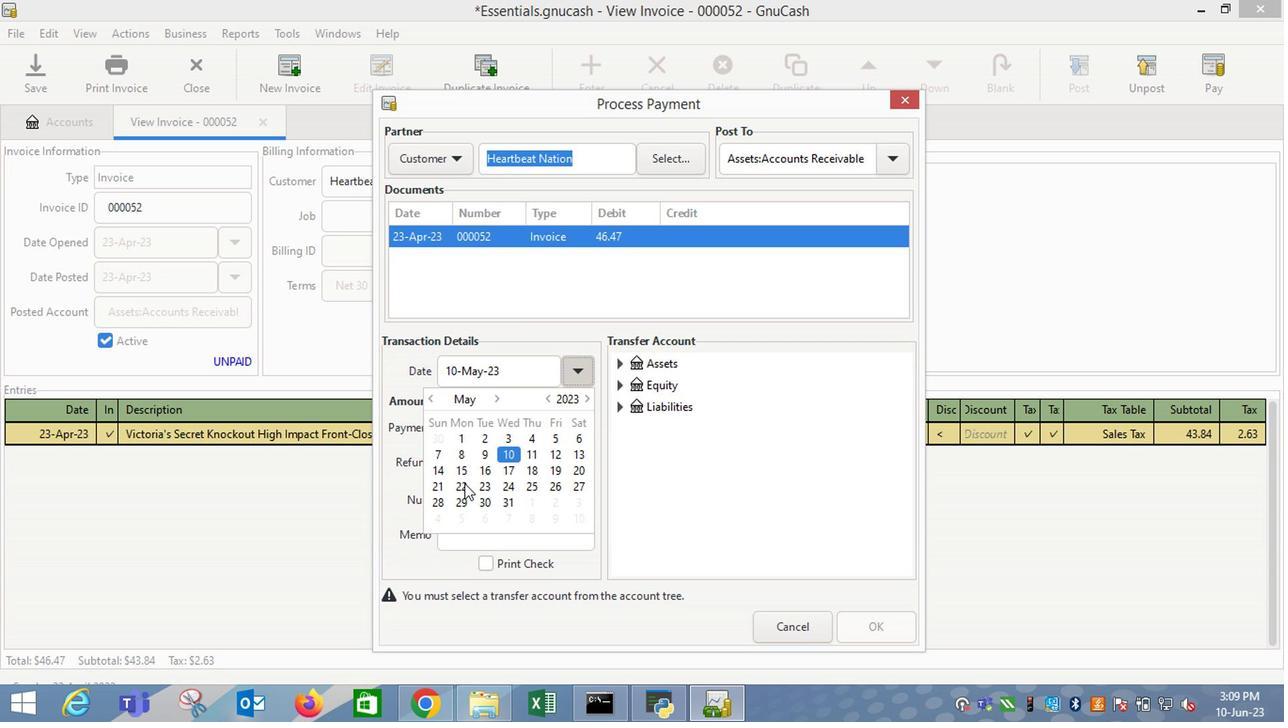 
Action: Mouse pressed left at (460, 491)
Screenshot: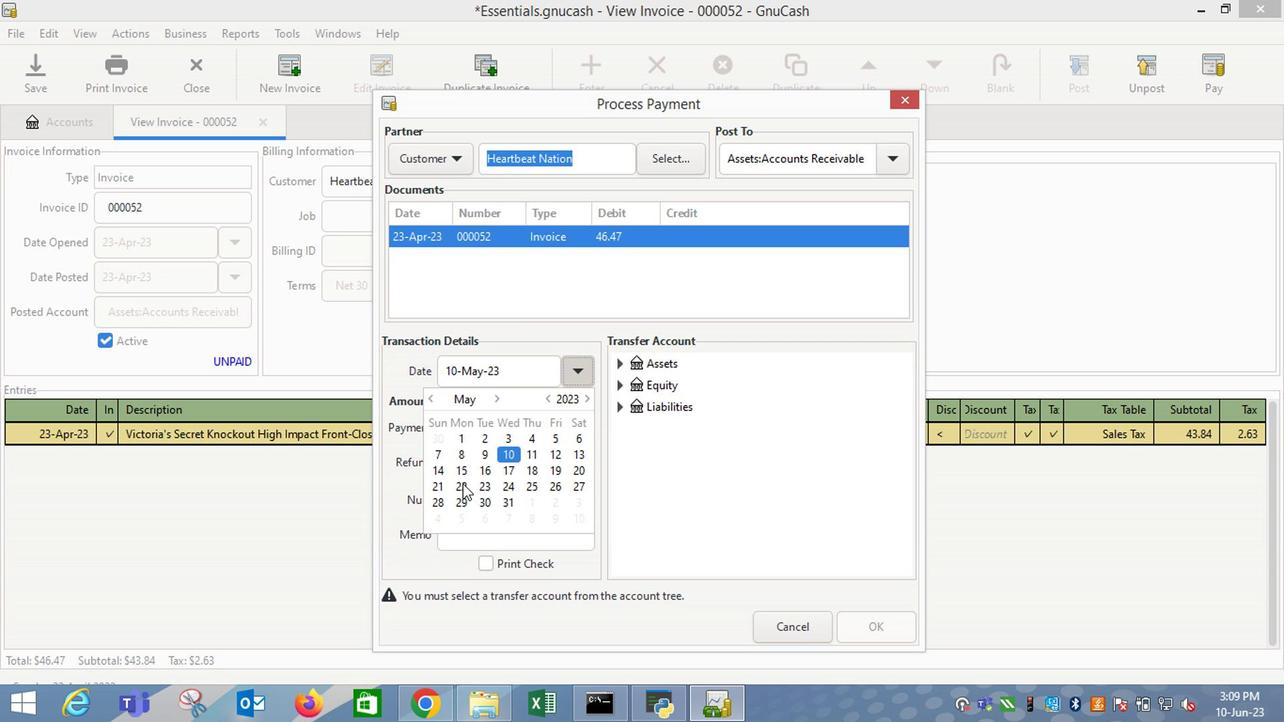 
Action: Mouse moved to (665, 460)
Screenshot: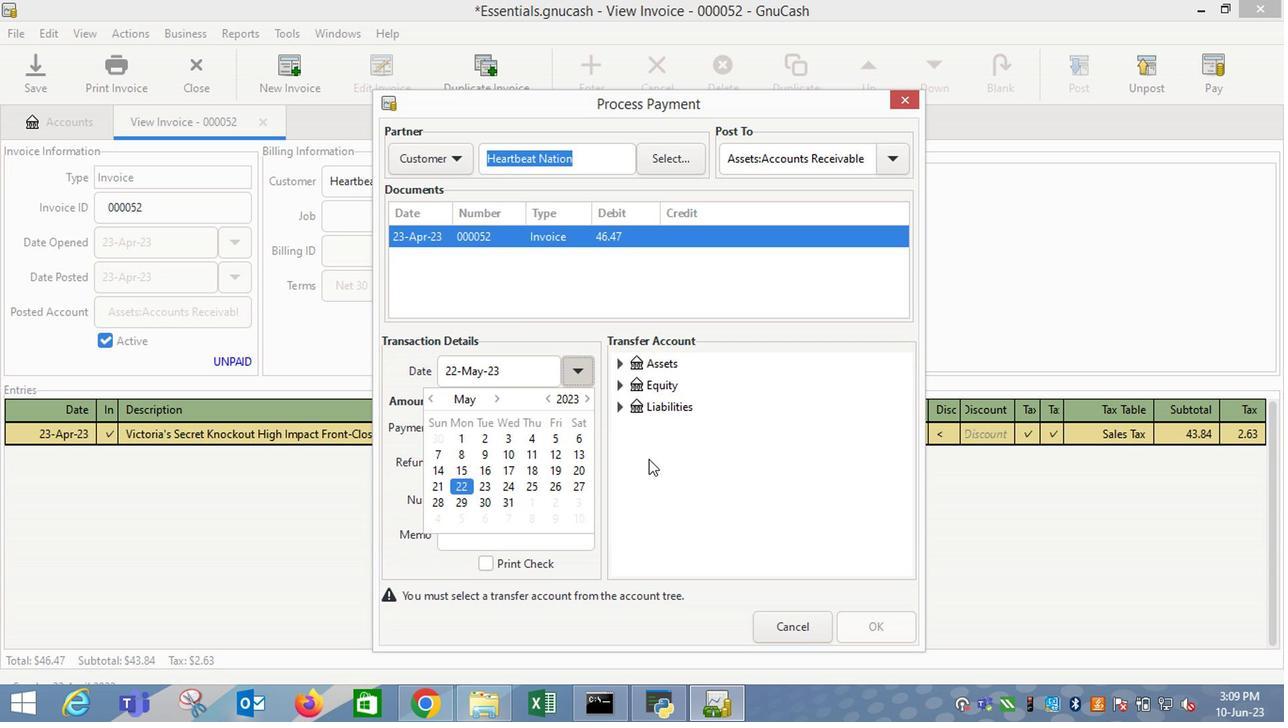 
Action: Mouse pressed left at (665, 460)
Screenshot: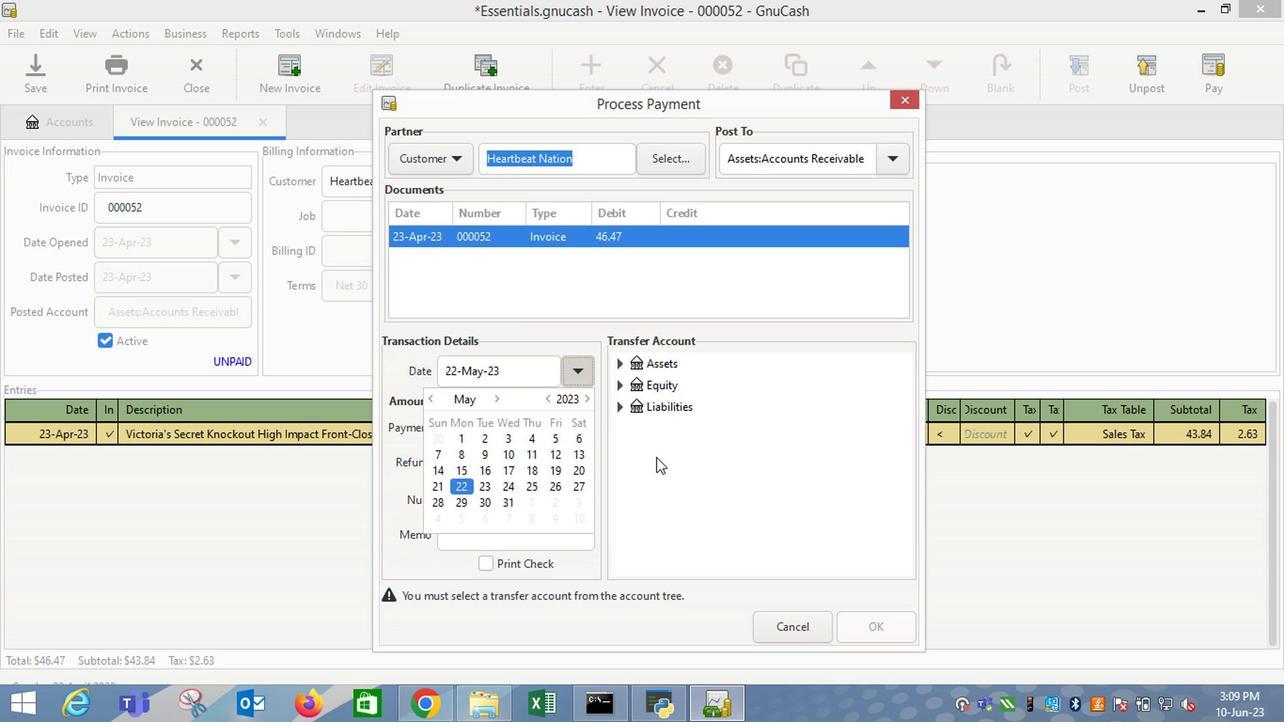 
Action: Mouse moved to (622, 364)
Screenshot: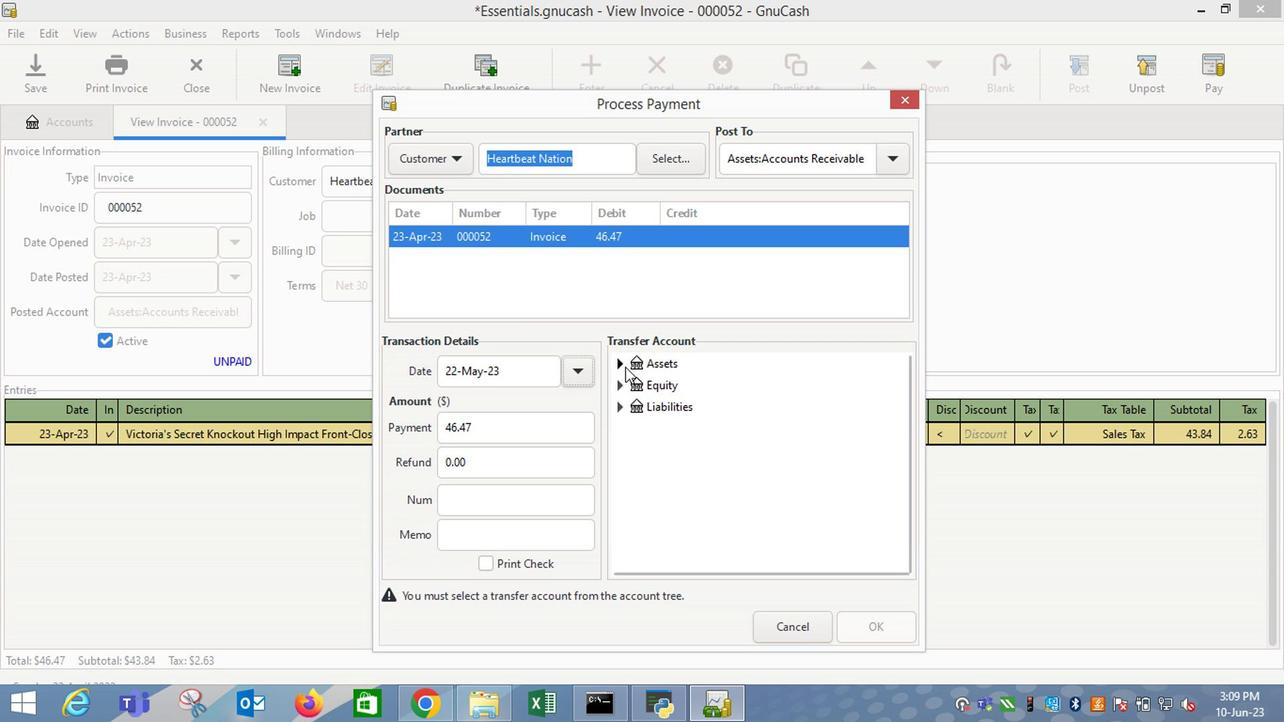 
Action: Mouse pressed left at (622, 364)
Screenshot: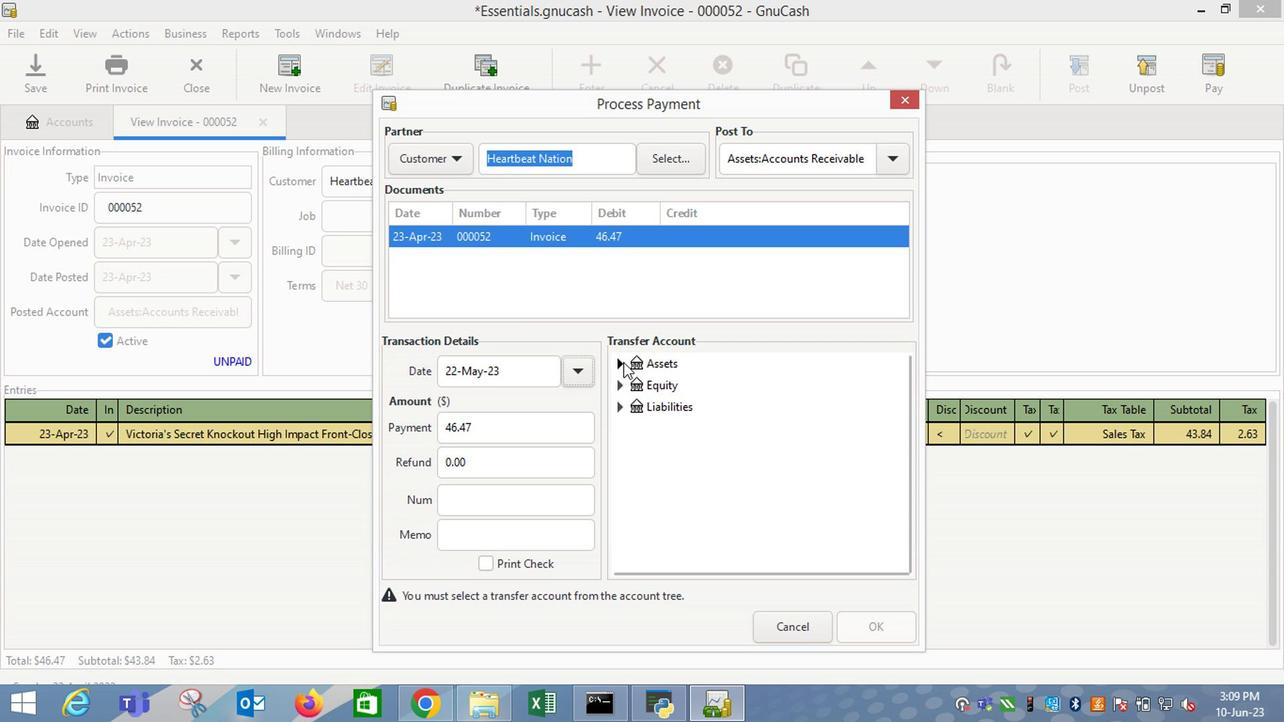 
Action: Mouse moved to (635, 394)
Screenshot: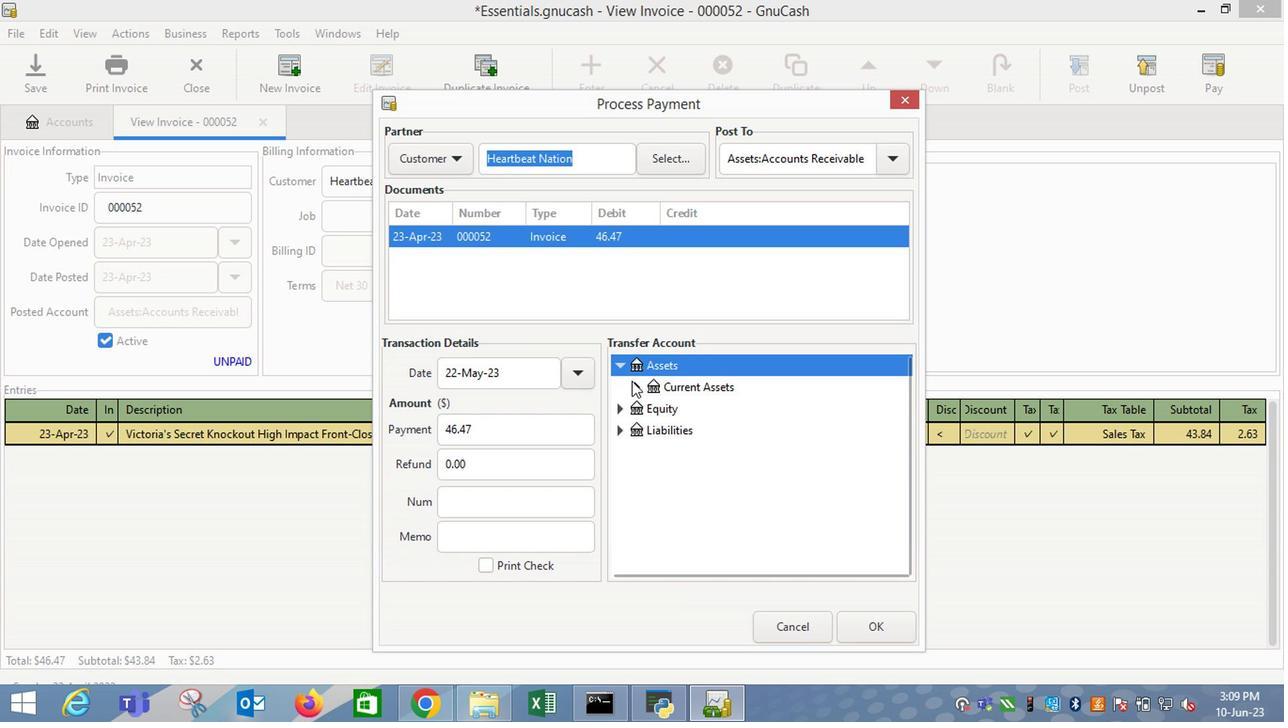 
Action: Mouse pressed left at (635, 394)
Screenshot: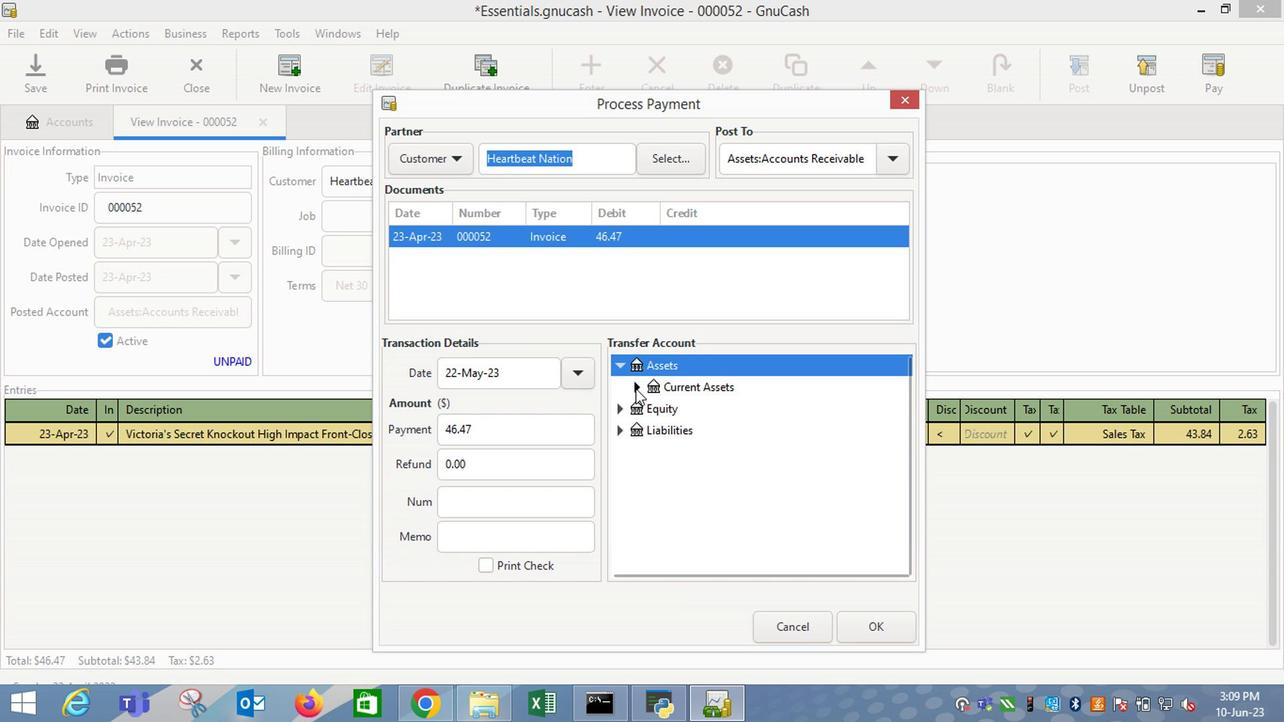 
Action: Mouse moved to (679, 418)
Screenshot: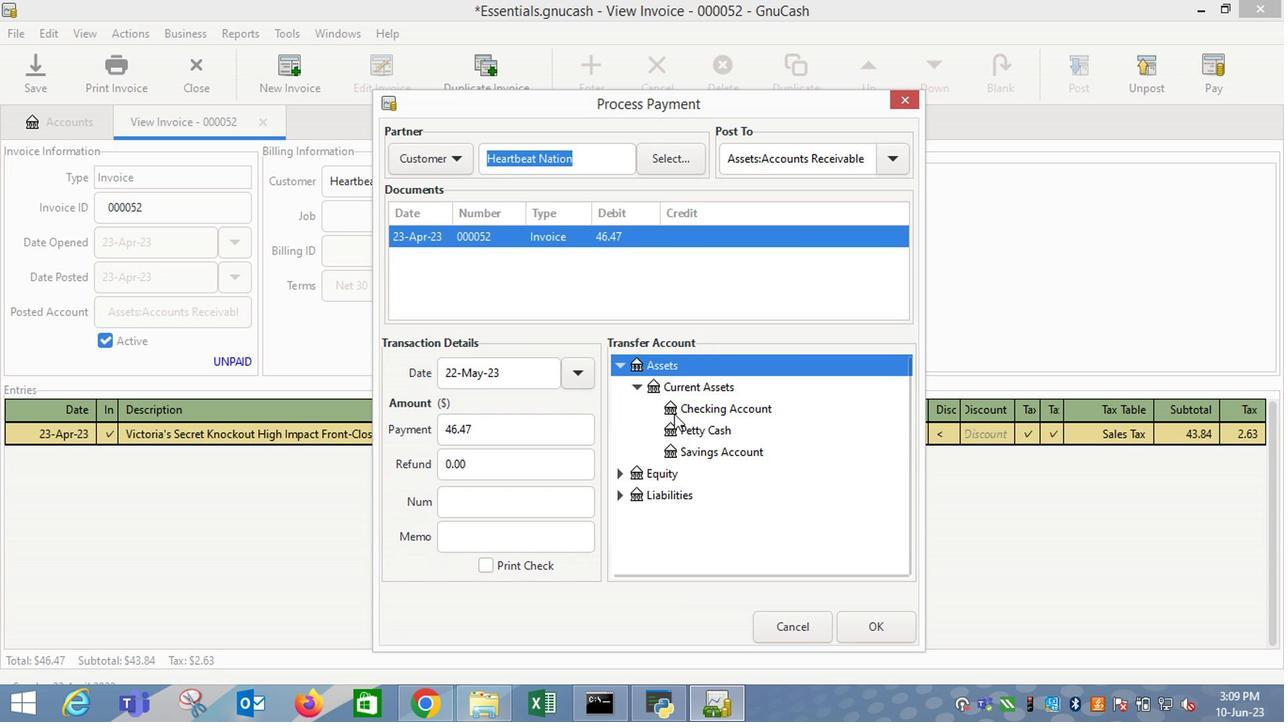 
Action: Mouse pressed left at (679, 418)
Screenshot: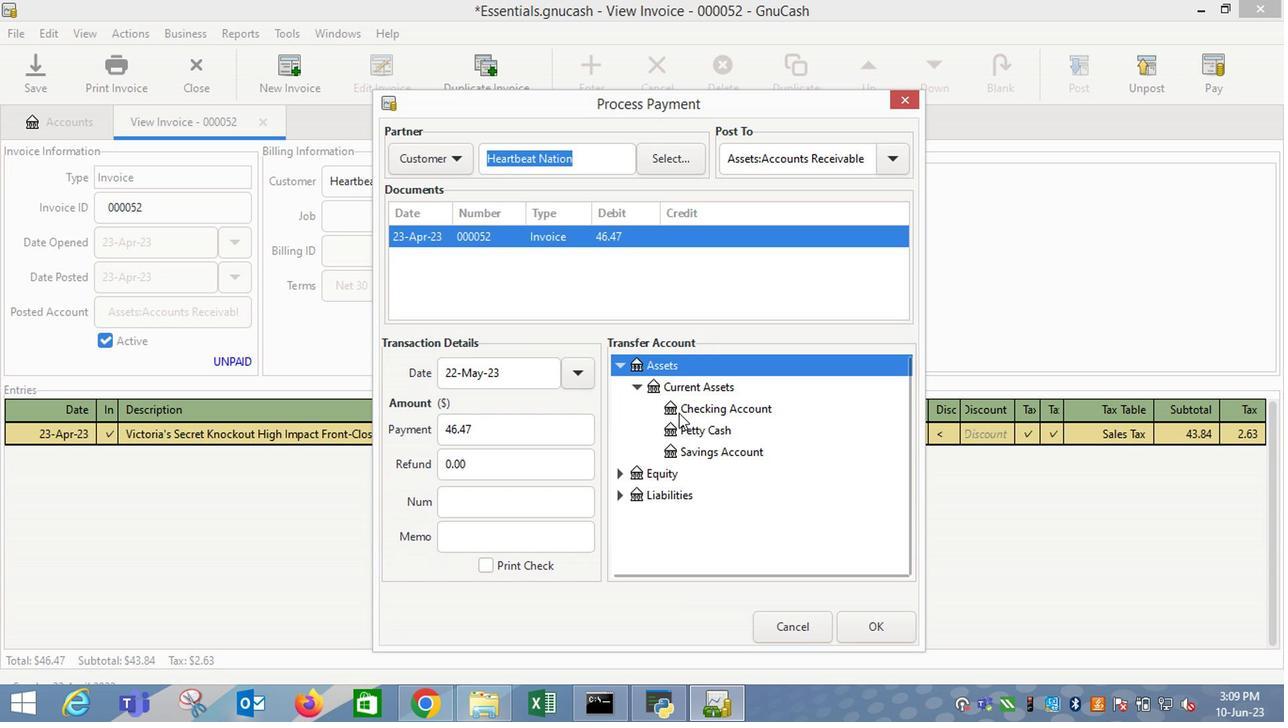 
Action: Mouse moved to (853, 630)
Screenshot: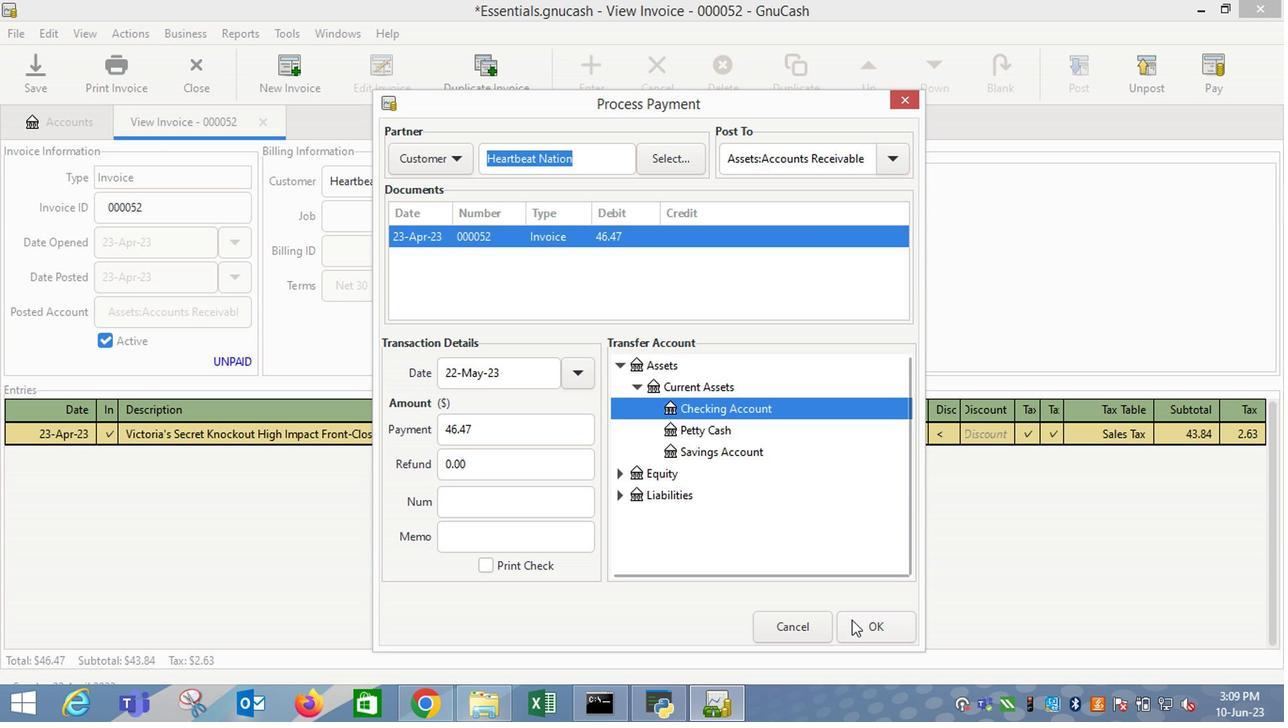 
Action: Mouse pressed left at (853, 630)
Screenshot: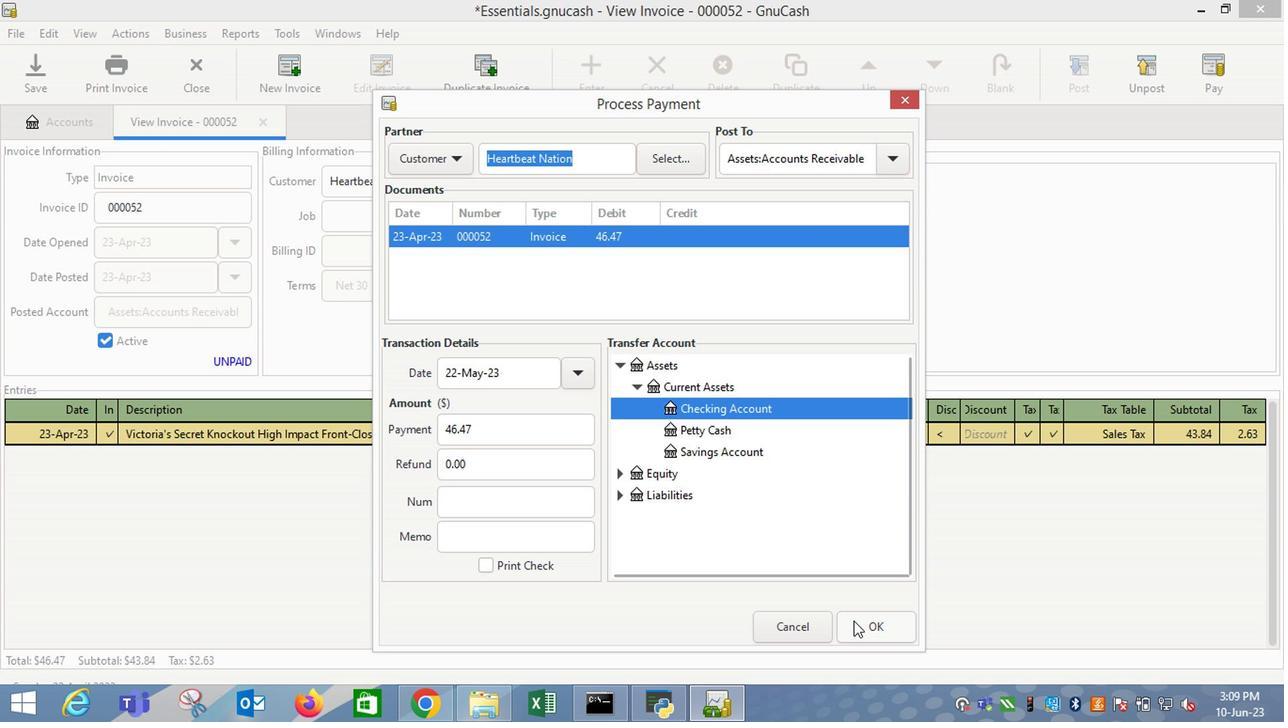 
Action: Mouse moved to (129, 76)
Screenshot: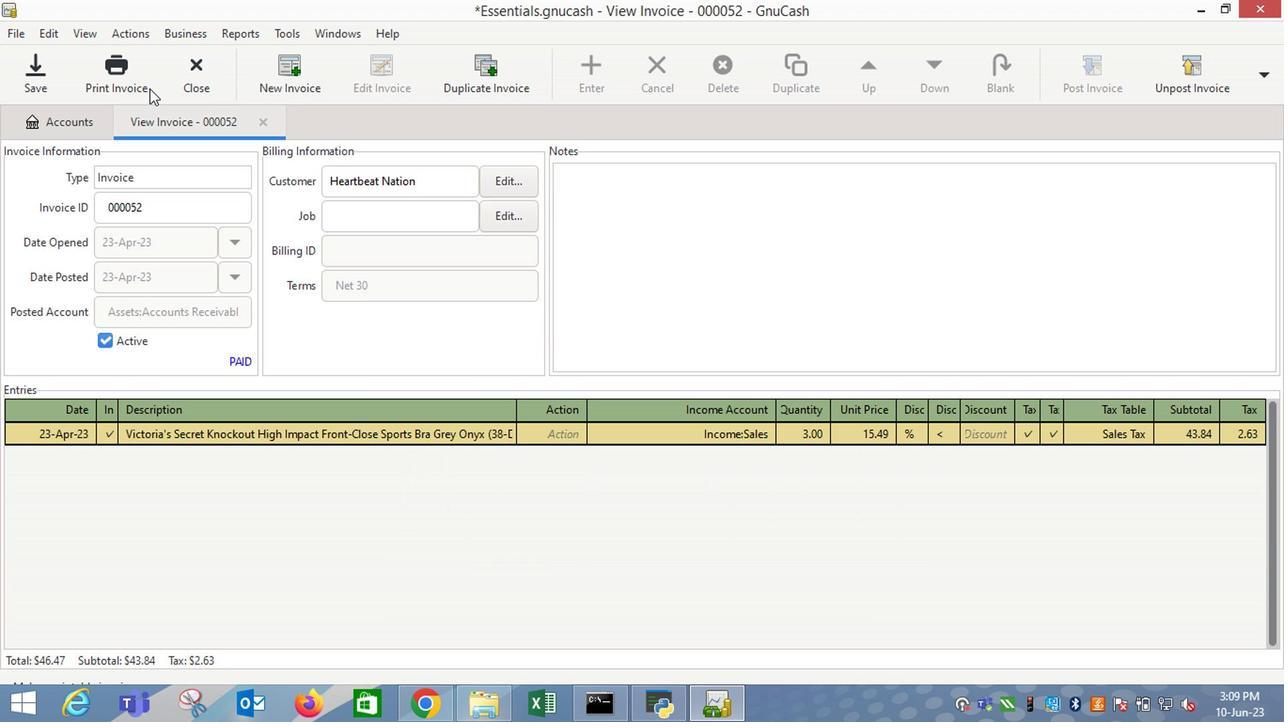 
Action: Mouse pressed left at (129, 76)
Screenshot: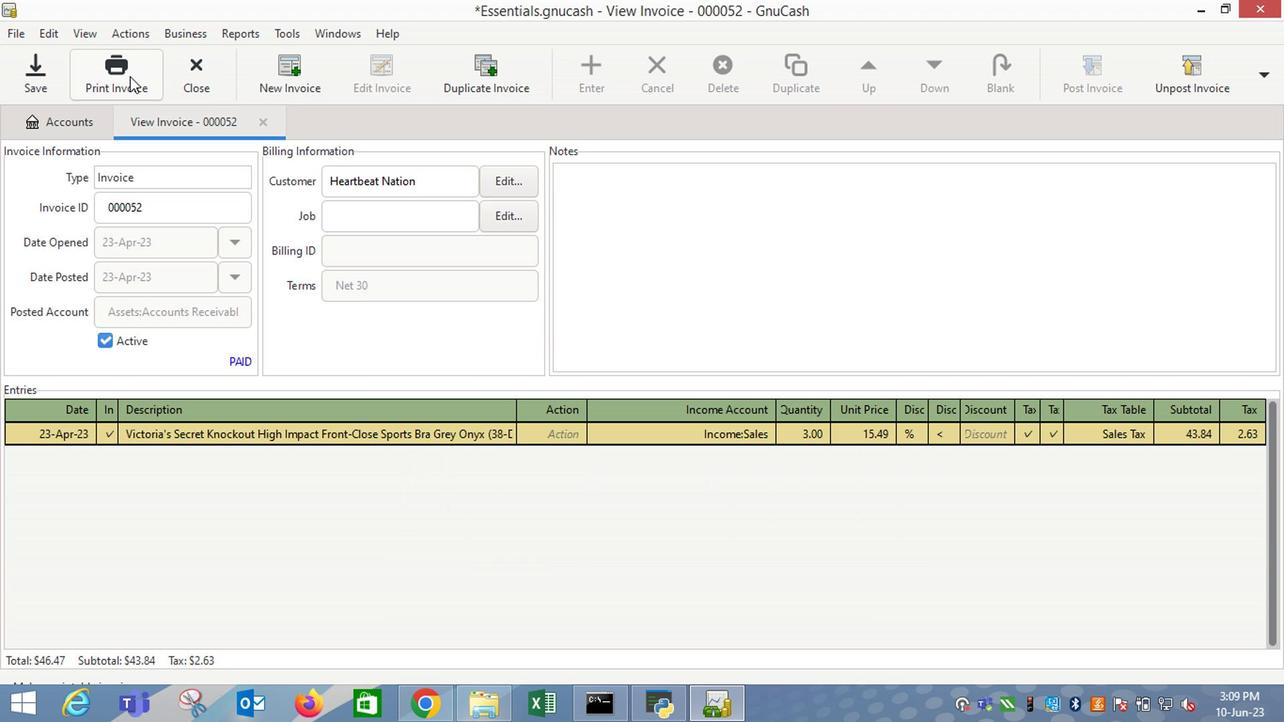 
Action: Mouse moved to (802, 60)
Screenshot: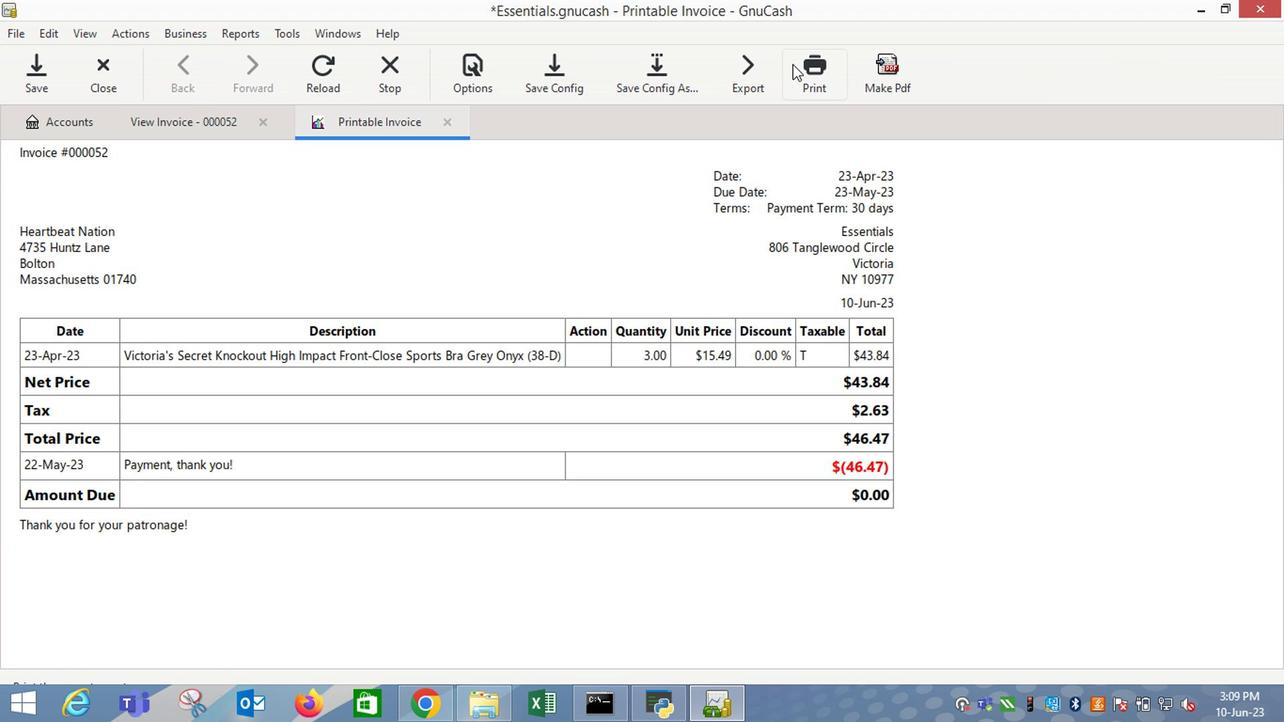 
Action: Mouse pressed left at (802, 60)
Screenshot: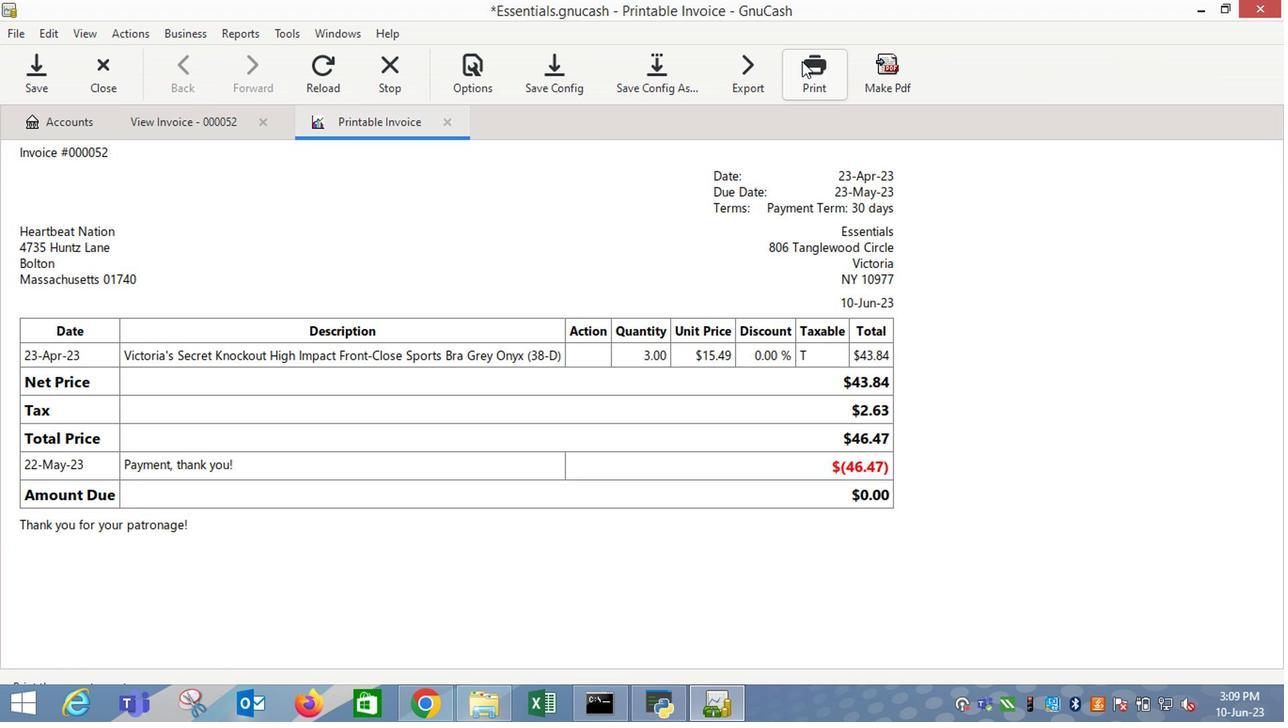 
Action: Mouse moved to (261, 390)
Screenshot: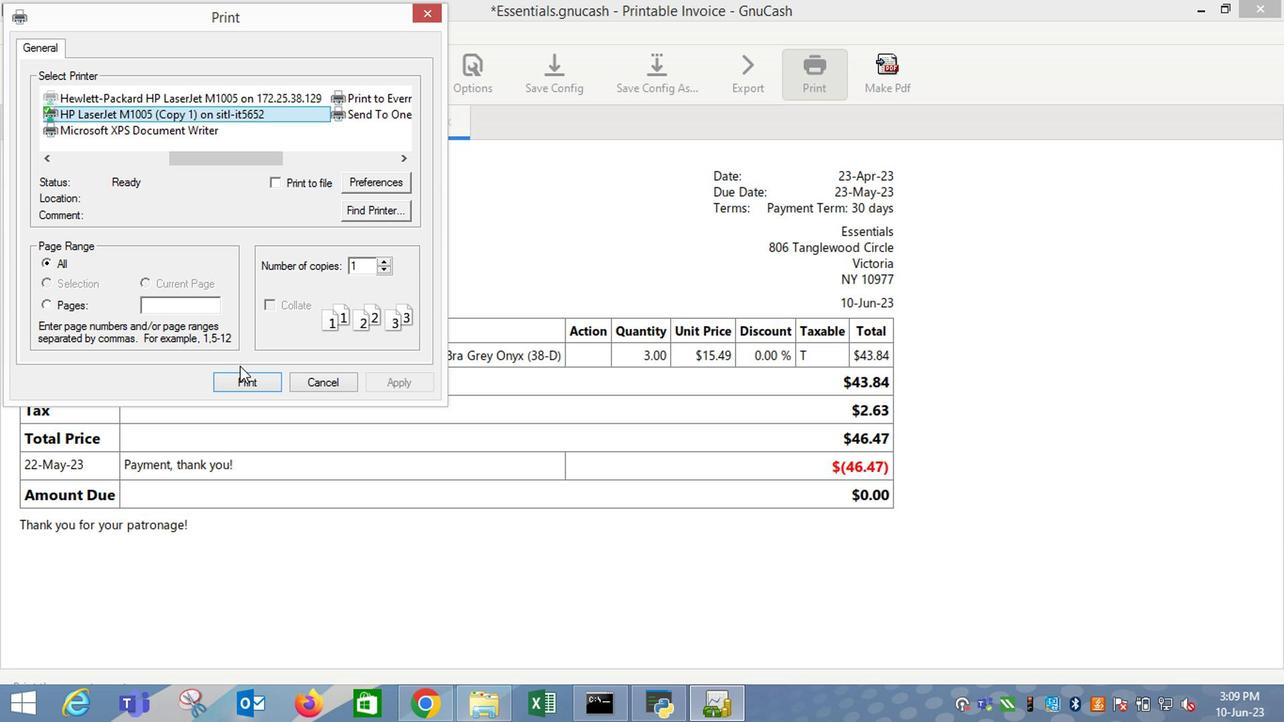 
Action: Mouse pressed left at (261, 390)
Screenshot: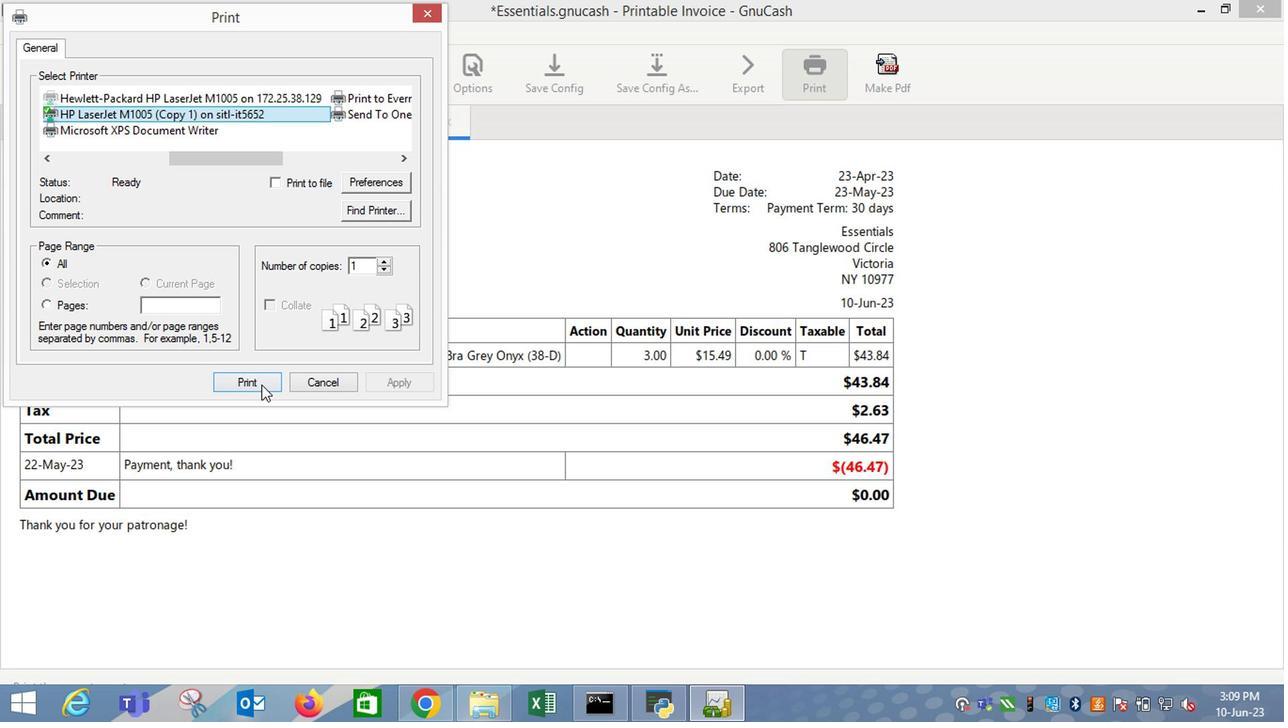 
Action: Mouse moved to (262, 389)
Screenshot: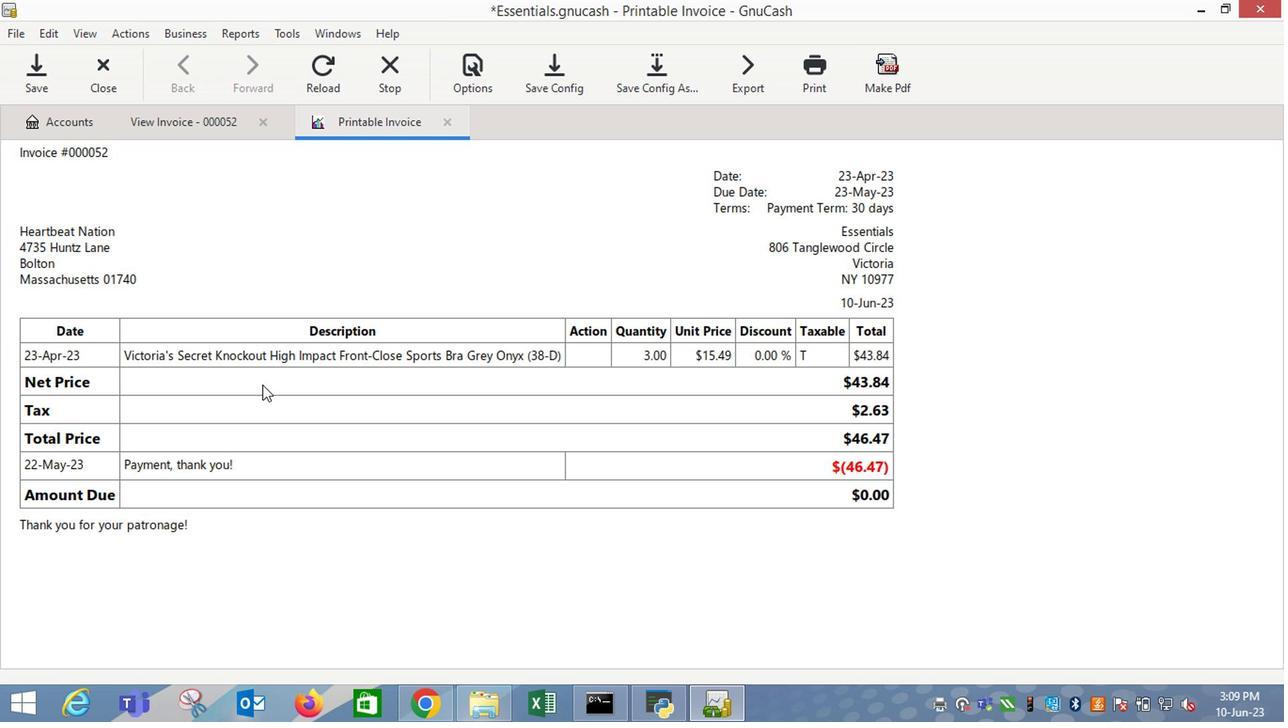 
